 Task: Create an intricate, multi-part, fully articulated humanoid robot with advanced sensors.
Action: Mouse moved to (177, 133)
Screenshot: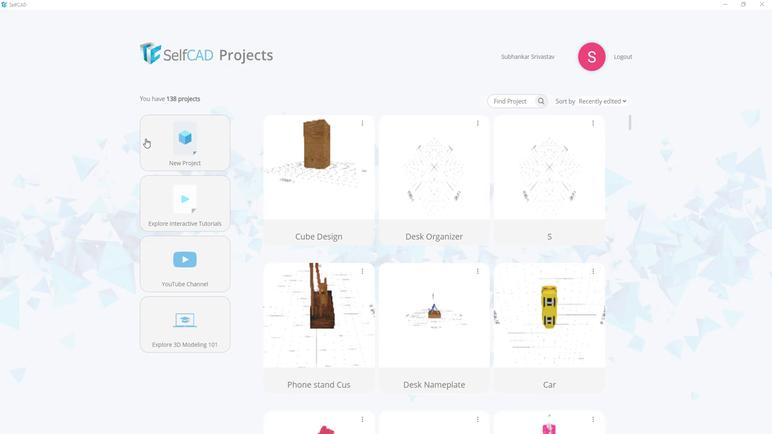 
Action: Mouse pressed left at (177, 133)
Screenshot: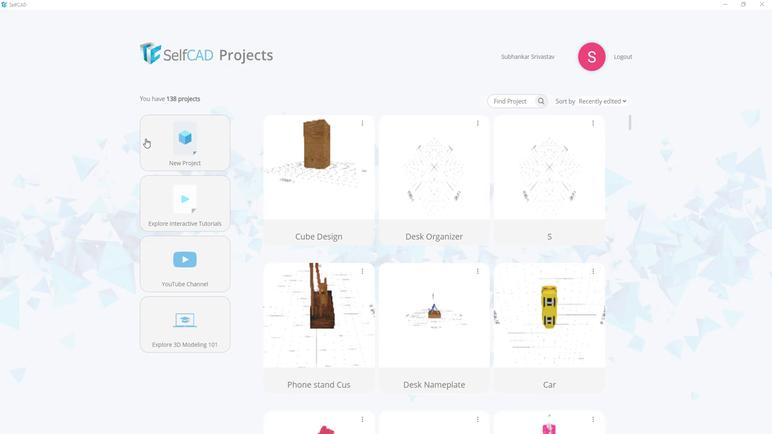 
Action: Mouse moved to (409, 180)
Screenshot: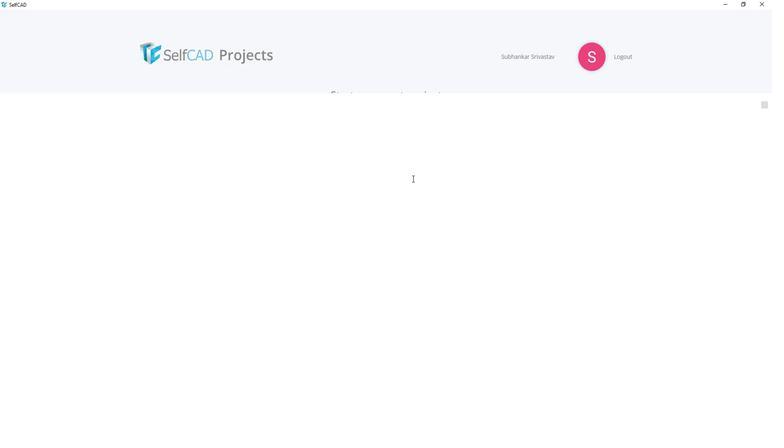 
Action: Mouse pressed left at (409, 180)
Screenshot: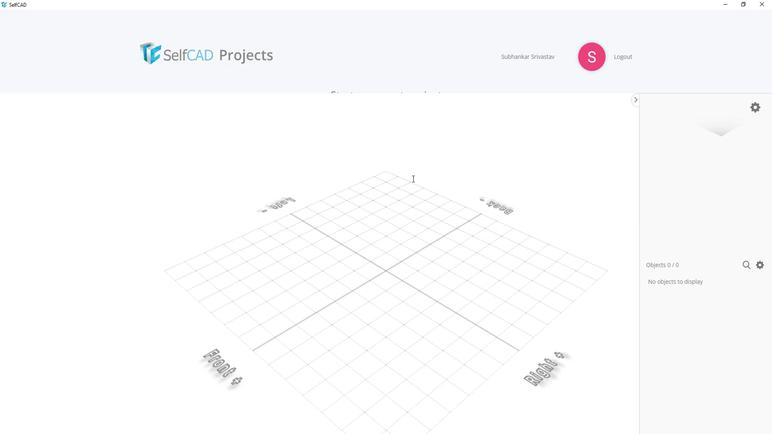 
Action: Key pressed <Key.shift>Humanoid<Key.space><Key.shift><Key.shift><Key.shift><Key.shift><Key.shift><Key.shift><Key.shift><Key.shift><Key.shift>Robot
Screenshot: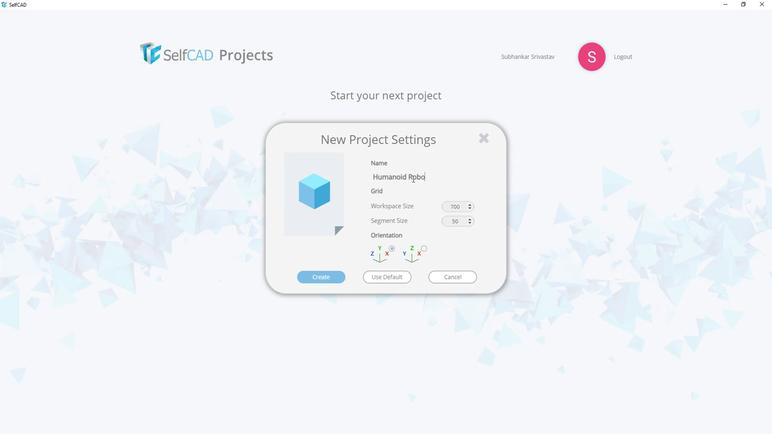 
Action: Mouse moved to (310, 273)
Screenshot: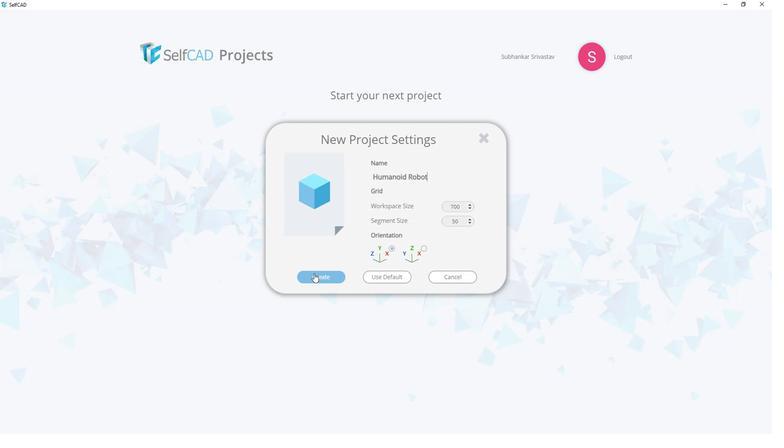 
Action: Mouse pressed left at (310, 273)
Screenshot: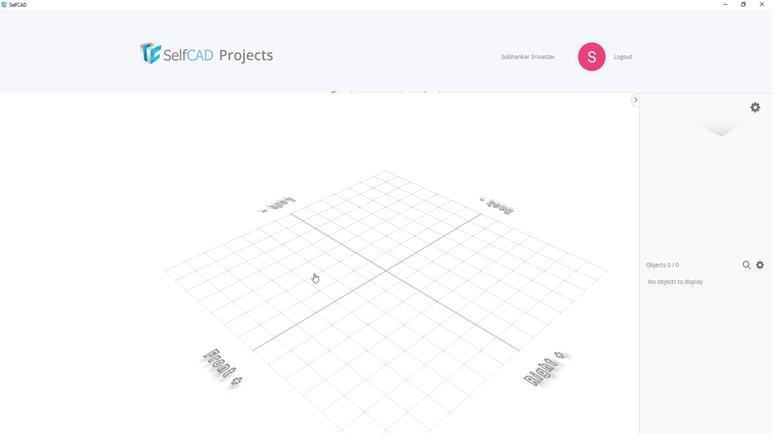 
Action: Mouse moved to (377, 235)
Screenshot: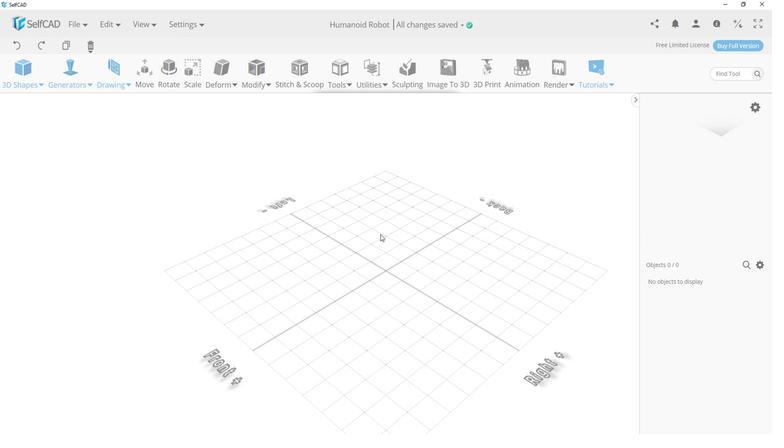 
Action: Mouse scrolled (377, 235) with delta (0, 0)
Screenshot: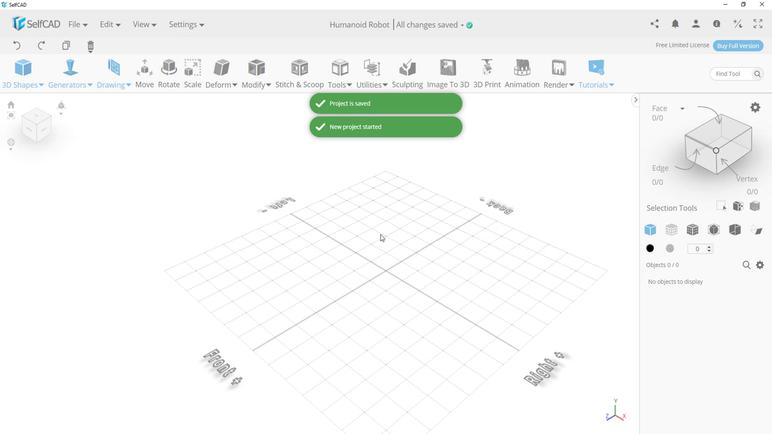 
Action: Mouse scrolled (377, 234) with delta (0, 0)
Screenshot: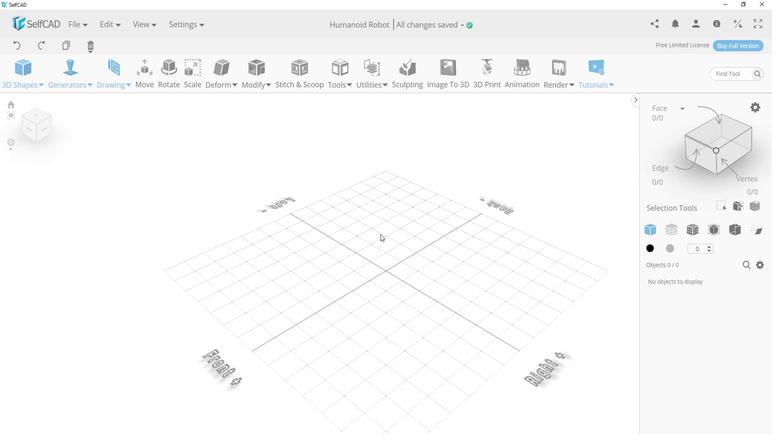 
Action: Mouse scrolled (377, 234) with delta (0, 0)
Screenshot: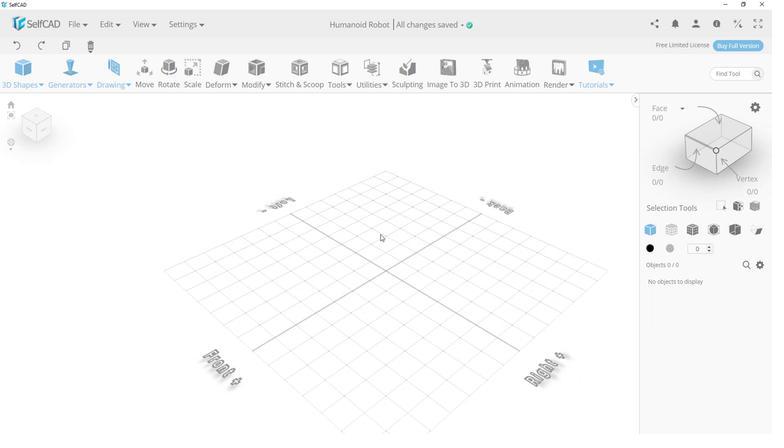 
Action: Mouse scrolled (377, 235) with delta (0, 0)
Screenshot: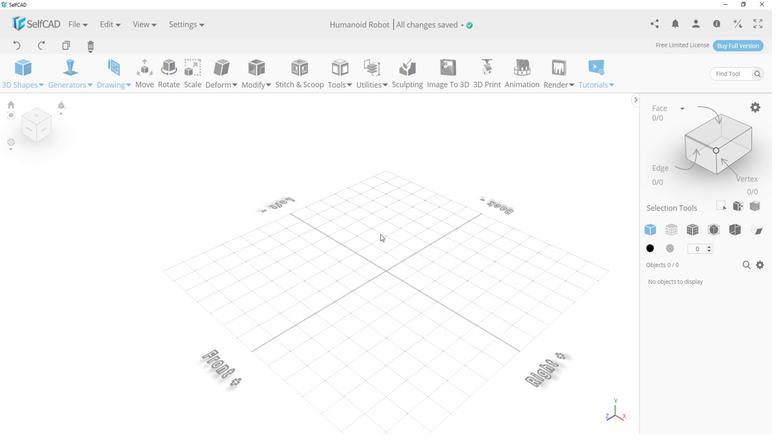 
Action: Mouse scrolled (377, 235) with delta (0, 0)
Screenshot: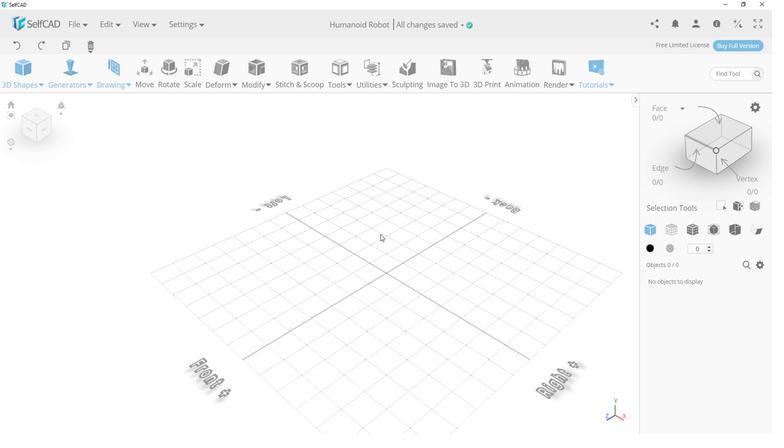 
Action: Mouse moved to (147, 235)
Screenshot: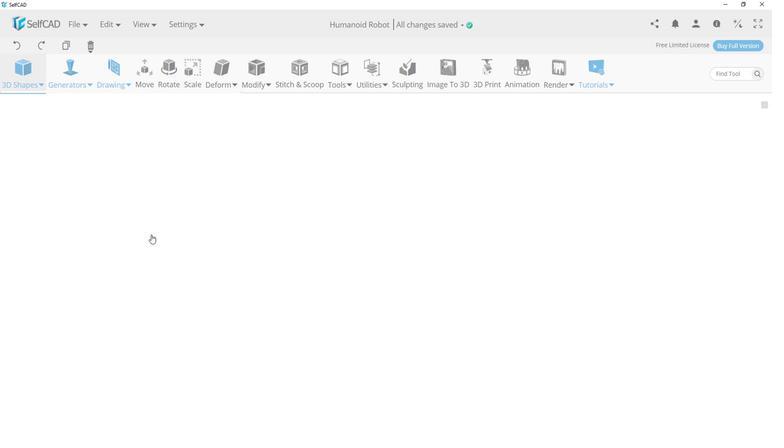 
Action: Mouse pressed left at (147, 235)
Screenshot: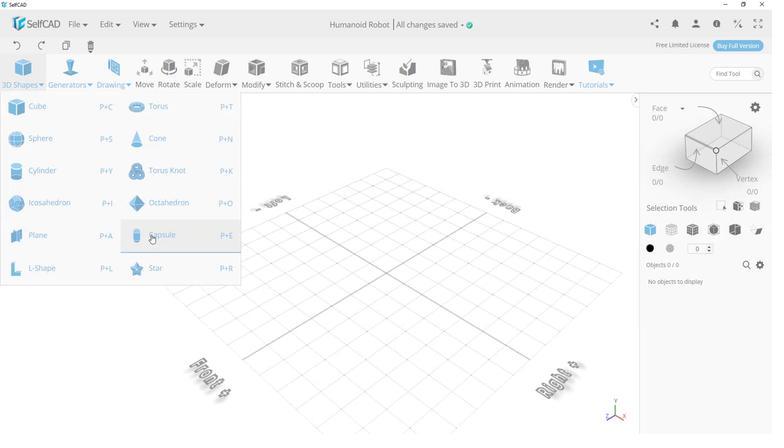 
Action: Mouse moved to (387, 263)
Screenshot: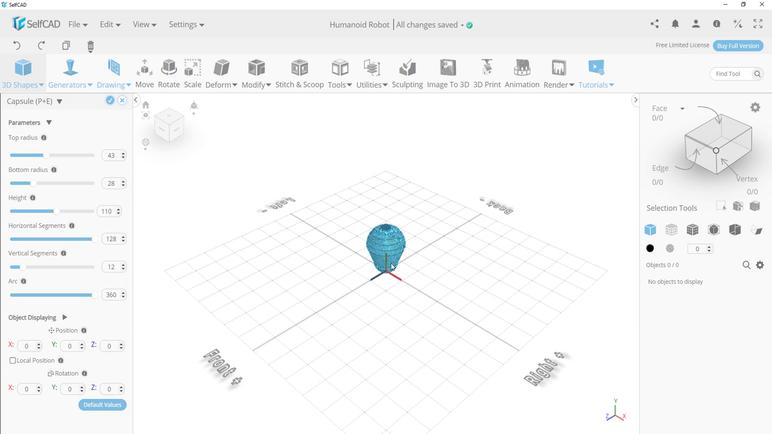 
Action: Mouse pressed left at (387, 263)
Screenshot: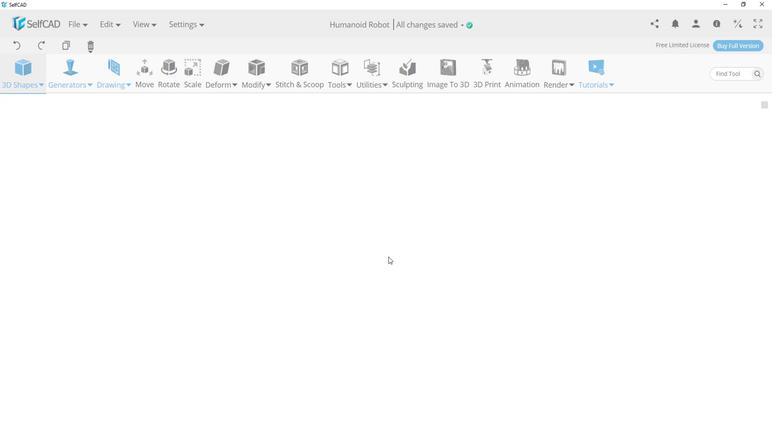 
Action: Mouse moved to (30, 184)
Screenshot: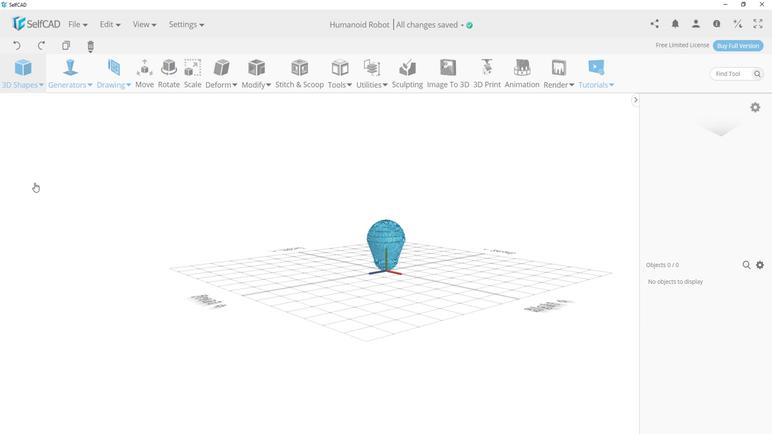
Action: Mouse pressed left at (30, 184)
Screenshot: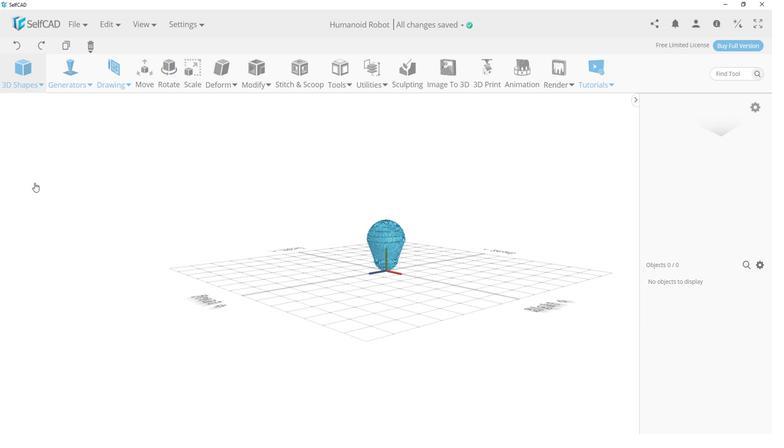 
Action: Mouse moved to (119, 183)
Screenshot: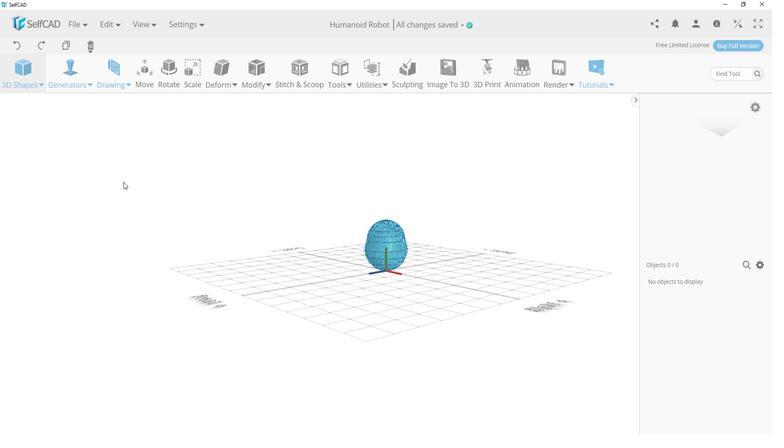 
Action: Mouse pressed left at (119, 183)
Screenshot: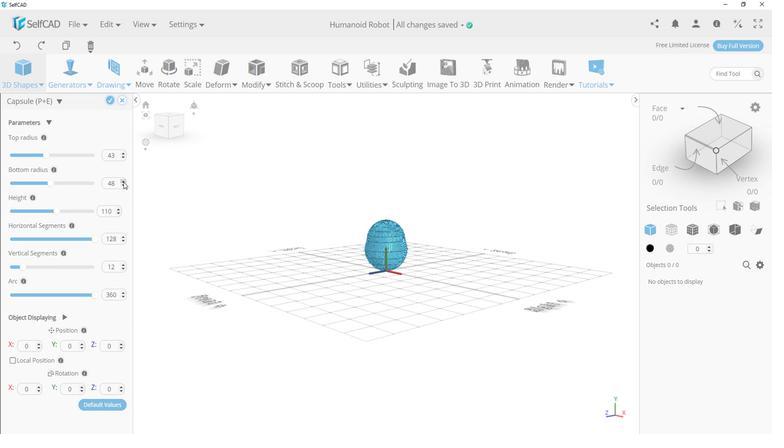
Action: Mouse pressed left at (119, 183)
Screenshot: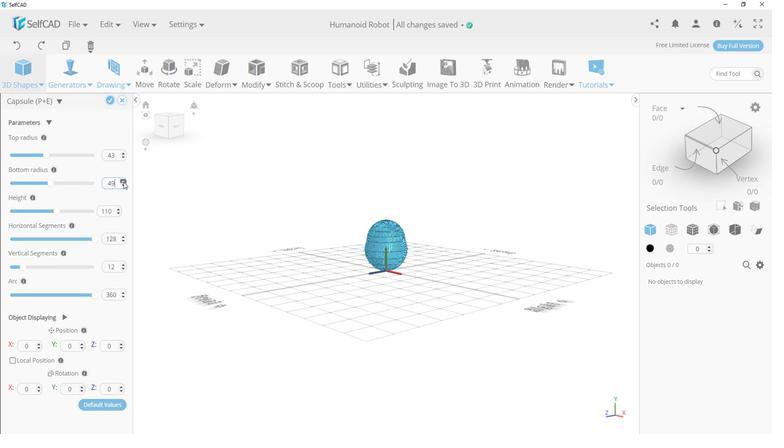 
Action: Mouse moved to (121, 154)
Screenshot: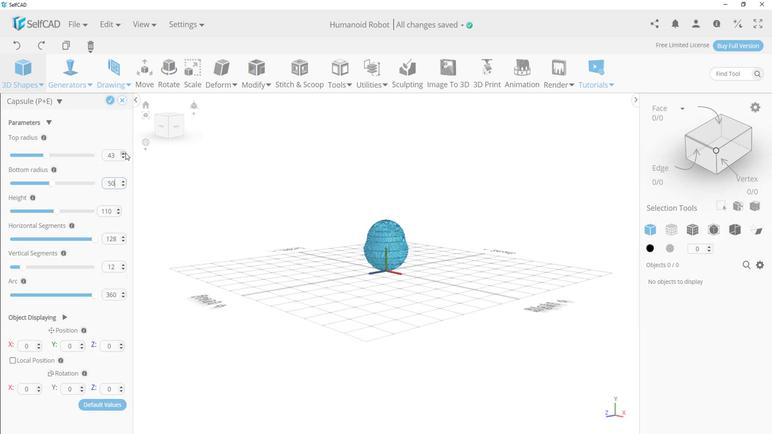 
Action: Mouse pressed left at (121, 154)
Screenshot: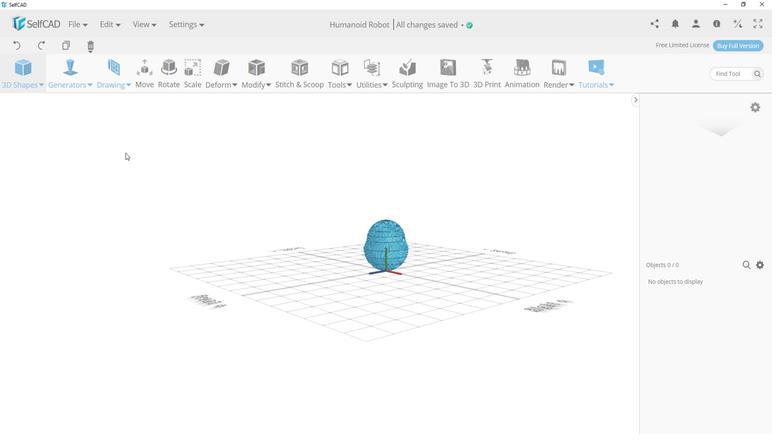 
Action: Mouse pressed left at (121, 154)
Screenshot: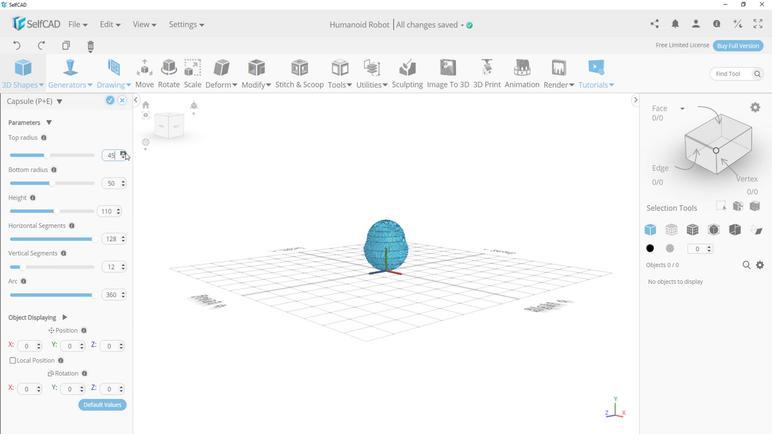 
Action: Mouse pressed left at (121, 154)
Screenshot: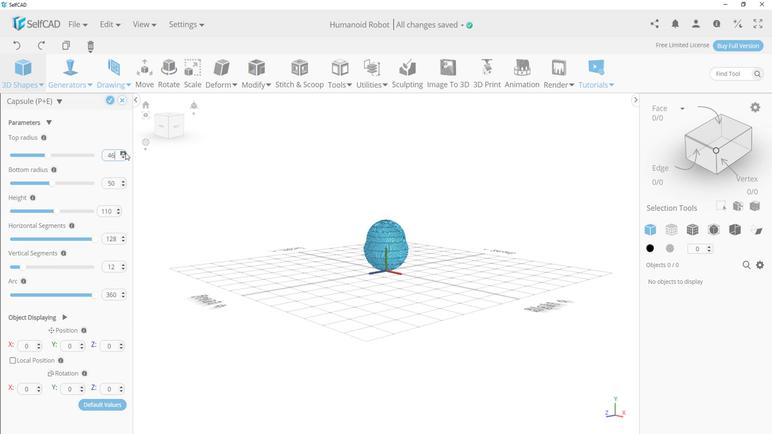 
Action: Mouse pressed left at (121, 154)
Screenshot: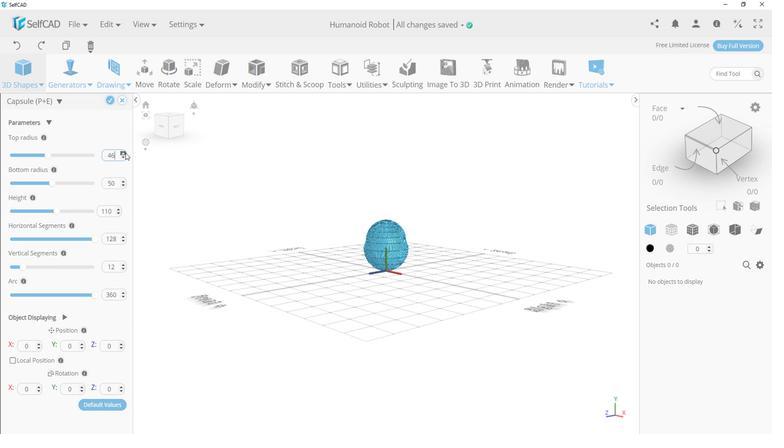 
Action: Mouse pressed left at (121, 154)
Screenshot: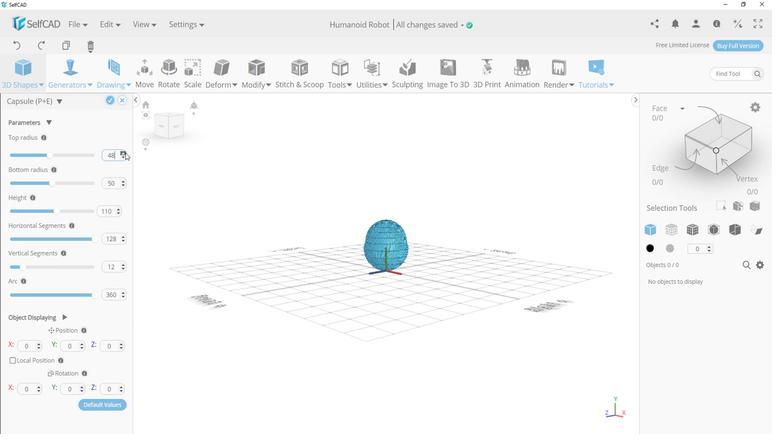 
Action: Mouse pressed left at (121, 154)
Screenshot: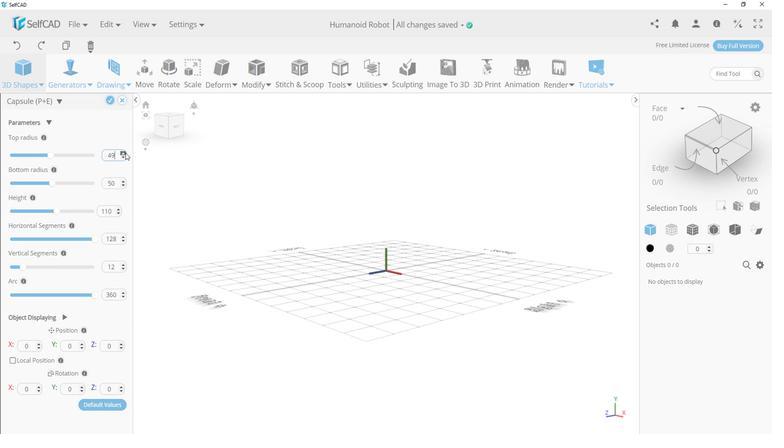 
Action: Mouse pressed left at (121, 154)
Screenshot: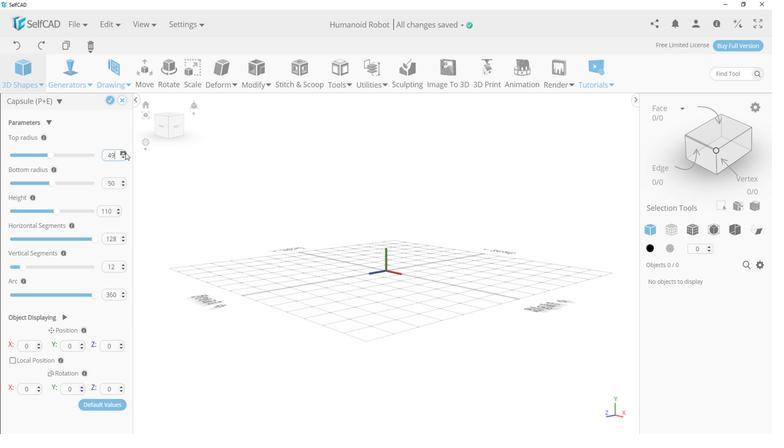
Action: Mouse moved to (53, 211)
Screenshot: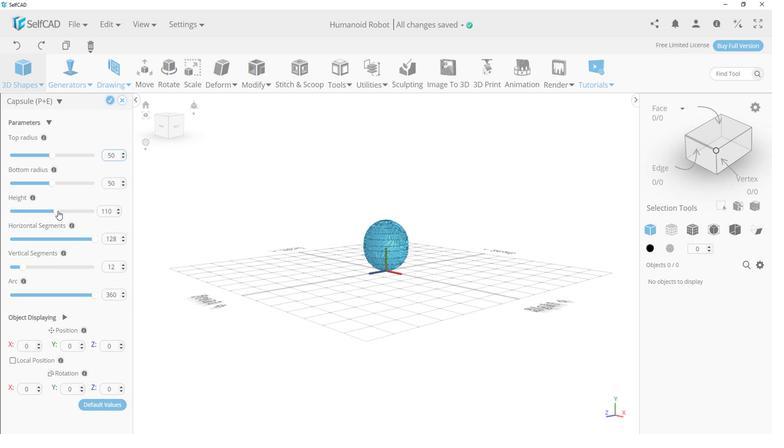
Action: Mouse pressed left at (53, 211)
Screenshot: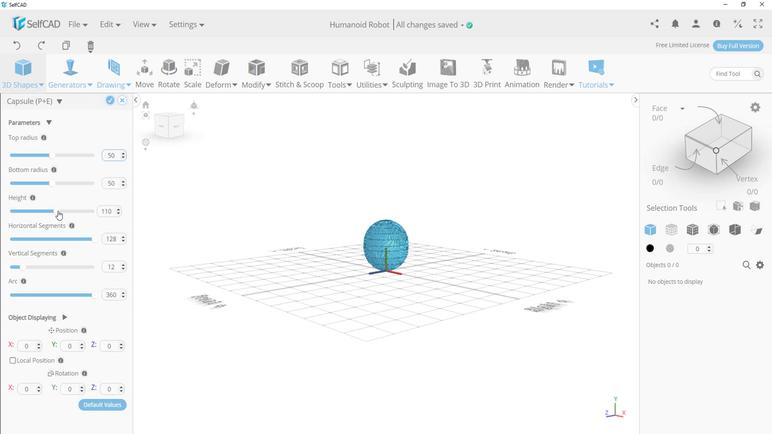 
Action: Mouse moved to (94, 294)
Screenshot: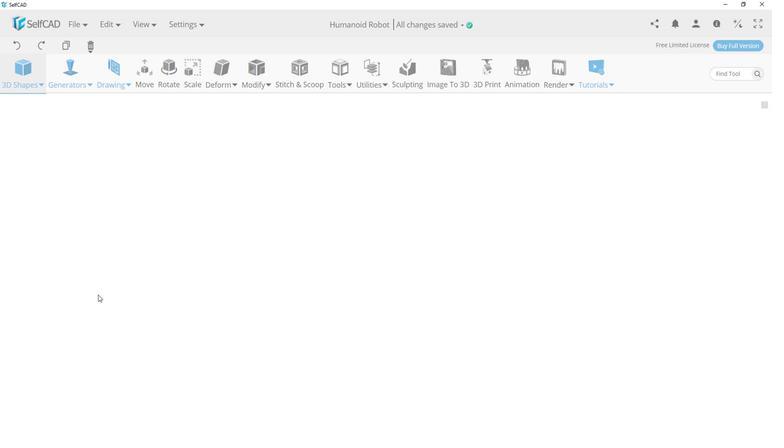 
Action: Mouse pressed left at (94, 294)
Screenshot: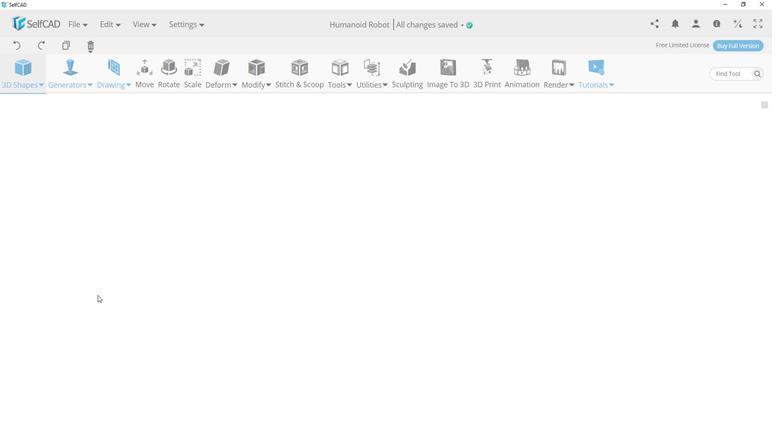 
Action: Mouse moved to (88, 296)
Screenshot: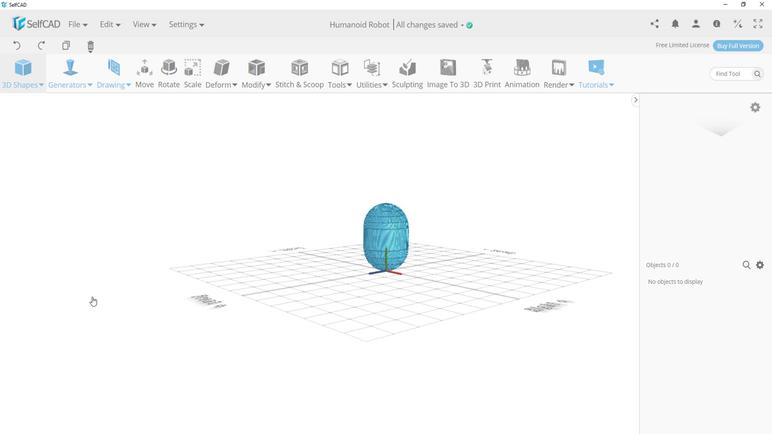
Action: Mouse pressed left at (88, 296)
Screenshot: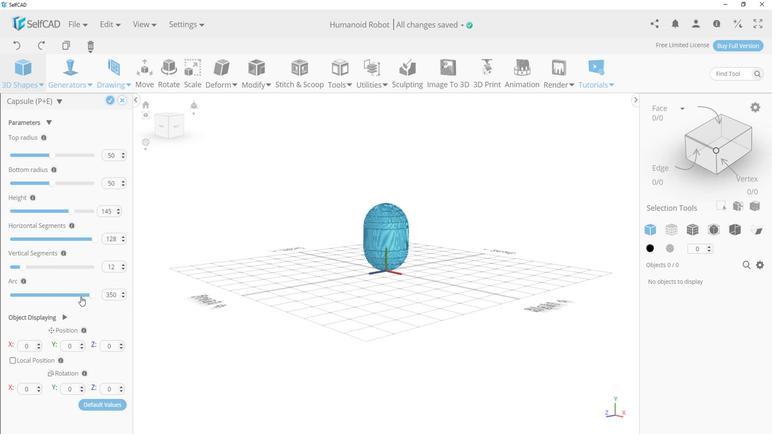 
Action: Mouse moved to (68, 296)
Screenshot: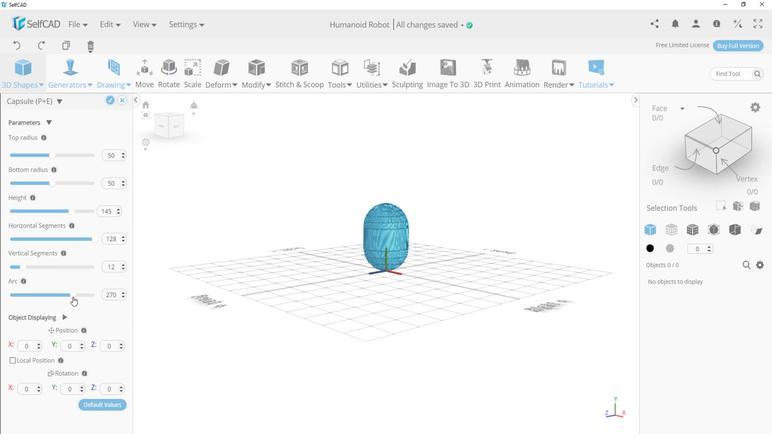
Action: Mouse pressed left at (68, 296)
Screenshot: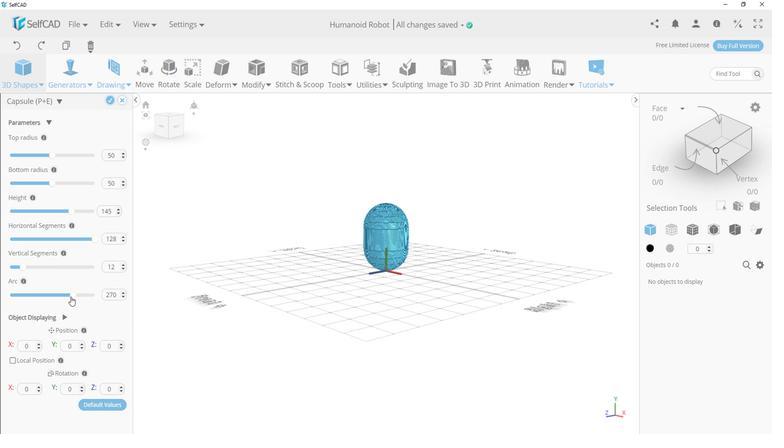 
Action: Mouse moved to (104, 102)
Screenshot: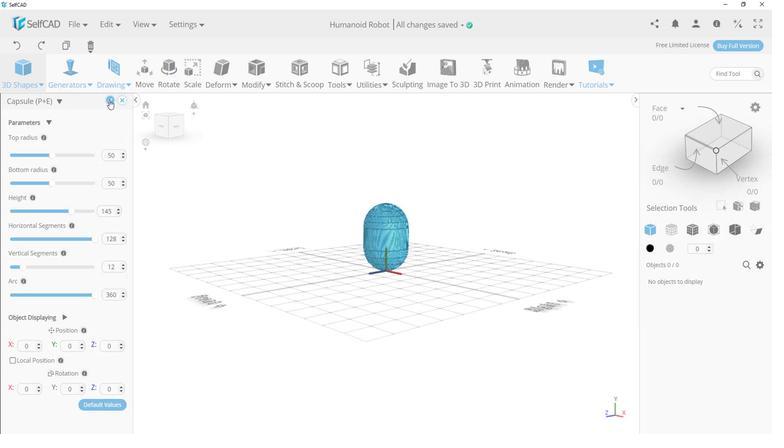 
Action: Mouse pressed left at (104, 102)
Screenshot: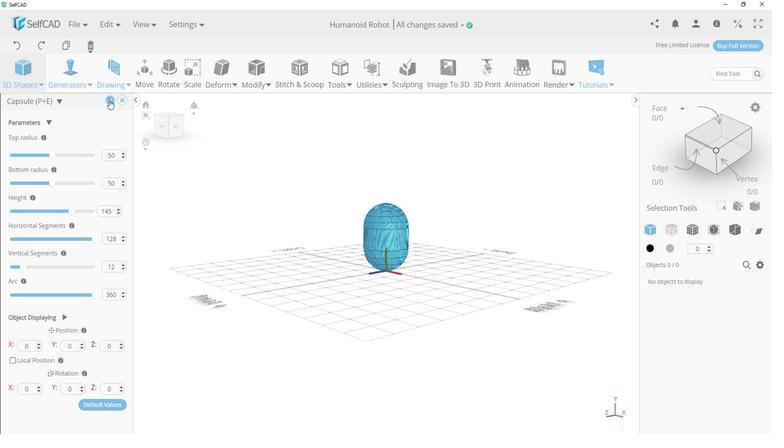 
Action: Mouse moved to (481, 229)
Screenshot: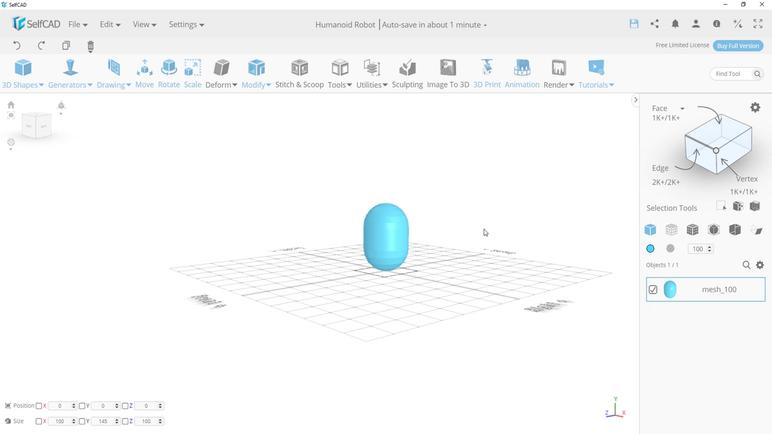 
Action: Mouse scrolled (481, 229) with delta (0, 0)
Screenshot: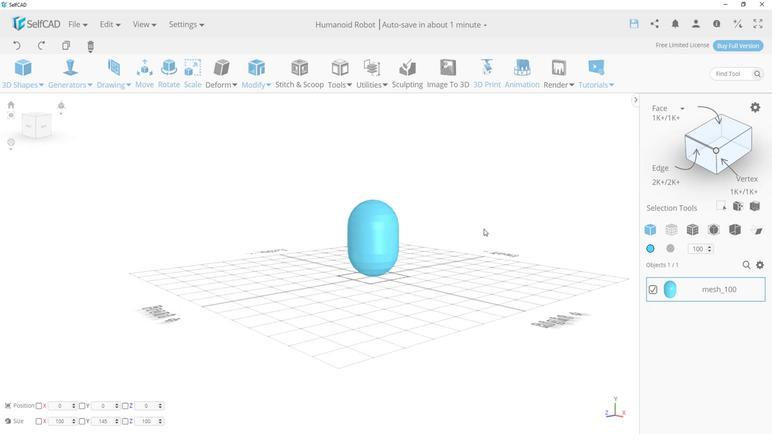 
Action: Mouse scrolled (481, 229) with delta (0, 0)
Screenshot: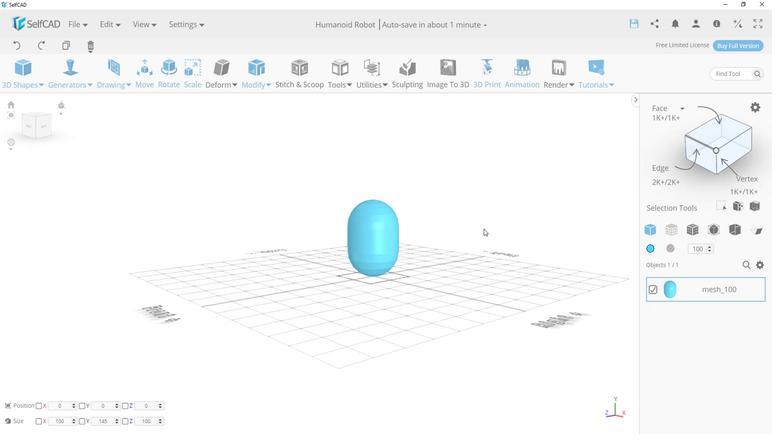 
Action: Mouse scrolled (481, 229) with delta (0, 0)
Screenshot: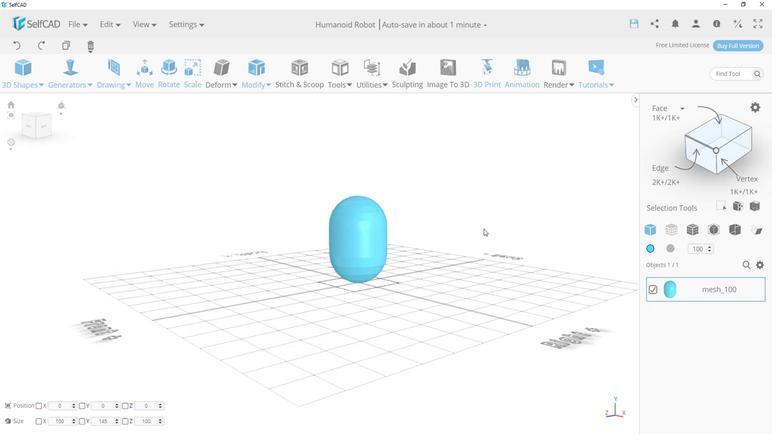 
Action: Mouse scrolled (481, 229) with delta (0, 0)
Screenshot: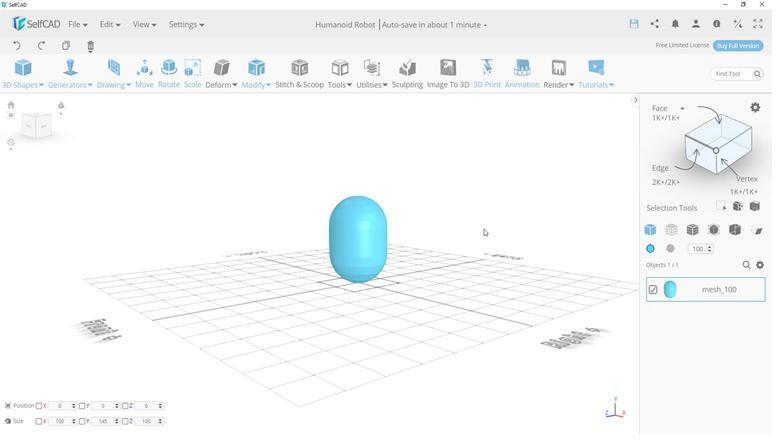 
Action: Mouse scrolled (481, 229) with delta (0, 0)
Screenshot: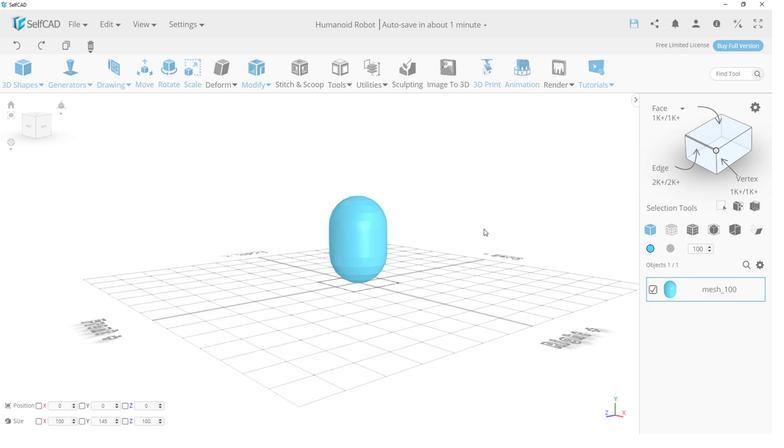 
Action: Mouse scrolled (481, 229) with delta (0, 0)
Screenshot: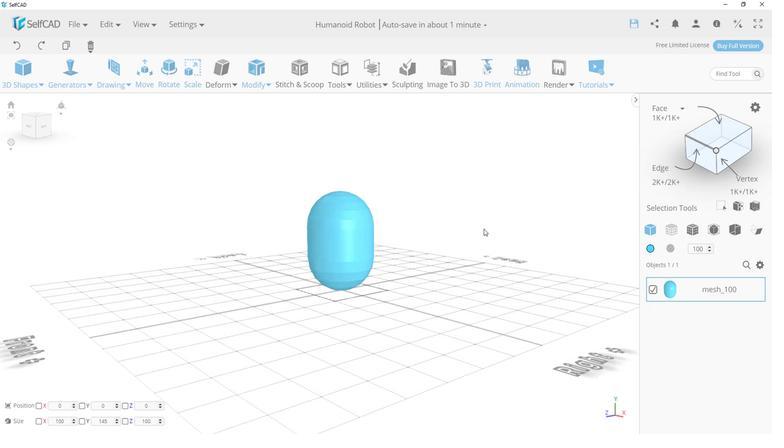 
Action: Mouse scrolled (481, 229) with delta (0, 0)
Screenshot: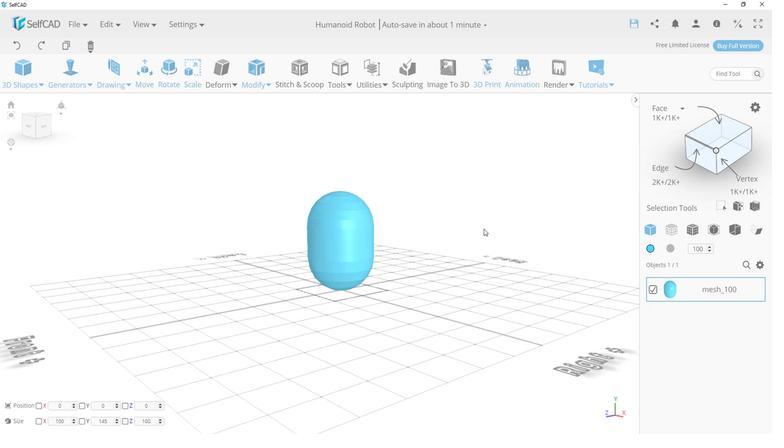 
Action: Mouse scrolled (481, 229) with delta (0, 0)
Screenshot: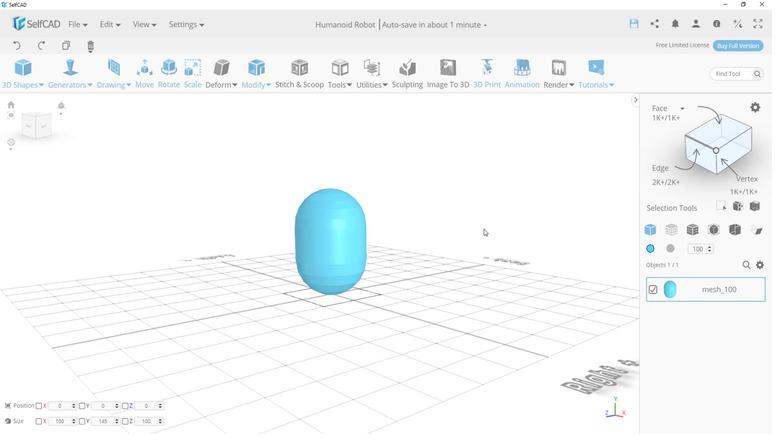 
Action: Mouse moved to (413, 260)
Screenshot: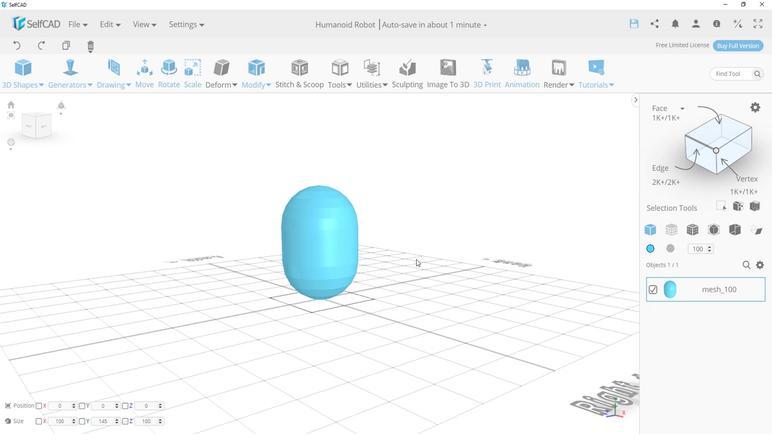 
Action: Mouse pressed left at (413, 260)
Screenshot: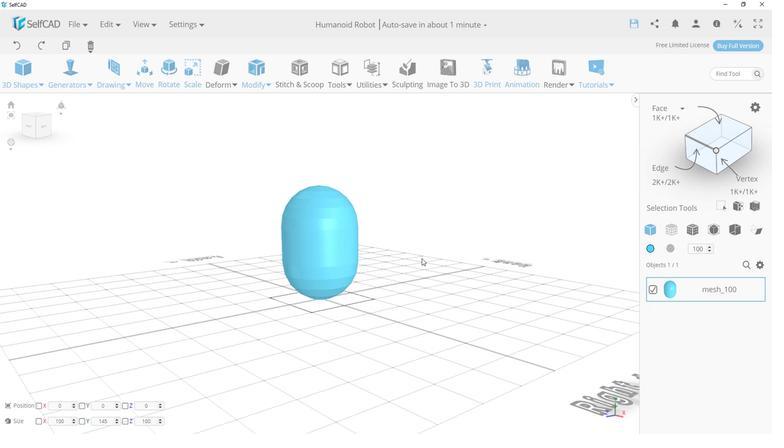 
Action: Mouse moved to (693, 226)
Screenshot: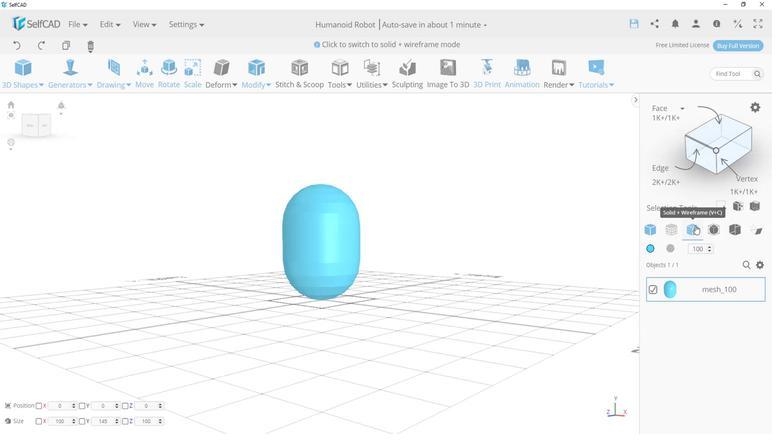 
Action: Mouse pressed left at (693, 226)
Screenshot: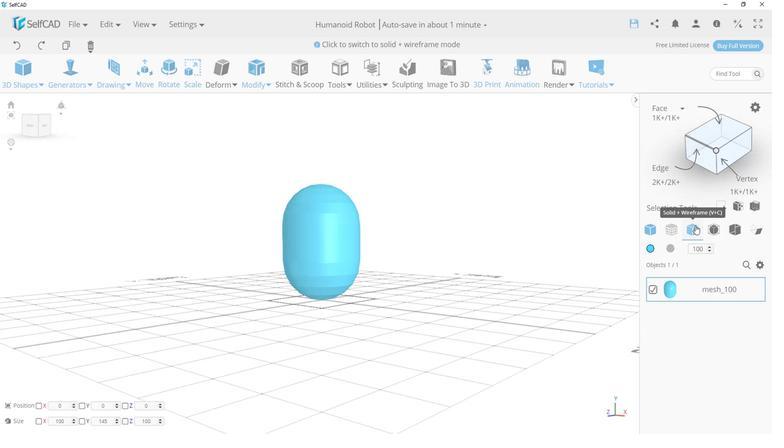 
Action: Mouse moved to (340, 264)
Screenshot: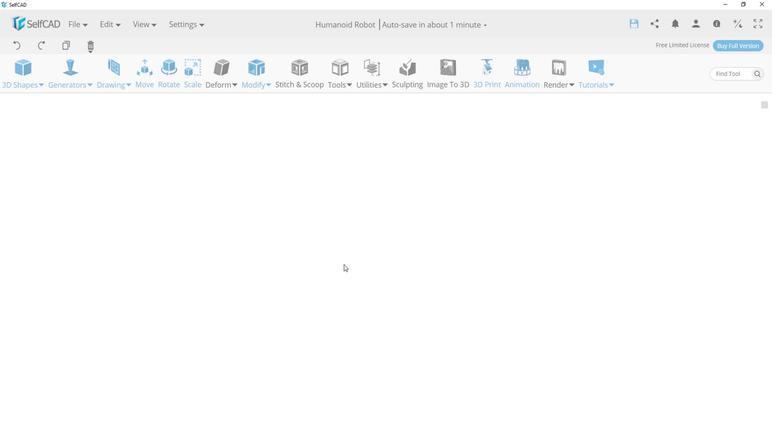 
Action: Mouse scrolled (340, 264) with delta (0, 0)
Screenshot: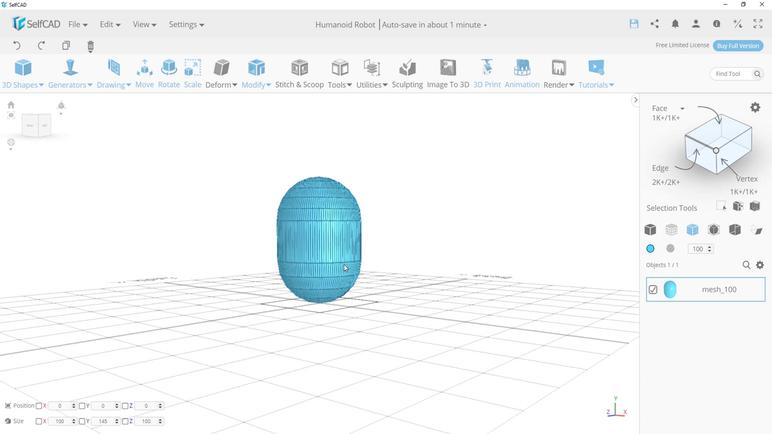 
Action: Mouse scrolled (340, 264) with delta (0, 0)
Screenshot: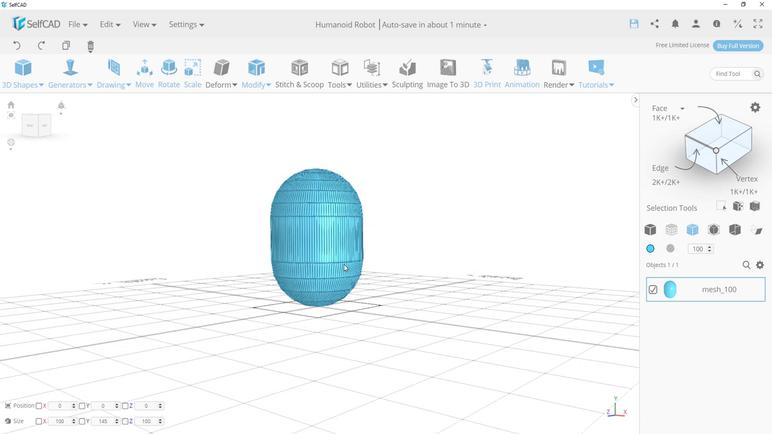 
Action: Mouse scrolled (340, 264) with delta (0, 0)
Screenshot: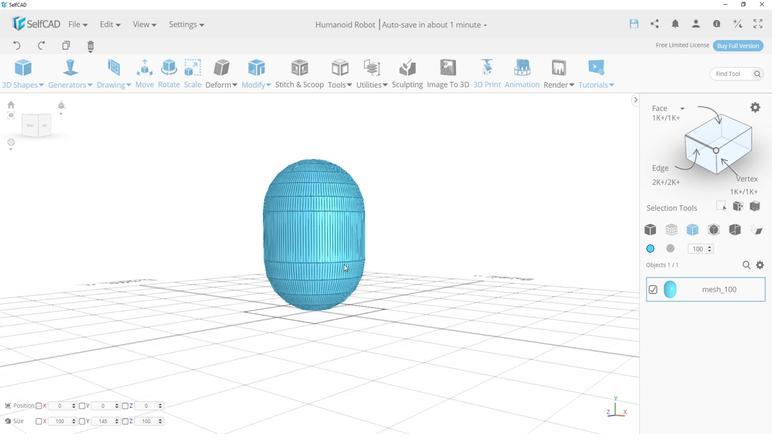 
Action: Mouse moved to (25, 106)
Screenshot: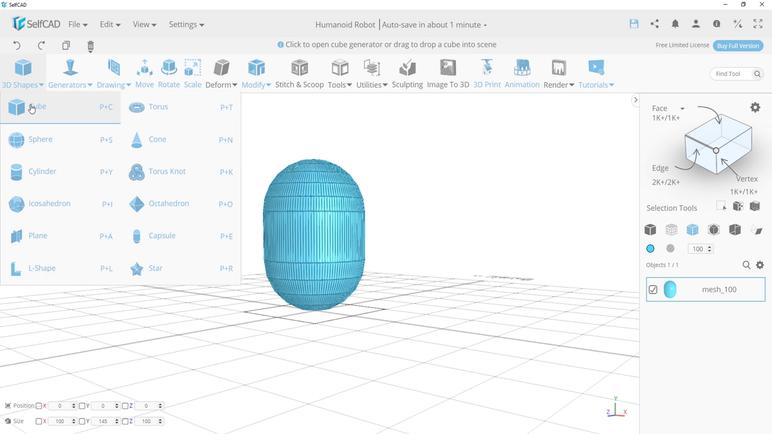 
Action: Mouse pressed left at (25, 106)
Screenshot: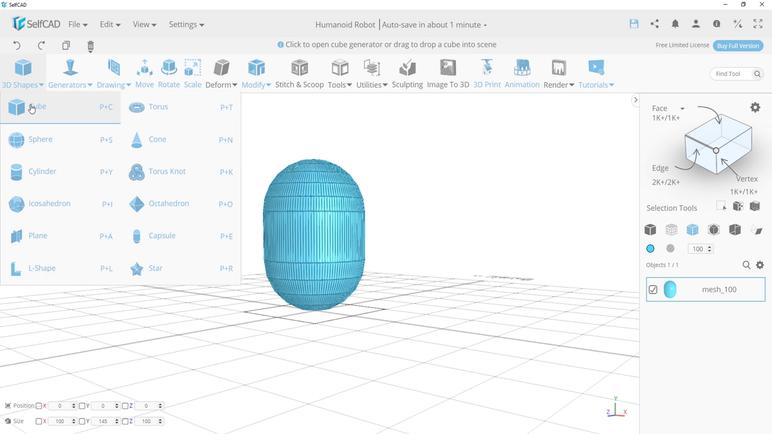
Action: Mouse moved to (12, 185)
Screenshot: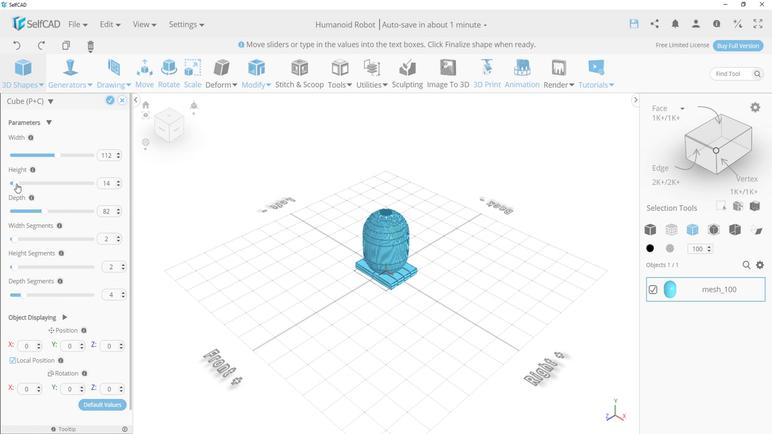 
Action: Mouse pressed left at (12, 185)
Screenshot: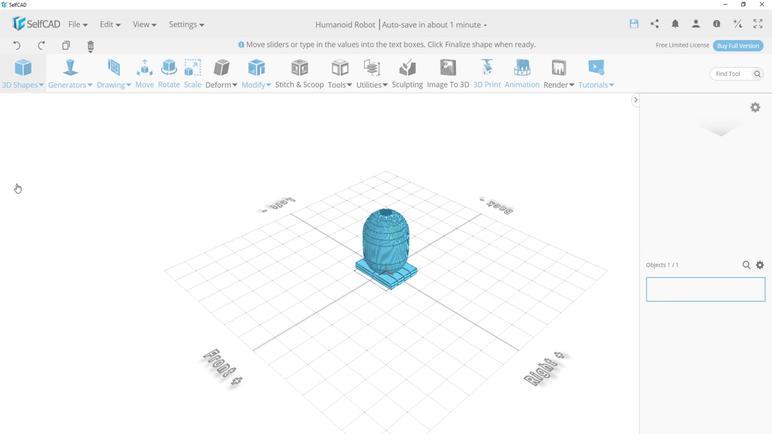 
Action: Mouse moved to (51, 155)
Screenshot: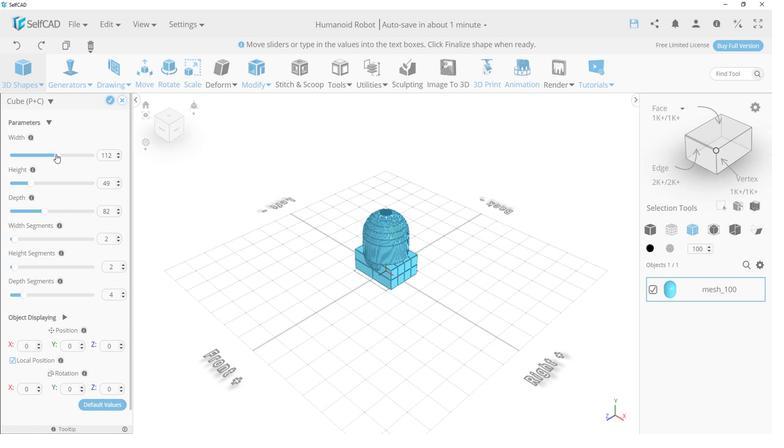 
Action: Mouse pressed left at (51, 155)
Screenshot: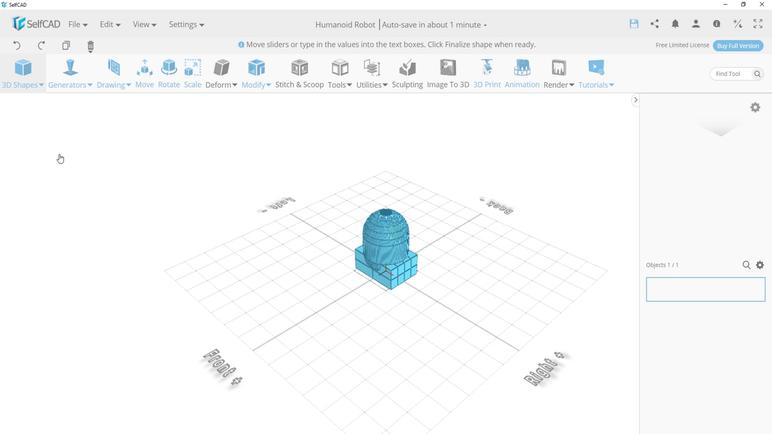 
Action: Mouse moved to (38, 212)
Screenshot: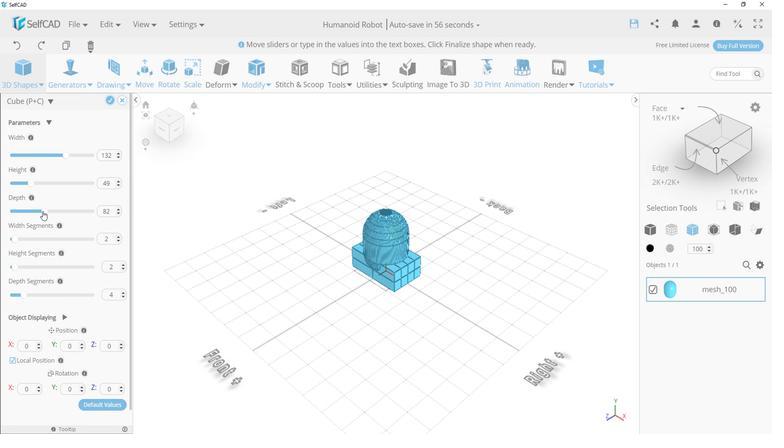 
Action: Mouse pressed left at (38, 212)
Screenshot: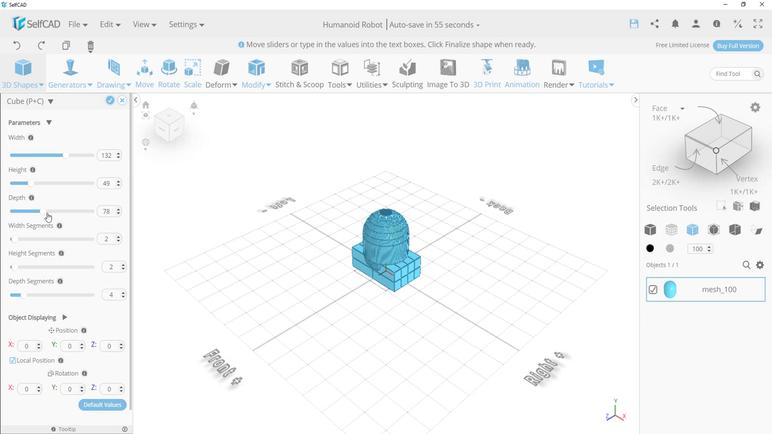 
Action: Mouse moved to (106, 103)
Screenshot: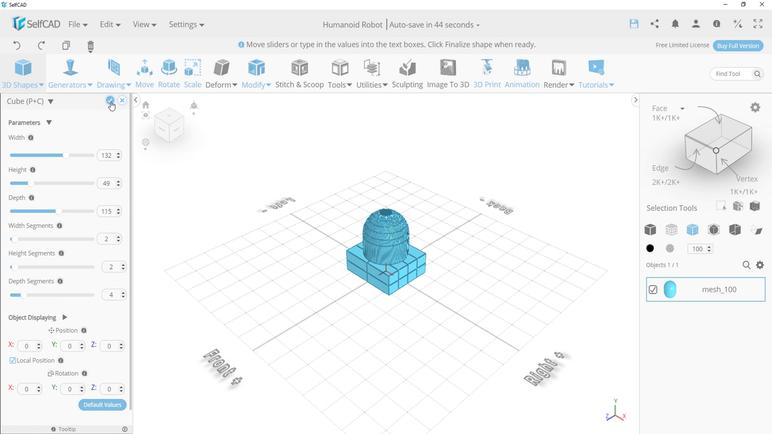 
Action: Mouse pressed left at (106, 103)
Screenshot: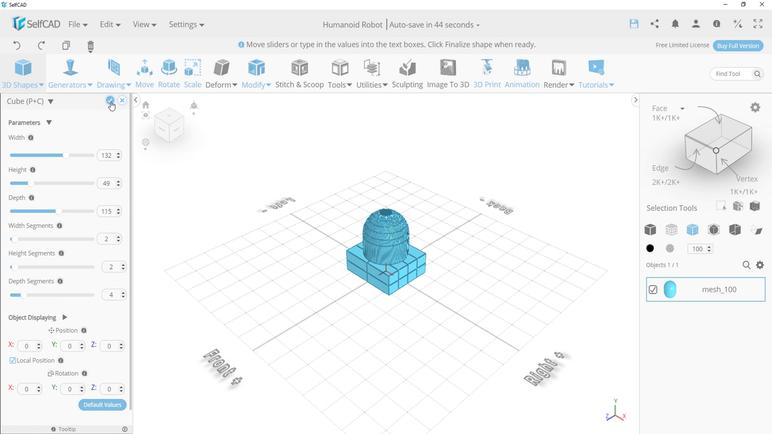 
Action: Mouse moved to (650, 317)
Screenshot: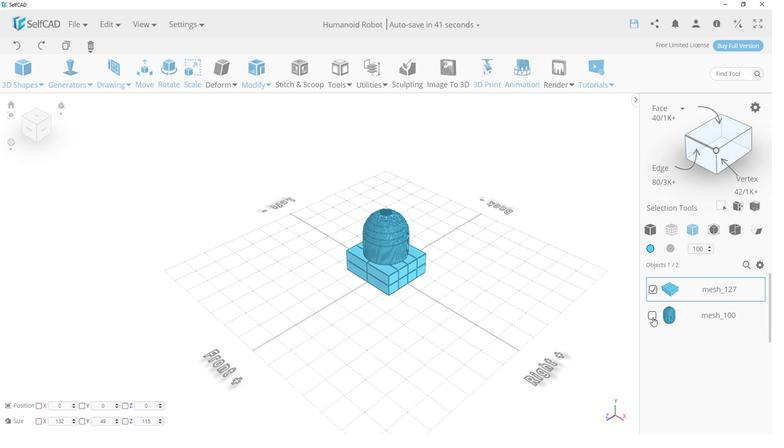 
Action: Mouse pressed left at (650, 317)
Screenshot: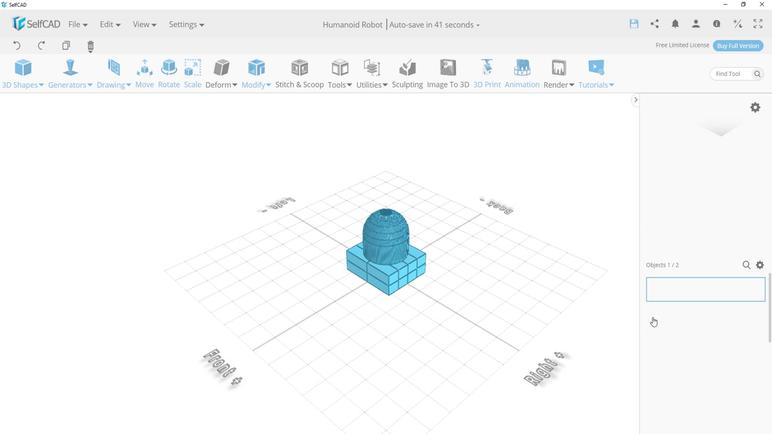 
Action: Mouse moved to (288, 84)
Screenshot: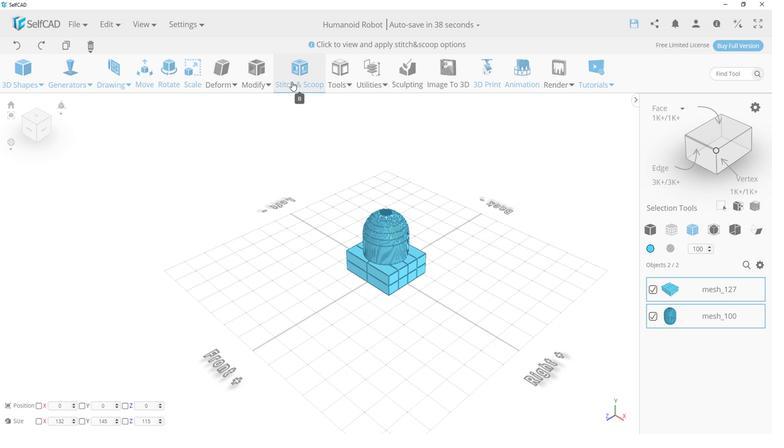 
Action: Mouse pressed left at (288, 84)
Screenshot: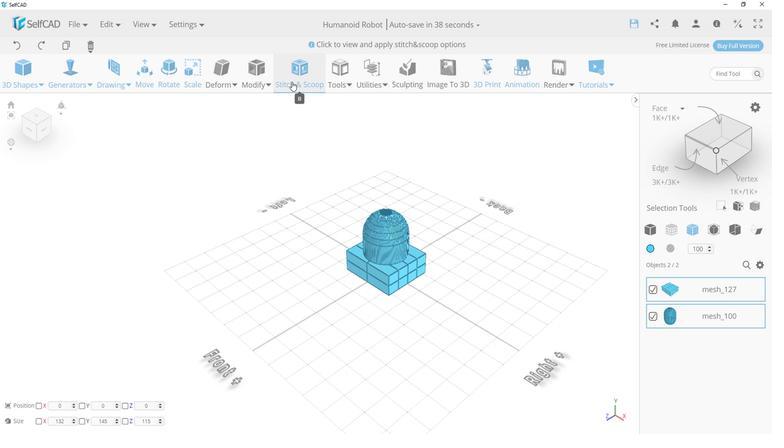 
Action: Mouse moved to (59, 138)
Screenshot: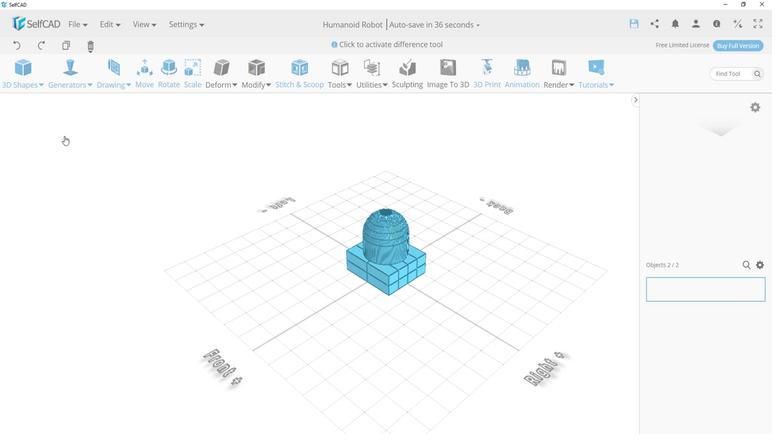 
Action: Mouse pressed left at (59, 138)
Screenshot: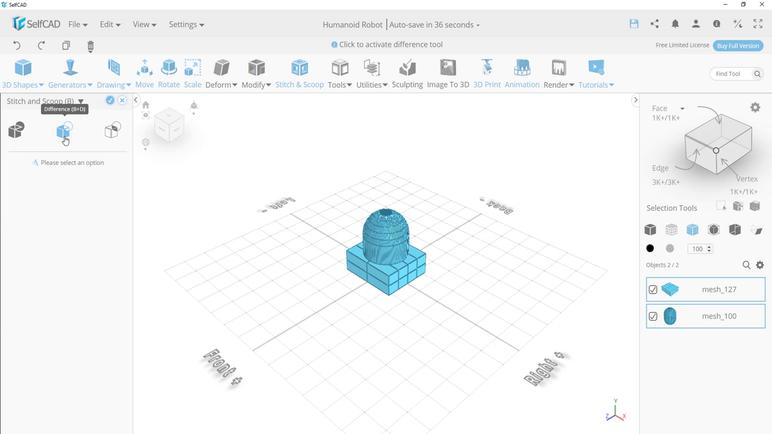 
Action: Mouse moved to (31, 179)
Screenshot: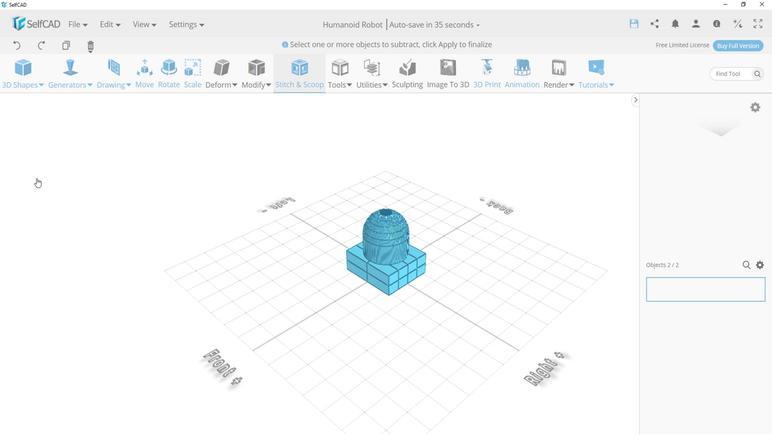 
Action: Mouse pressed left at (31, 179)
Screenshot: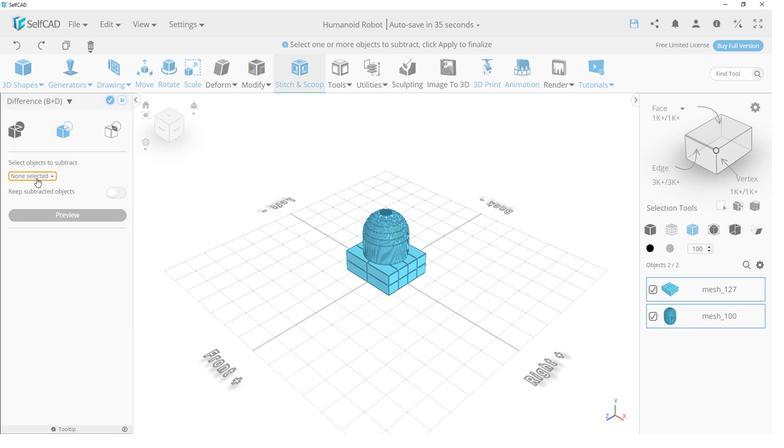 
Action: Mouse moved to (24, 193)
Screenshot: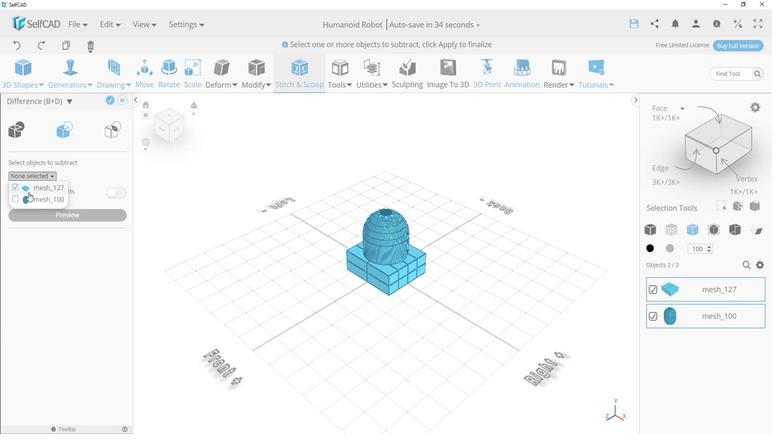
Action: Mouse pressed left at (24, 193)
Screenshot: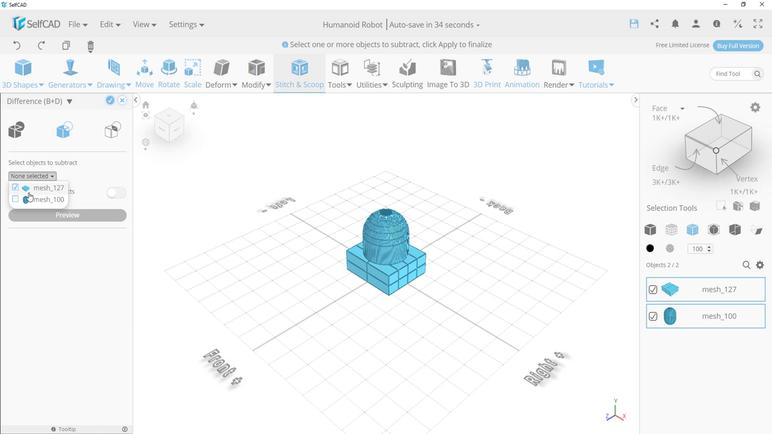 
Action: Mouse moved to (64, 218)
Screenshot: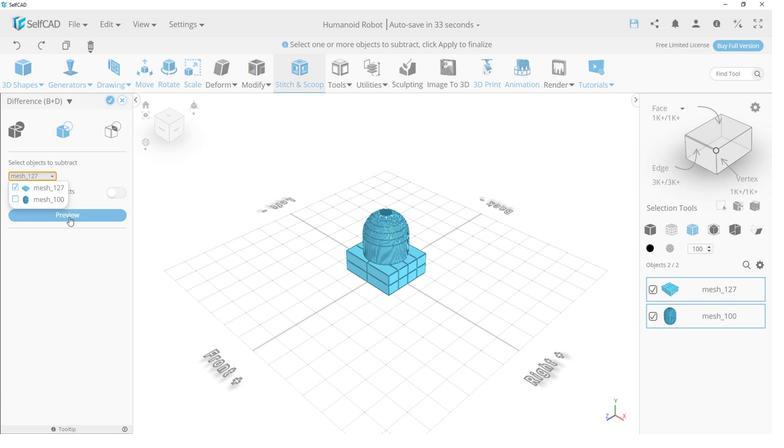 
Action: Mouse pressed left at (64, 218)
Screenshot: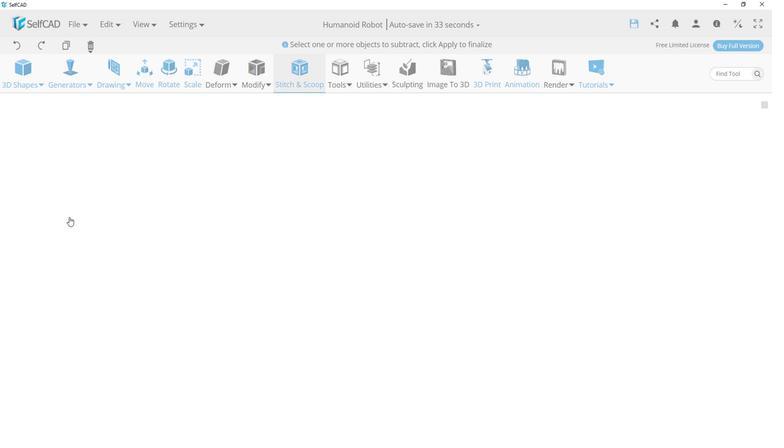
Action: Mouse moved to (105, 105)
Screenshot: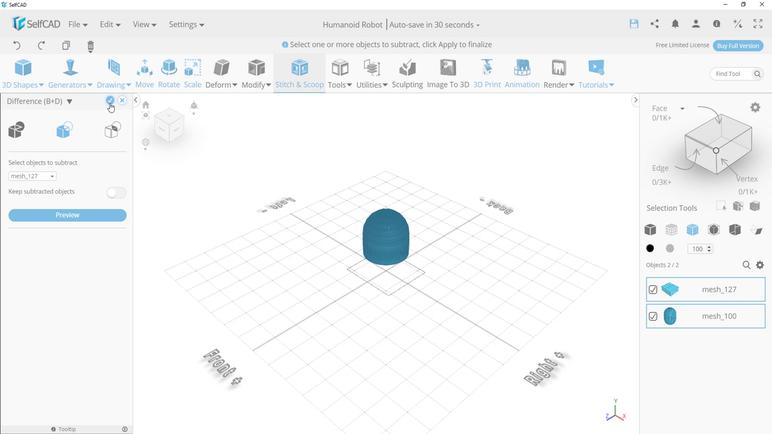 
Action: Mouse pressed left at (105, 105)
Screenshot: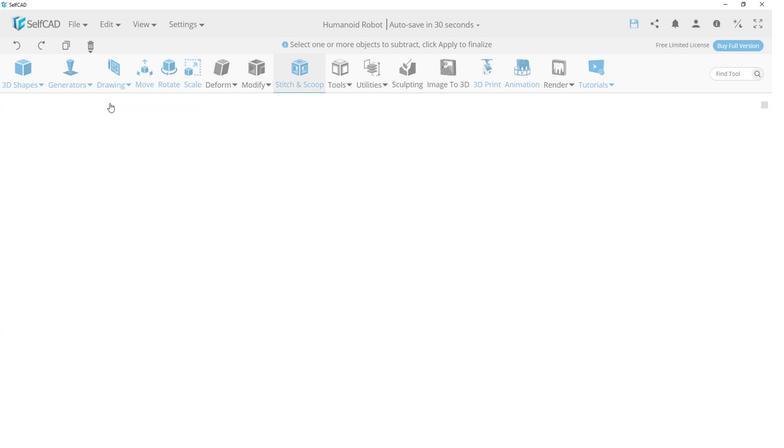 
Action: Mouse moved to (400, 307)
Screenshot: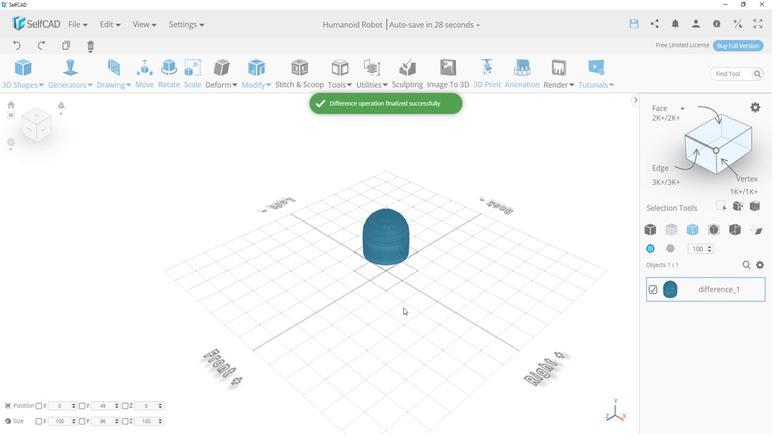 
Action: Mouse scrolled (400, 308) with delta (0, 0)
Screenshot: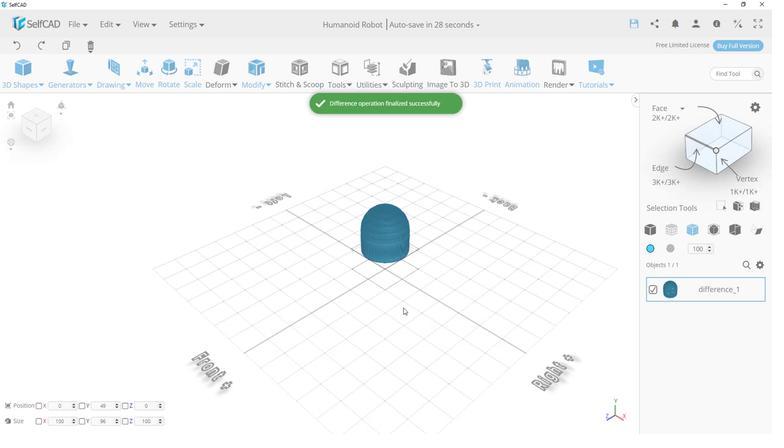 
Action: Mouse scrolled (400, 308) with delta (0, 0)
Screenshot: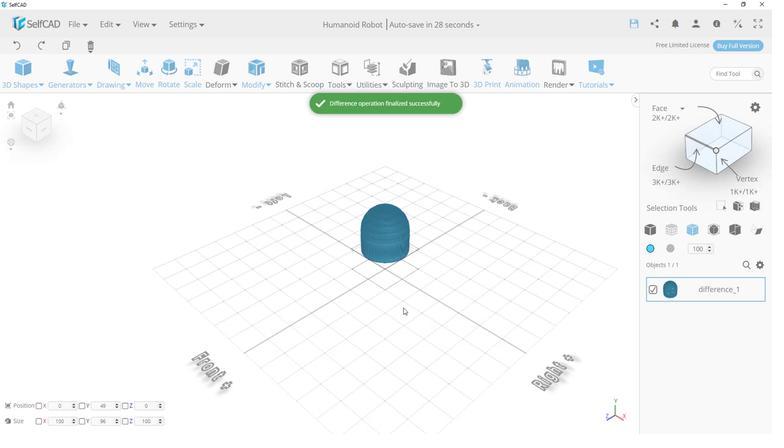 
Action: Mouse scrolled (400, 308) with delta (0, 0)
Screenshot: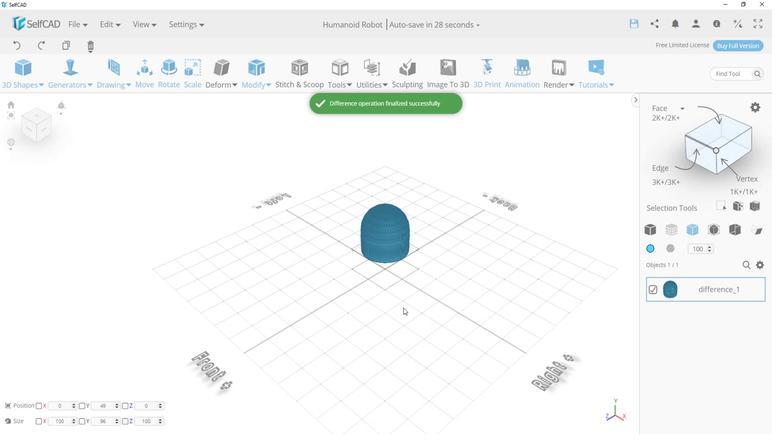 
Action: Mouse scrolled (400, 308) with delta (0, 0)
Screenshot: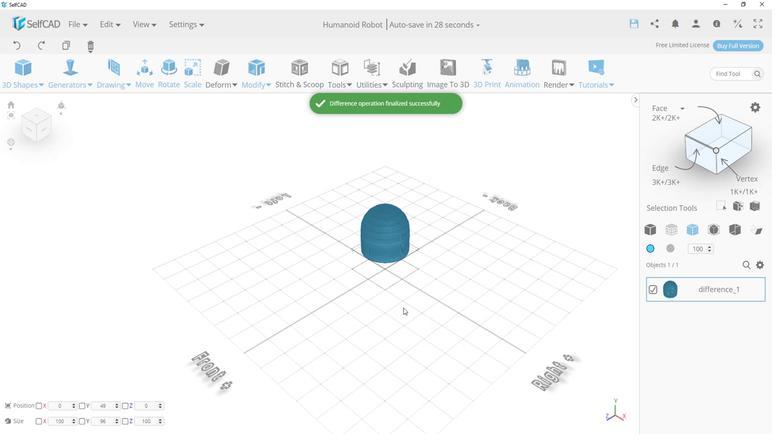 
Action: Mouse scrolled (400, 308) with delta (0, 0)
Screenshot: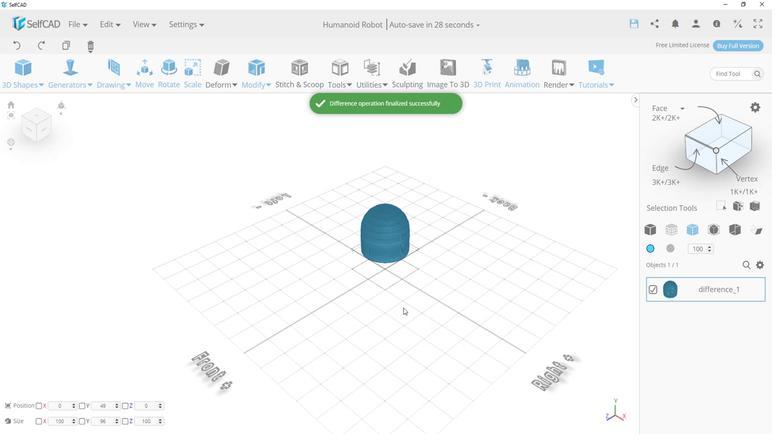 
Action: Mouse scrolled (400, 308) with delta (0, 0)
Screenshot: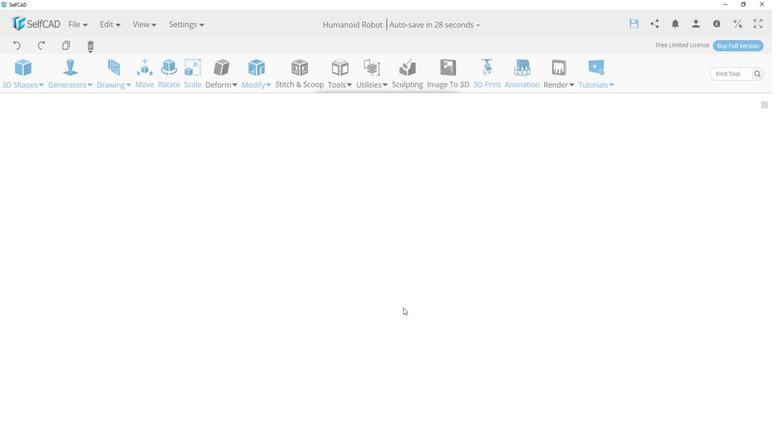 
Action: Mouse scrolled (400, 308) with delta (0, 0)
Screenshot: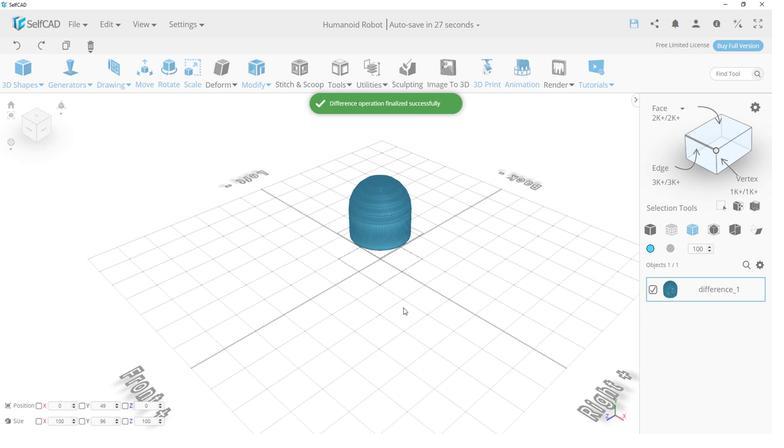 
Action: Mouse scrolled (400, 308) with delta (0, 0)
Screenshot: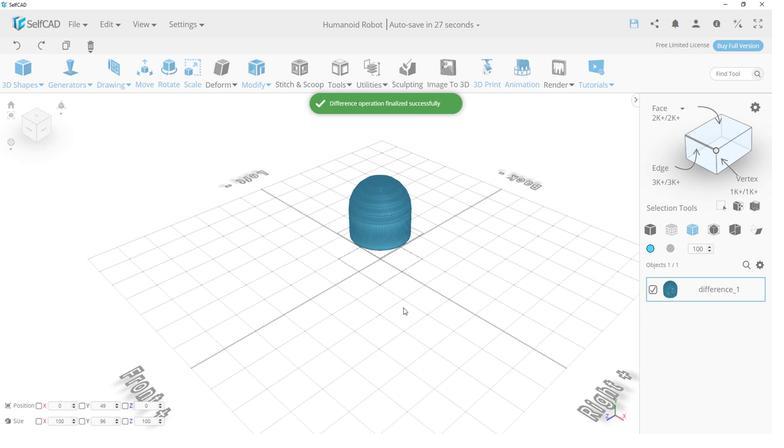 
Action: Mouse scrolled (400, 308) with delta (0, 0)
Screenshot: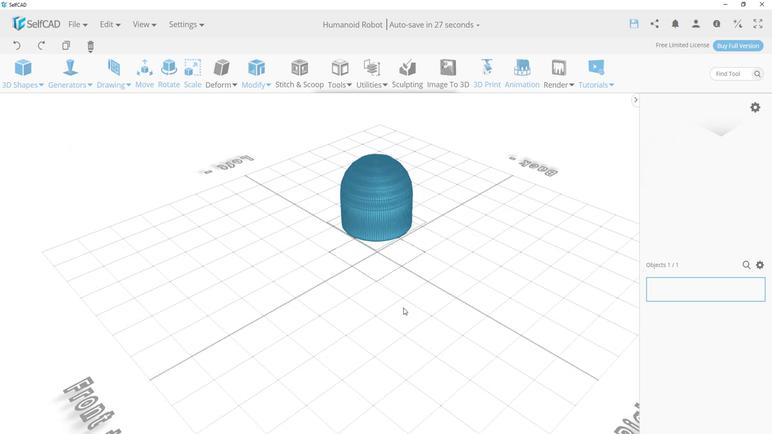 
Action: Mouse moved to (404, 299)
Screenshot: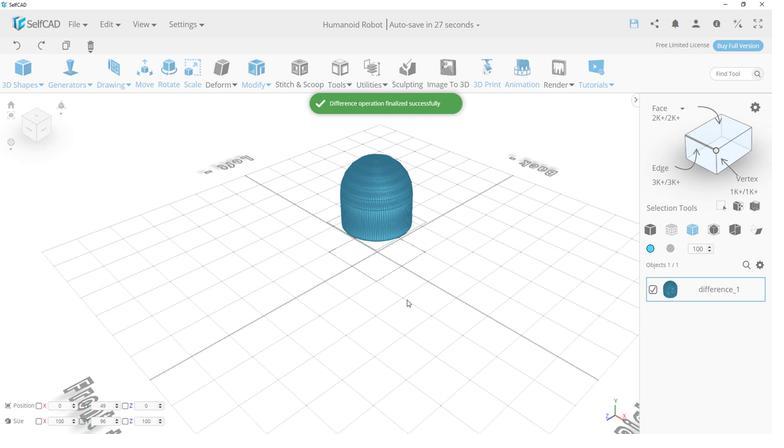 
Action: Mouse pressed left at (404, 299)
Screenshot: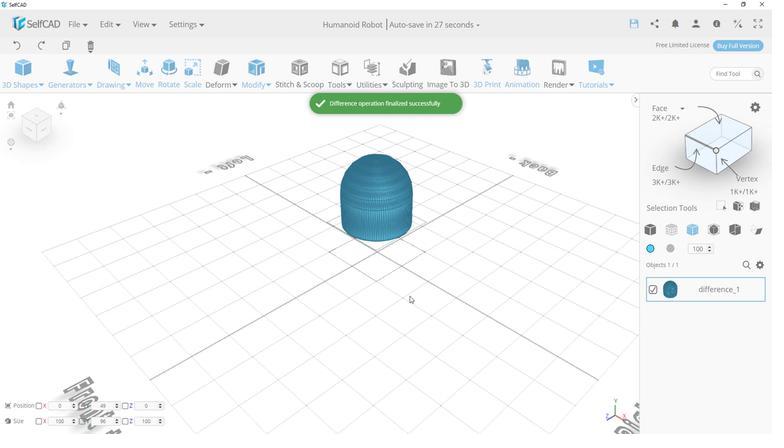 
Action: Mouse moved to (409, 255)
Screenshot: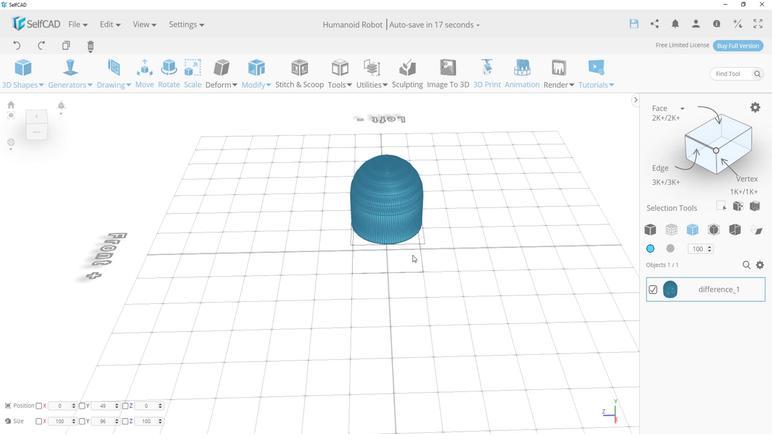 
Action: Mouse scrolled (409, 255) with delta (0, 0)
Screenshot: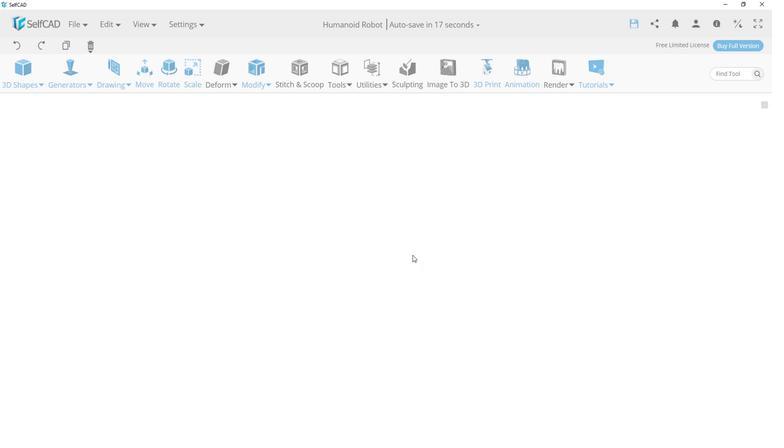 
Action: Mouse scrolled (409, 255) with delta (0, 0)
Screenshot: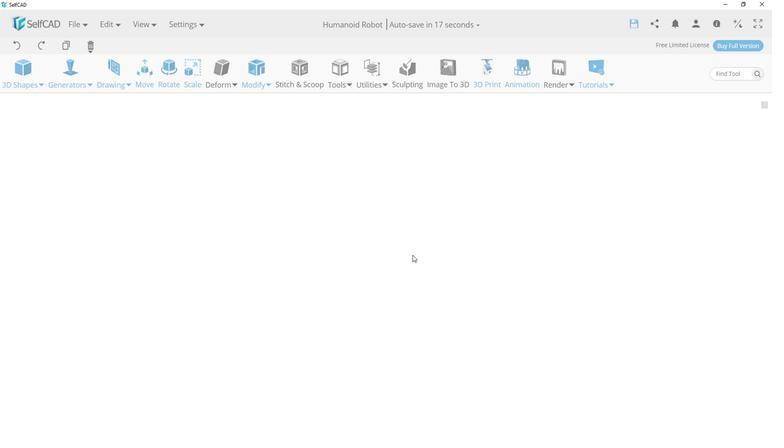 
Action: Mouse scrolled (409, 255) with delta (0, 0)
Screenshot: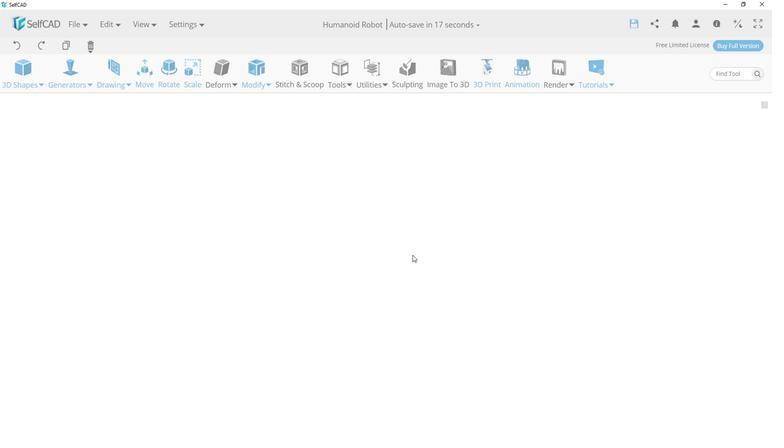 
Action: Mouse scrolled (409, 255) with delta (0, 0)
Screenshot: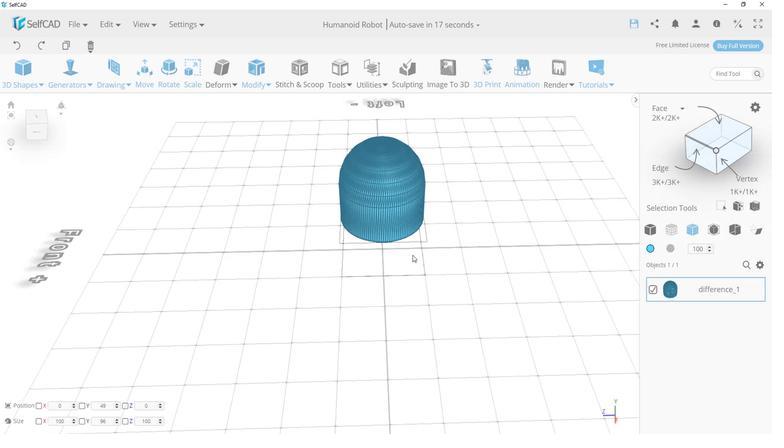 
Action: Mouse scrolled (409, 255) with delta (0, 0)
Screenshot: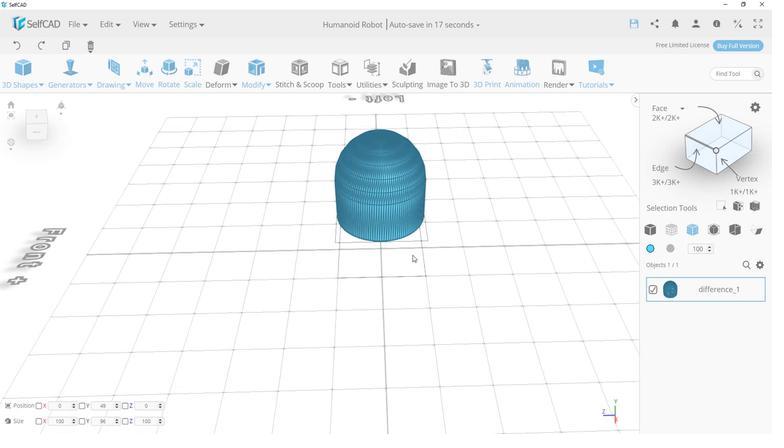 
Action: Mouse moved to (360, 278)
Screenshot: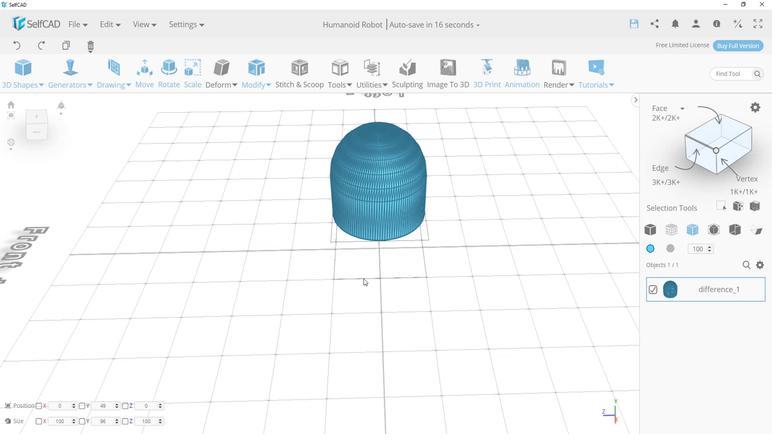 
Action: Mouse pressed left at (360, 278)
Screenshot: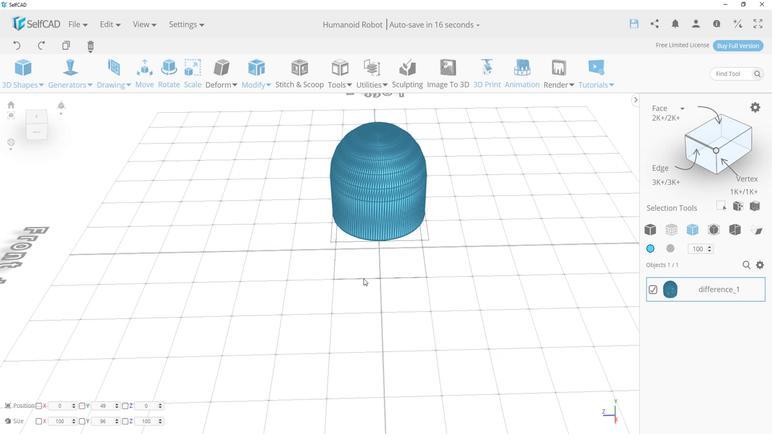 
Action: Mouse moved to (380, 271)
Screenshot: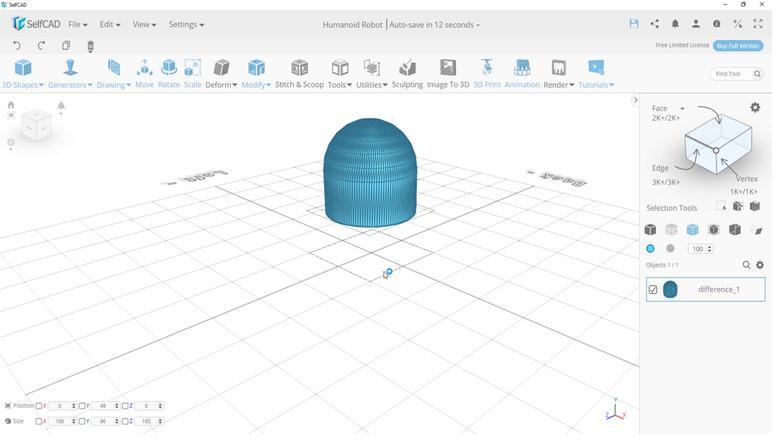 
Action: Mouse pressed left at (380, 271)
Screenshot: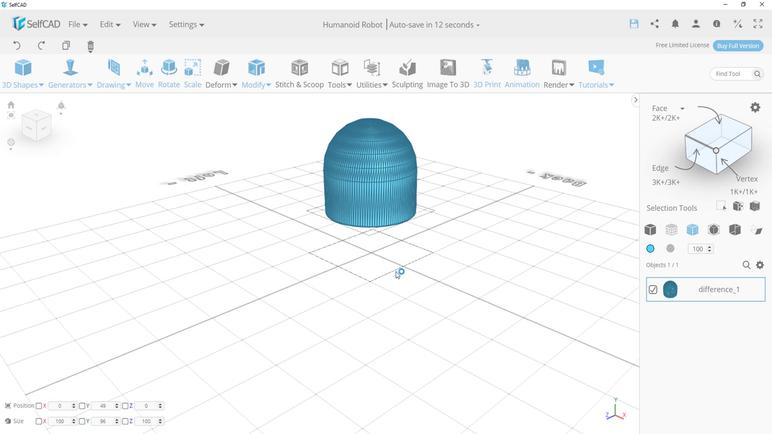 
Action: Mouse moved to (433, 270)
Screenshot: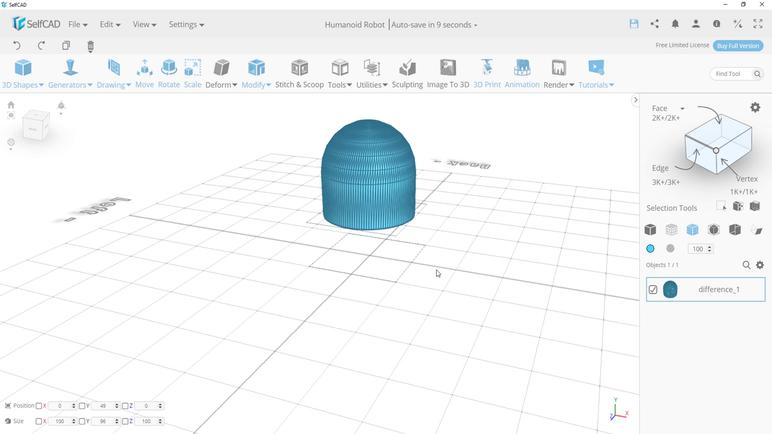 
Action: Mouse scrolled (433, 270) with delta (0, 0)
Screenshot: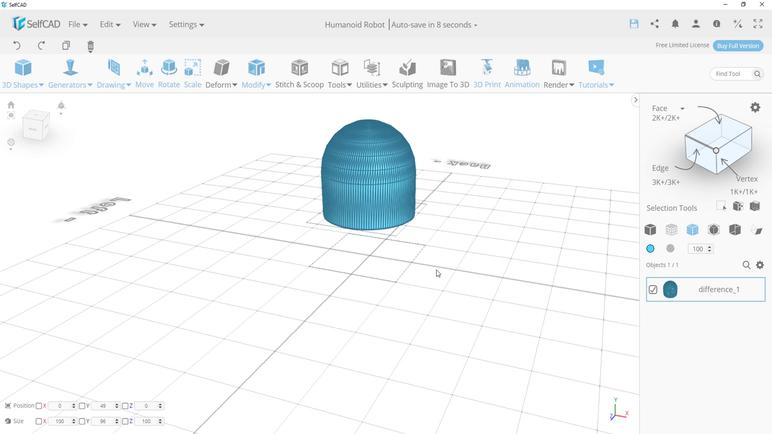 
Action: Mouse moved to (401, 266)
Screenshot: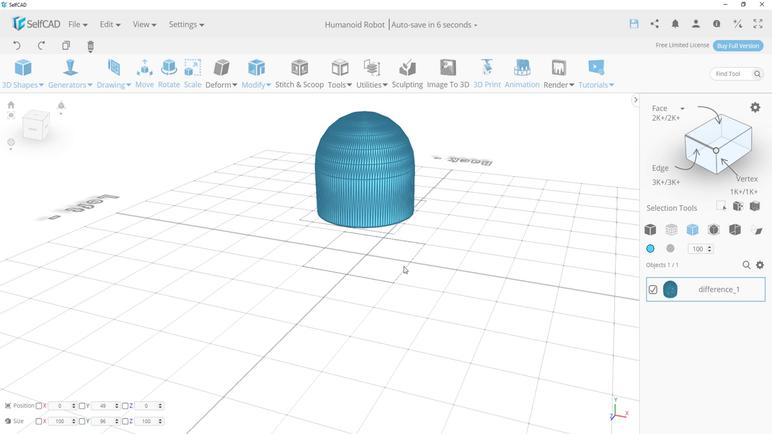 
Action: Mouse pressed left at (401, 266)
Screenshot: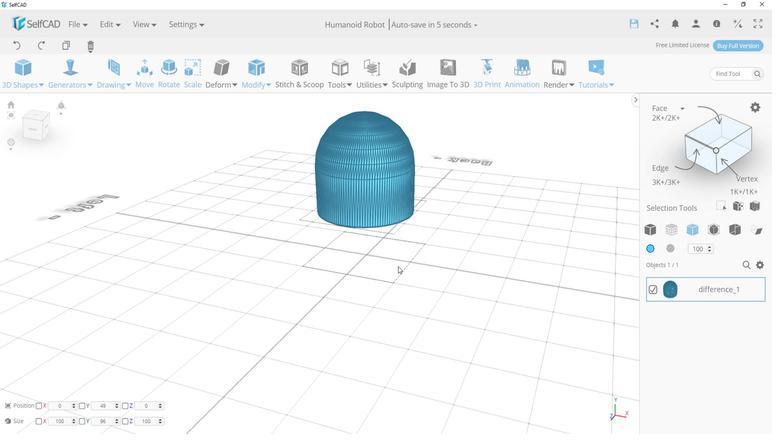 
Action: Mouse moved to (347, 252)
Screenshot: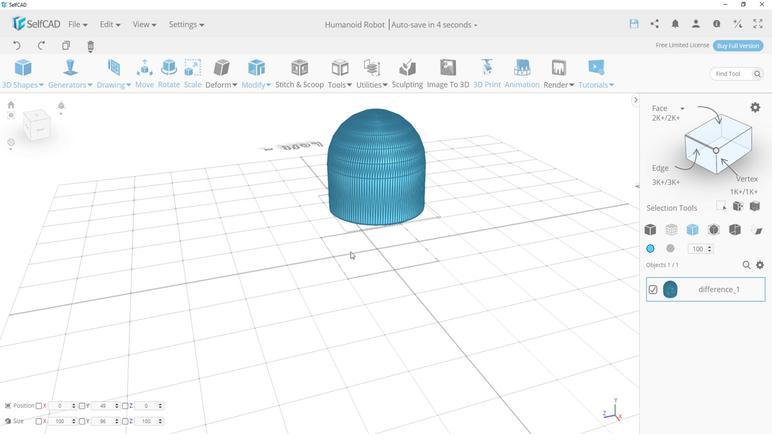 
Action: Mouse pressed left at (347, 252)
Screenshot: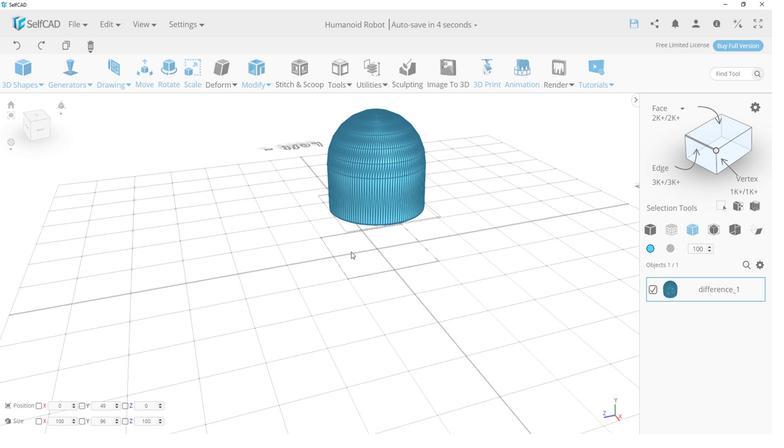 
Action: Mouse moved to (13, 418)
Screenshot: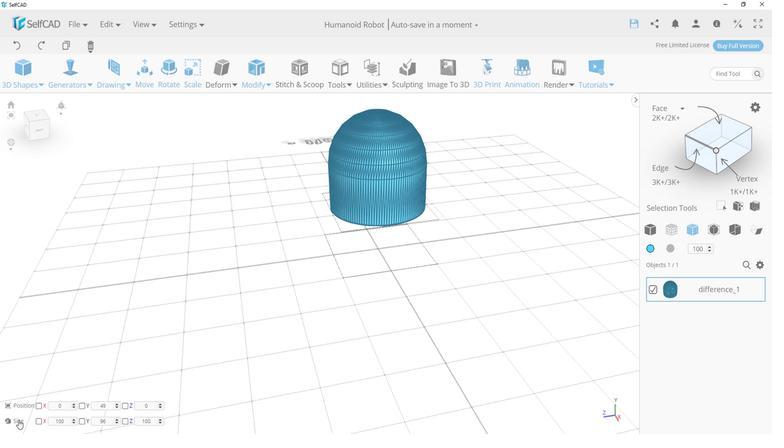 
Action: Mouse pressed left at (13, 418)
Screenshot: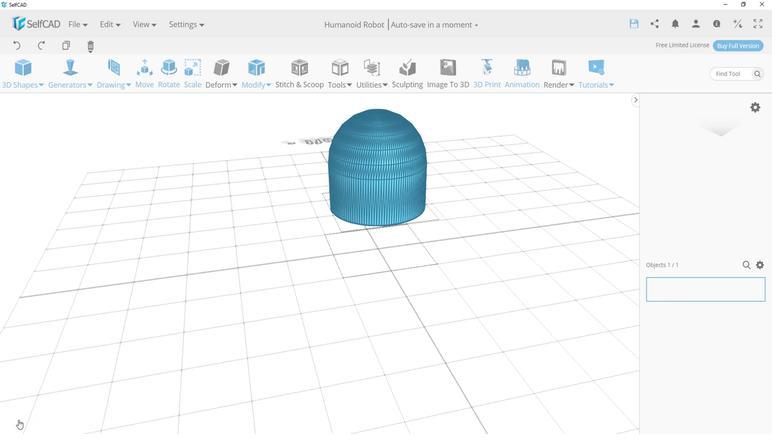 
Action: Mouse moved to (375, 141)
Screenshot: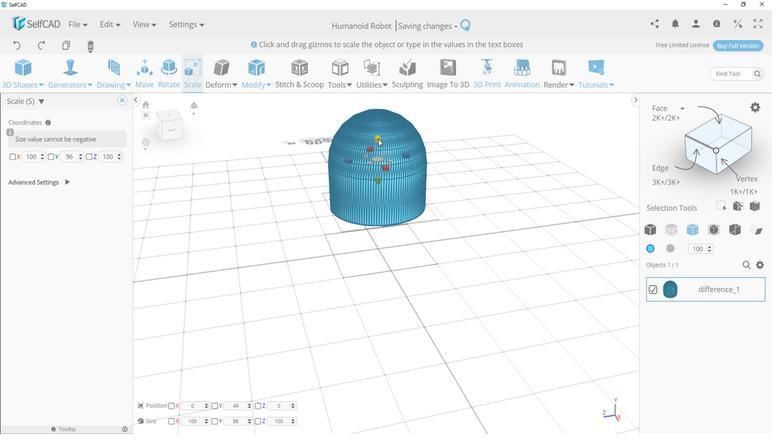 
Action: Mouse pressed left at (375, 141)
Screenshot: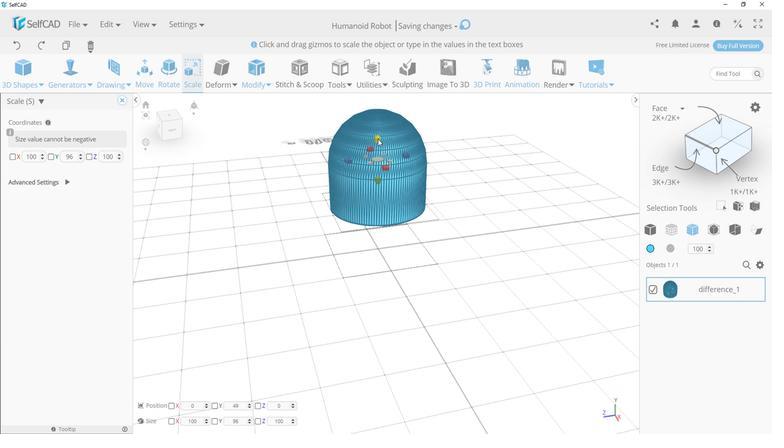 
Action: Mouse moved to (358, 232)
Screenshot: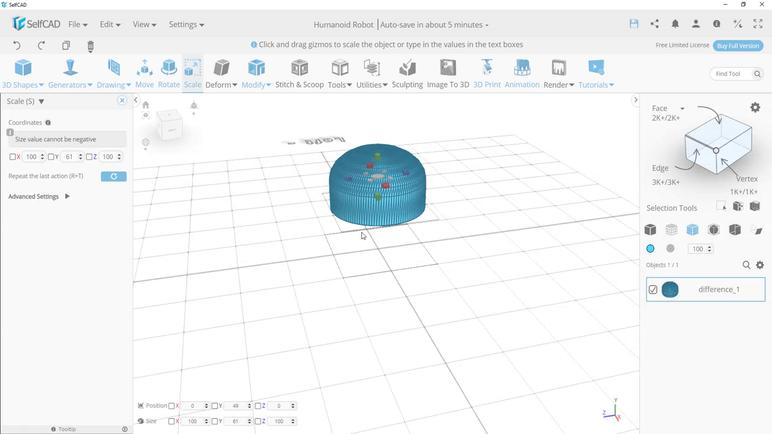 
Action: Mouse pressed left at (358, 232)
Screenshot: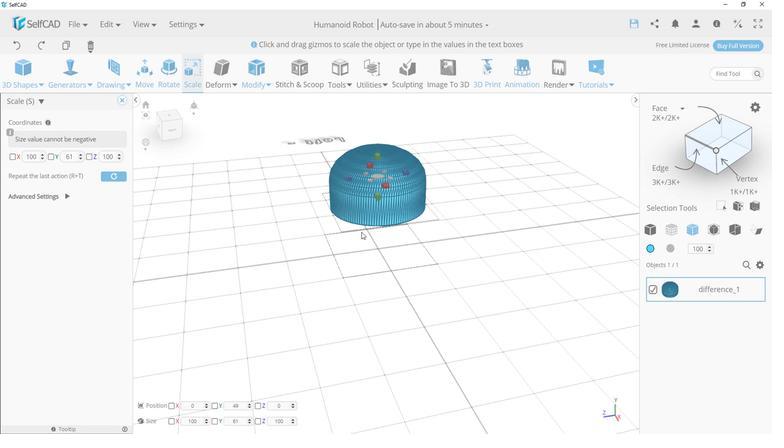 
Action: Mouse moved to (715, 138)
Screenshot: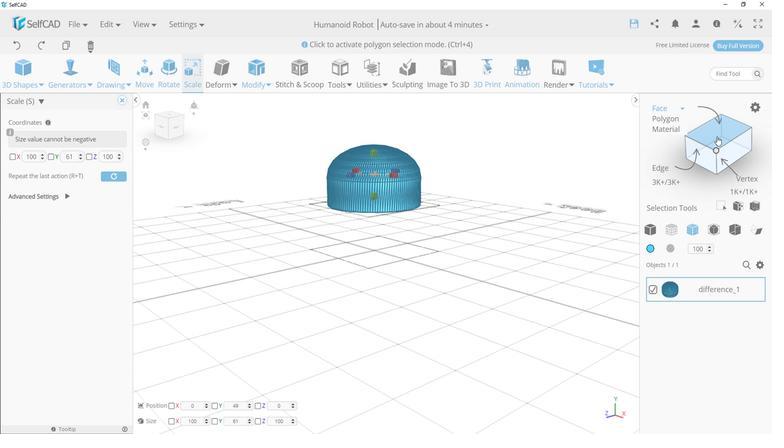 
Action: Mouse pressed left at (715, 138)
Screenshot: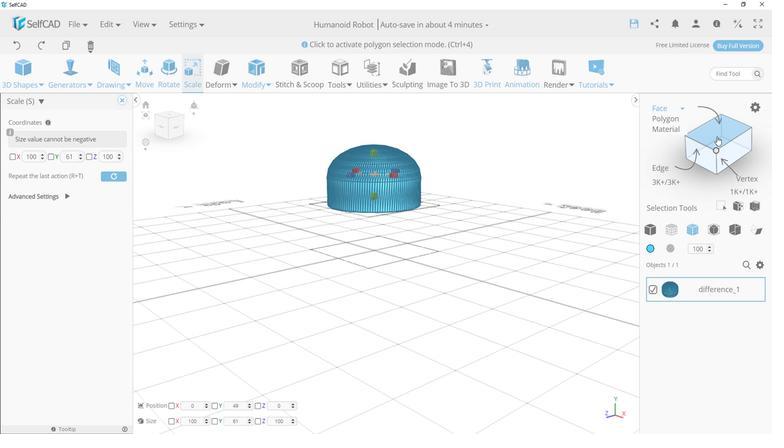
Action: Mouse moved to (472, 182)
Screenshot: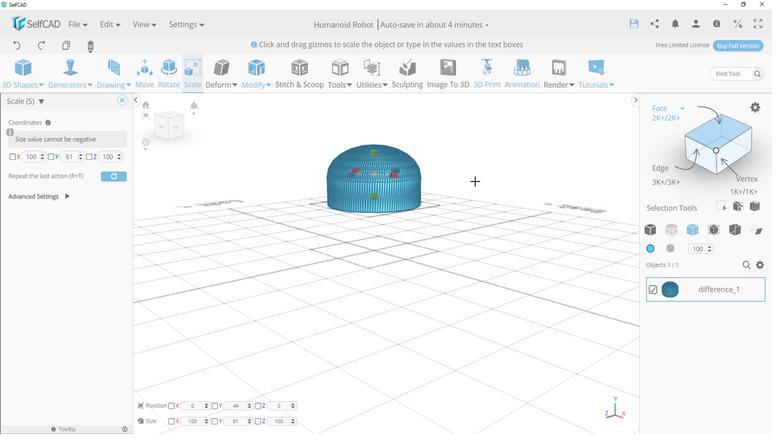 
Action: Mouse pressed right at (472, 182)
Screenshot: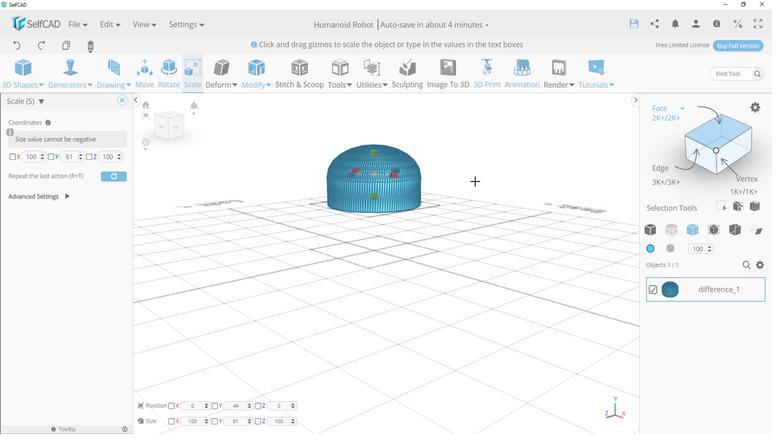 
Action: Mouse moved to (461, 194)
Screenshot: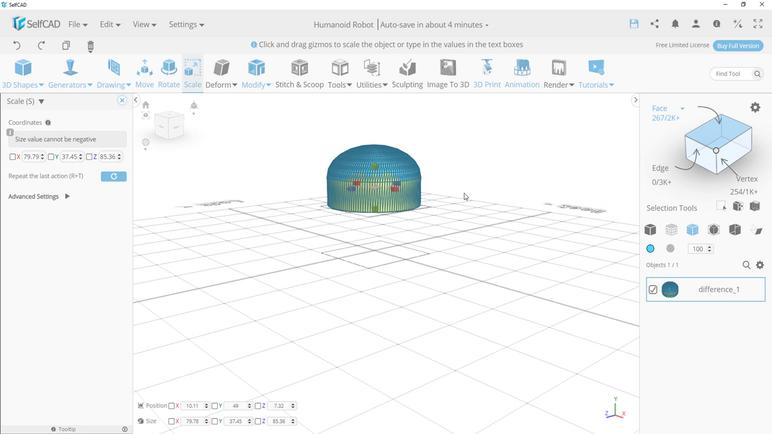 
Action: Mouse pressed left at (461, 194)
Screenshot: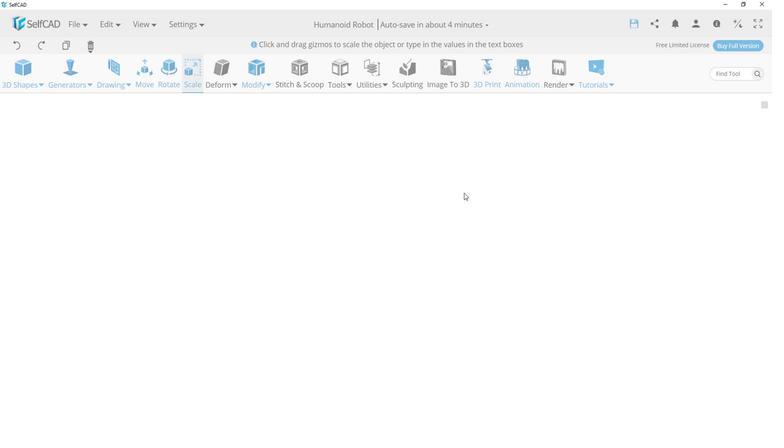 
Action: Mouse moved to (673, 233)
Screenshot: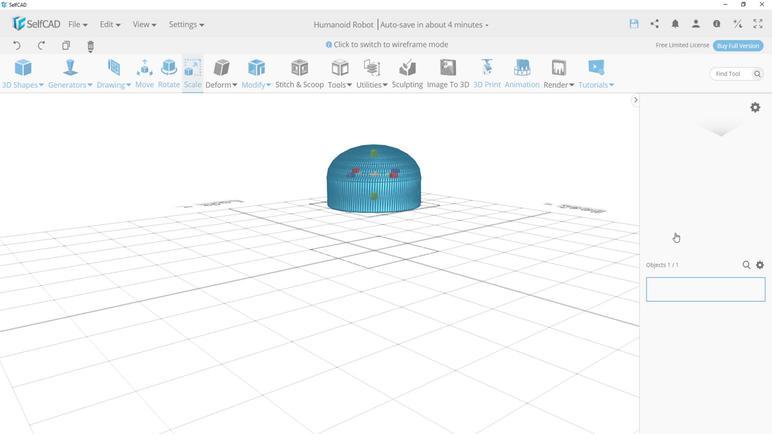 
Action: Mouse pressed left at (673, 233)
Screenshot: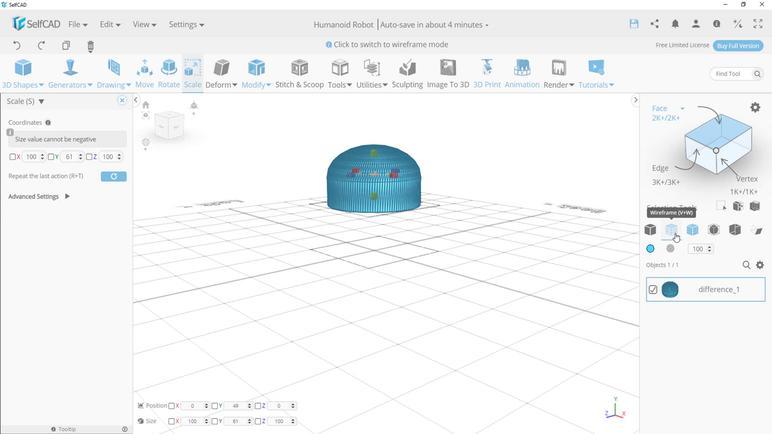 
Action: Mouse moved to (456, 188)
Screenshot: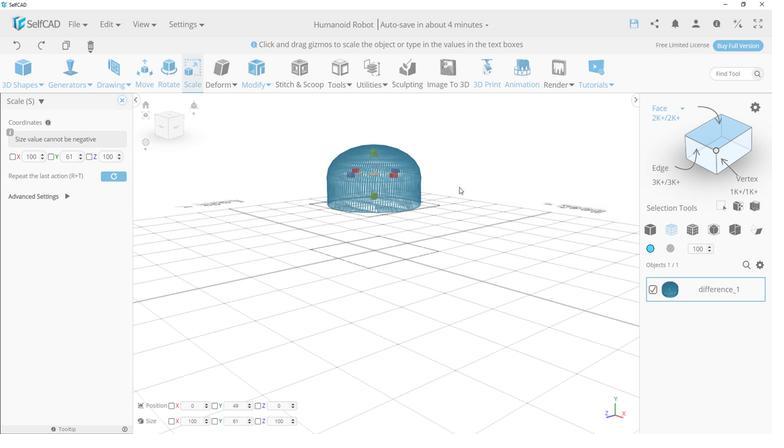 
Action: Mouse pressed right at (456, 188)
Screenshot: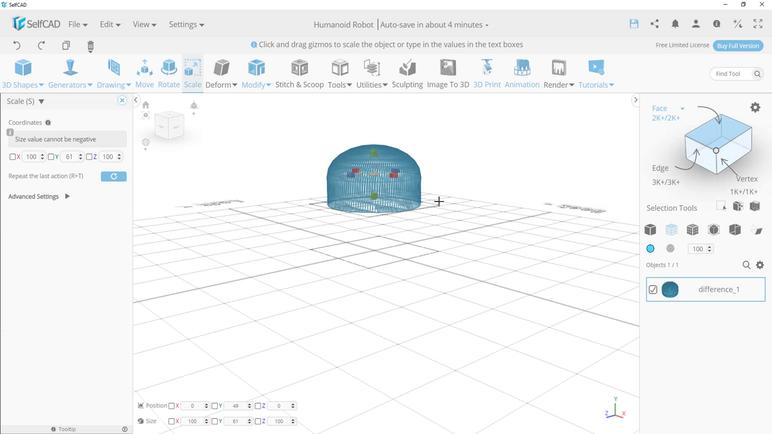 
Action: Mouse moved to (339, 272)
Screenshot: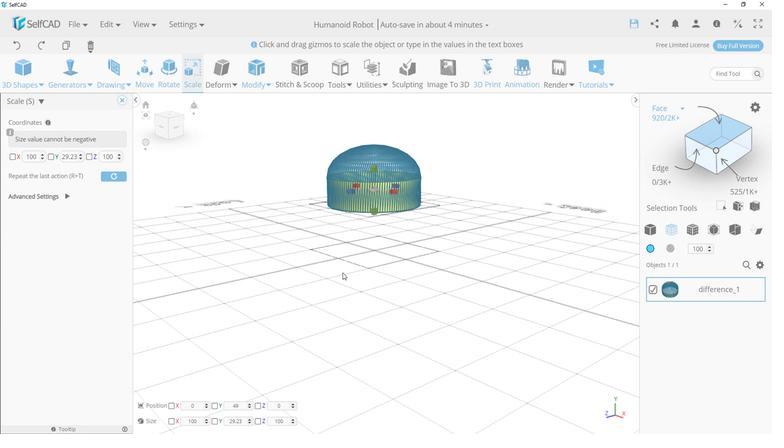 
Action: Mouse pressed left at (339, 272)
Screenshot: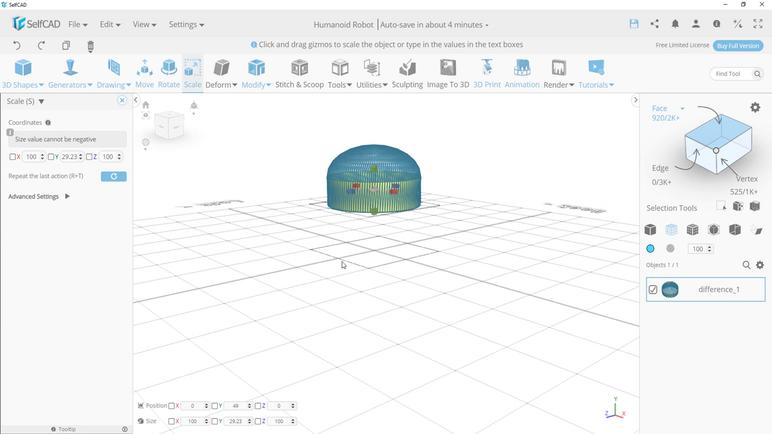 
Action: Mouse moved to (374, 215)
Screenshot: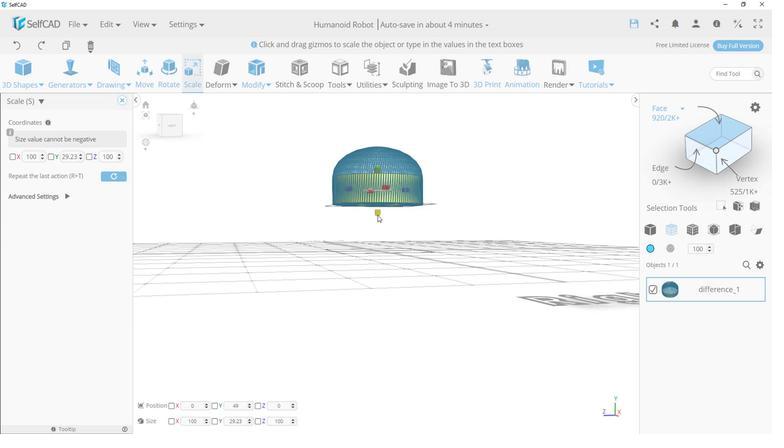 
Action: Mouse pressed left at (374, 215)
Screenshot: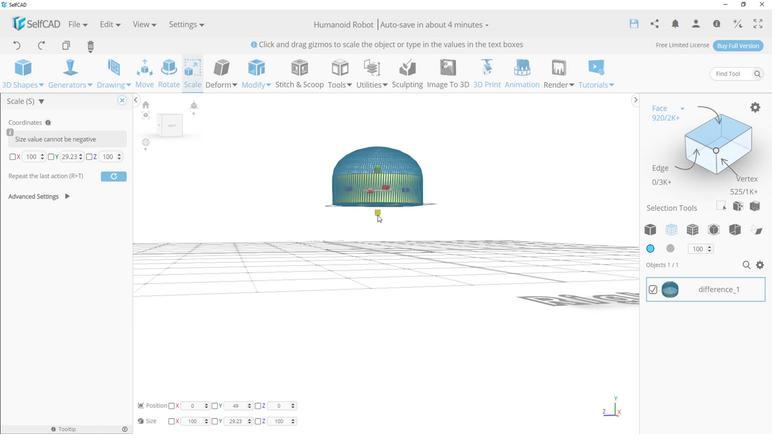 
Action: Mouse moved to (332, 258)
Screenshot: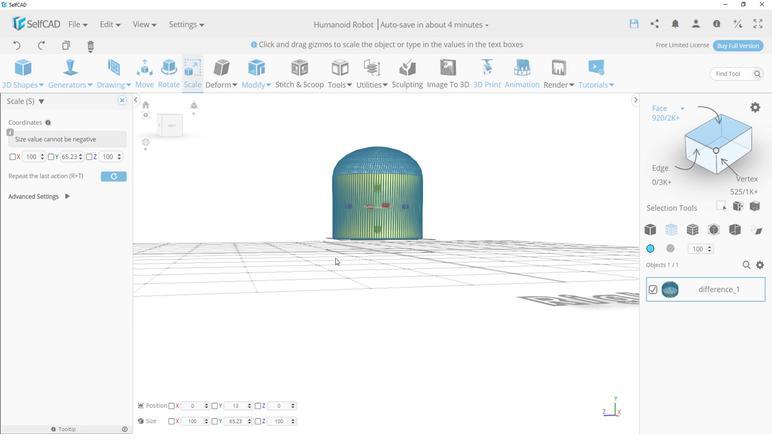 
Action: Mouse pressed left at (332, 258)
Screenshot: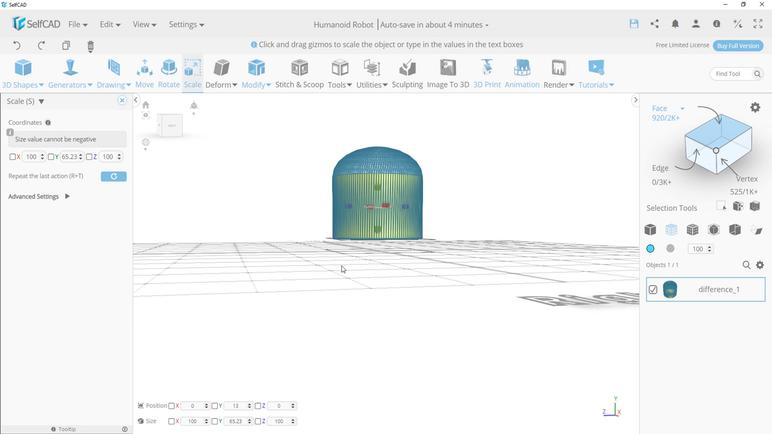
Action: Mouse moved to (294, 274)
Screenshot: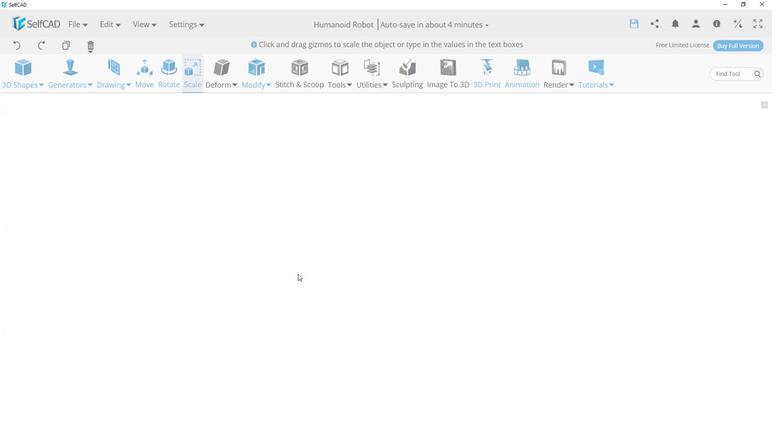 
Action: Mouse pressed left at (294, 274)
Screenshot: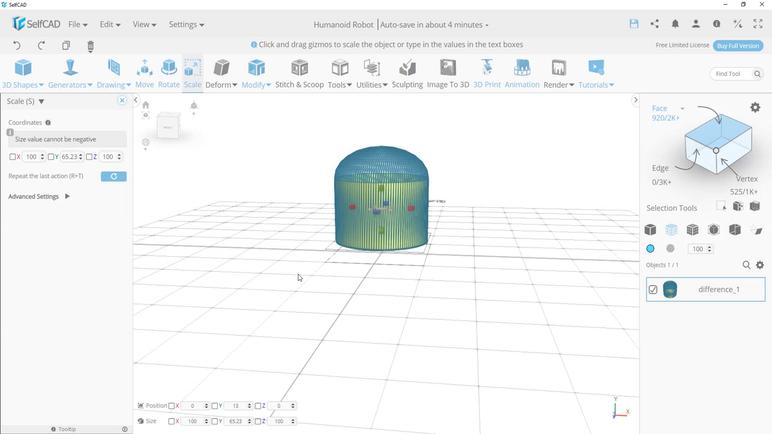 
Action: Mouse moved to (334, 272)
Screenshot: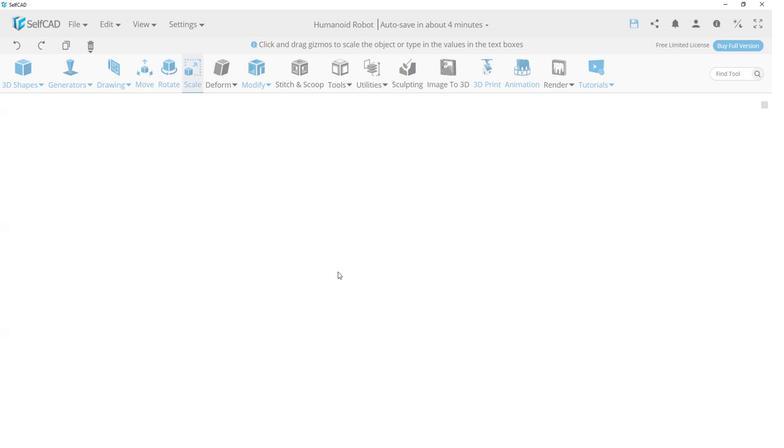 
Action: Mouse pressed left at (334, 272)
Screenshot: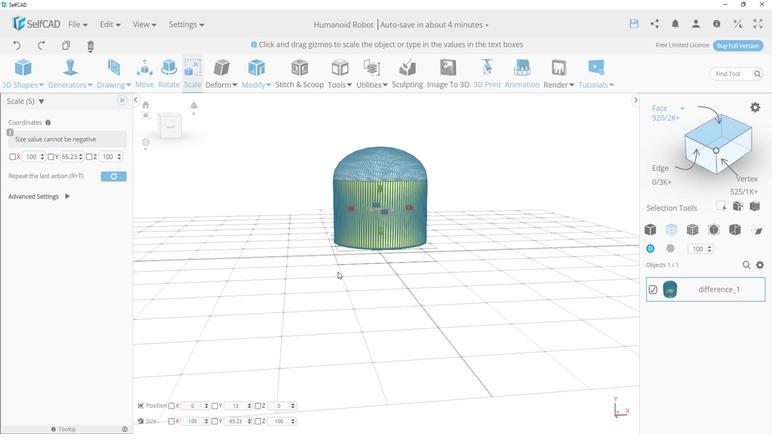 
Action: Mouse moved to (358, 265)
Screenshot: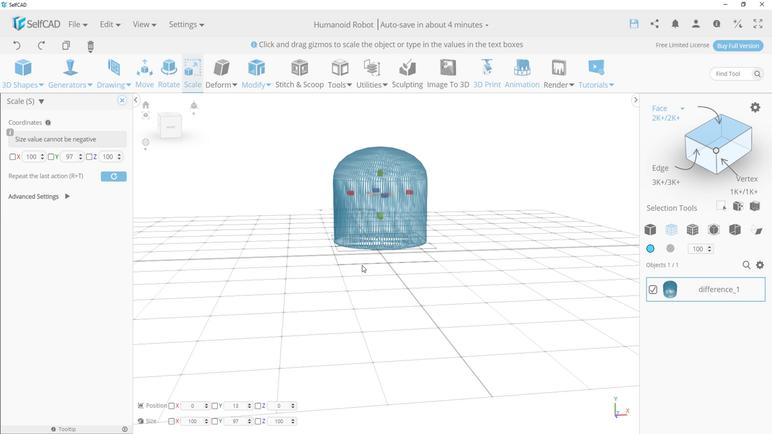 
Action: Mouse pressed left at (358, 265)
Screenshot: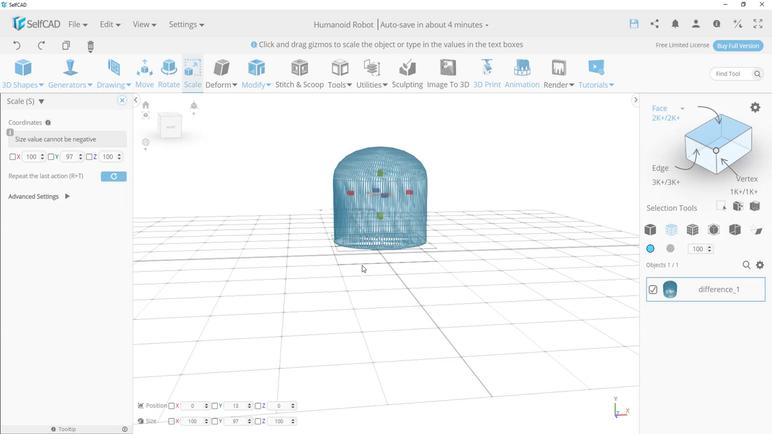 
Action: Mouse moved to (685, 228)
Screenshot: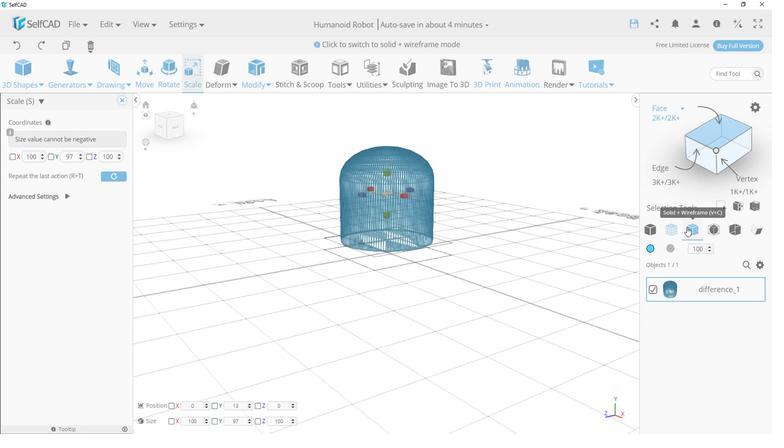 
Action: Mouse pressed left at (685, 228)
Screenshot: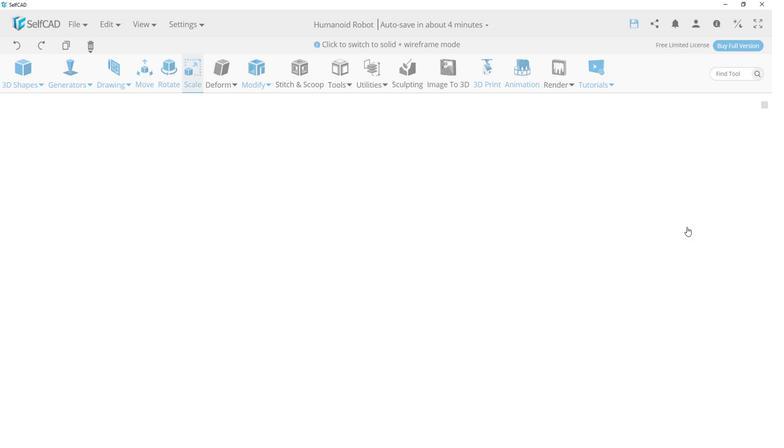 
Action: Mouse moved to (540, 216)
Screenshot: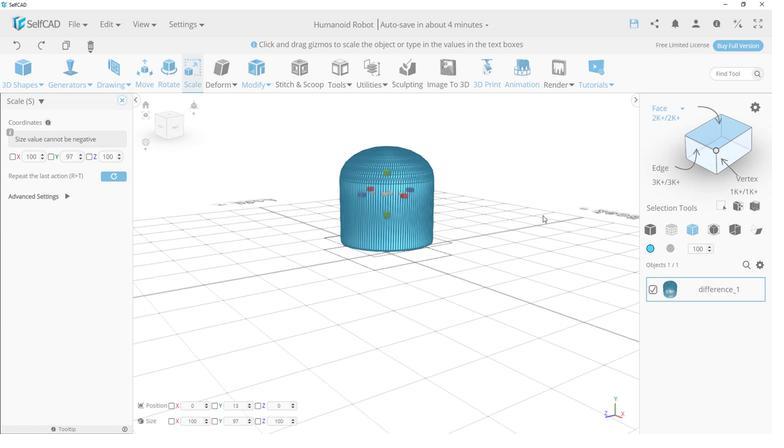 
Action: Mouse pressed left at (540, 216)
Screenshot: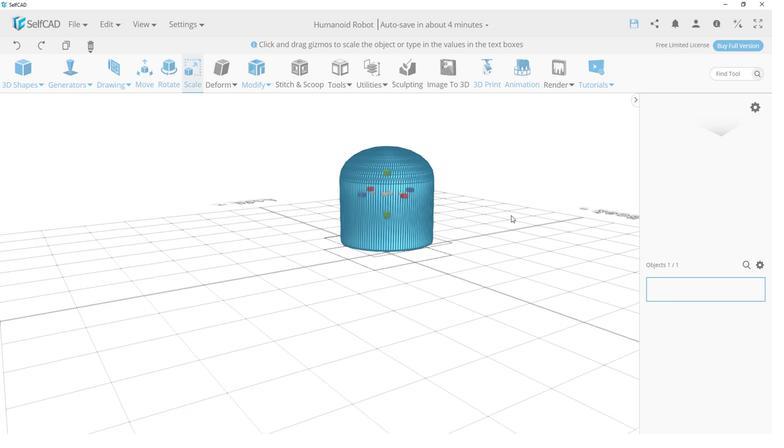 
Action: Mouse moved to (163, 129)
Screenshot: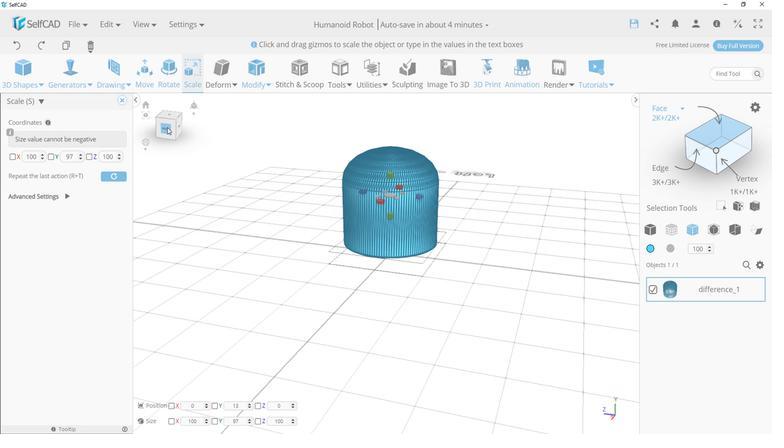 
Action: Mouse pressed left at (163, 129)
Screenshot: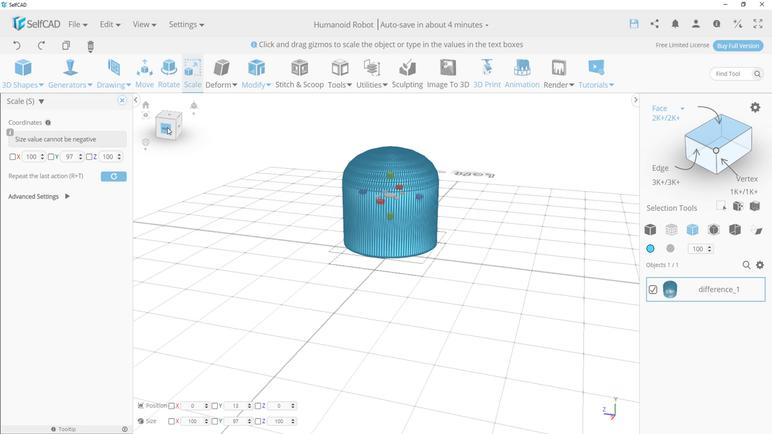 
Action: Mouse pressed left at (163, 129)
Screenshot: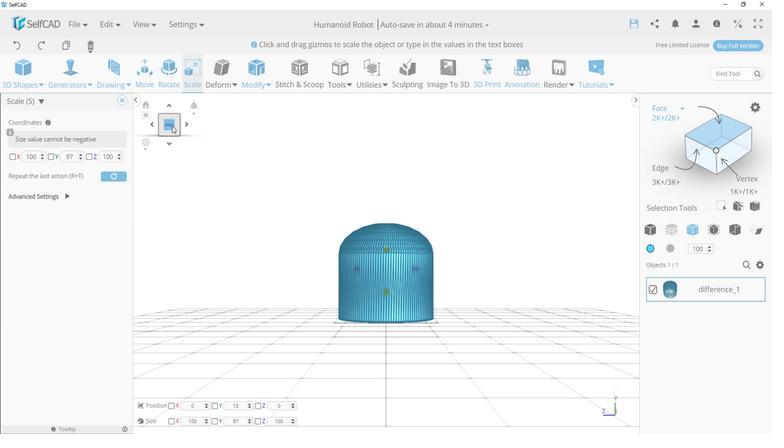 
Action: Mouse moved to (157, 129)
Screenshot: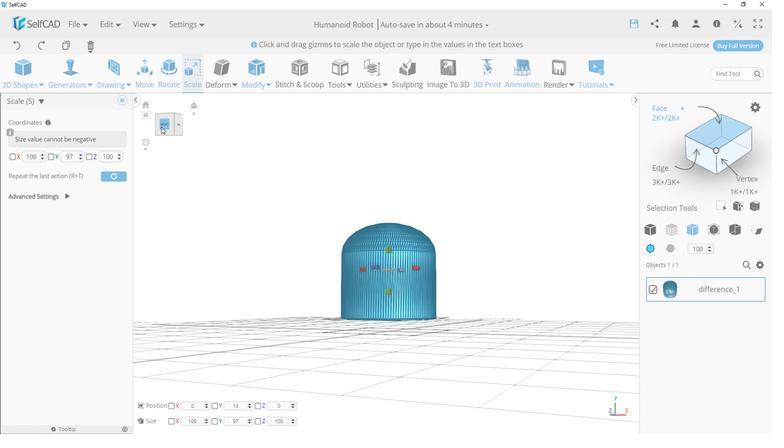 
Action: Mouse pressed left at (157, 129)
Screenshot: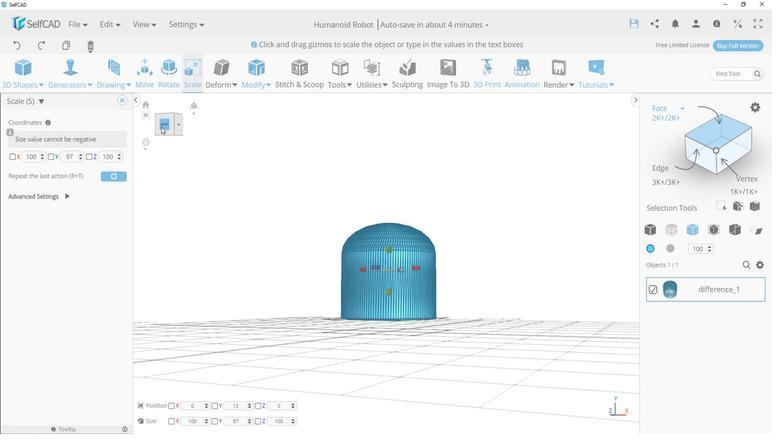 
Action: Mouse moved to (412, 301)
Screenshot: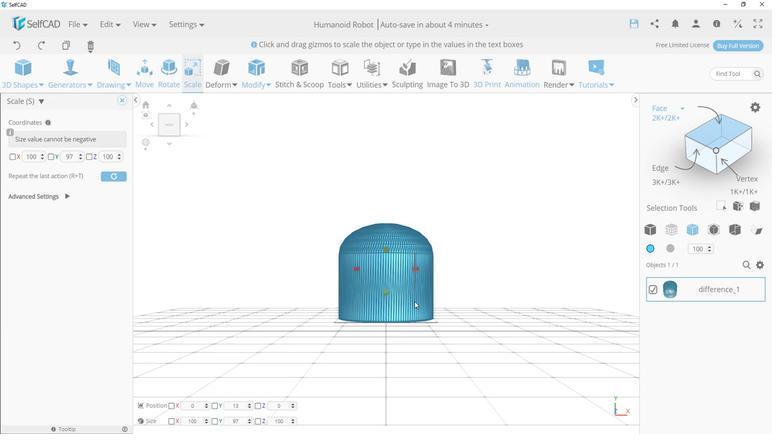 
Action: Mouse pressed right at (412, 301)
Screenshot: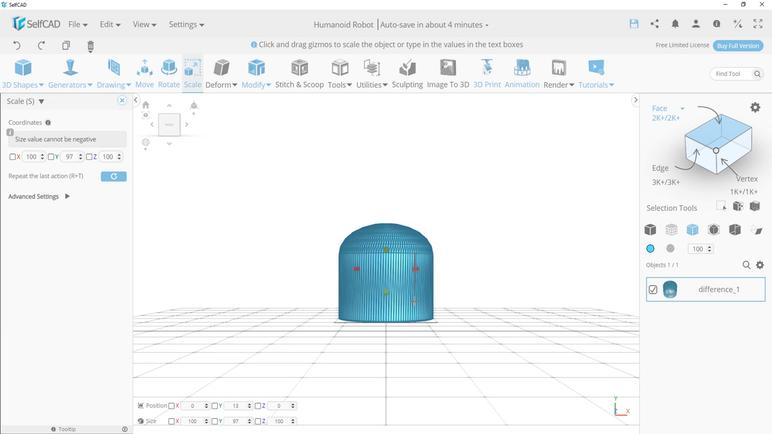 
Action: Mouse moved to (361, 351)
Screenshot: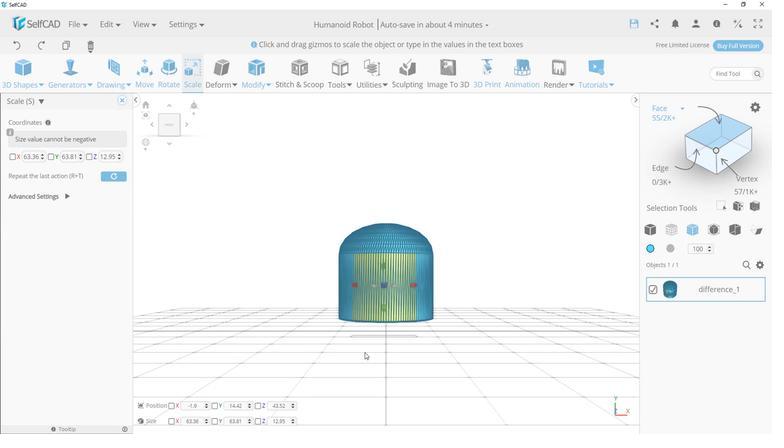 
Action: Mouse scrolled (361, 352) with delta (0, 0)
Screenshot: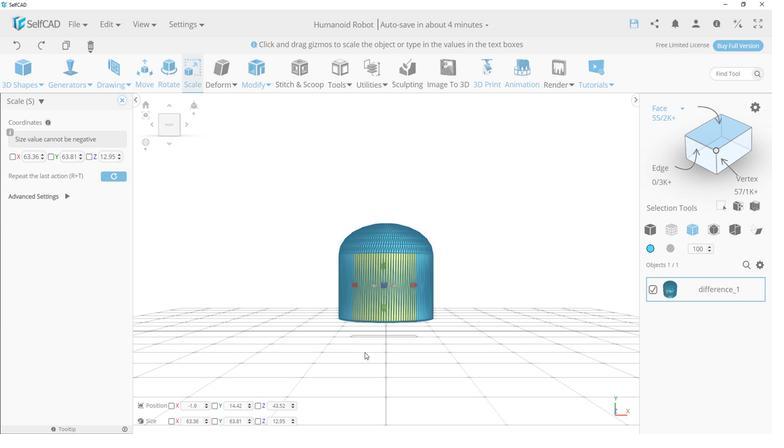 
Action: Mouse scrolled (361, 352) with delta (0, 0)
Screenshot: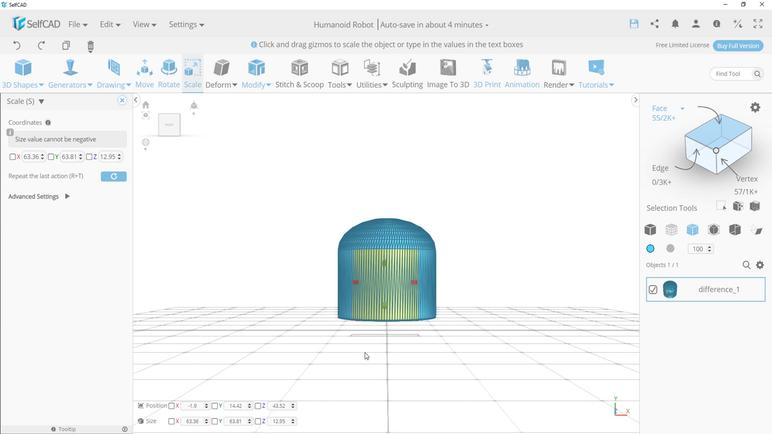 
Action: Mouse scrolled (361, 352) with delta (0, 0)
Screenshot: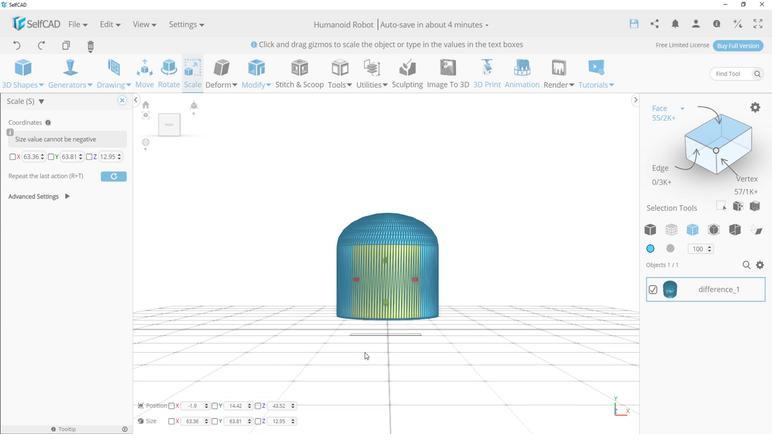 
Action: Mouse scrolled (361, 352) with delta (0, 0)
Screenshot: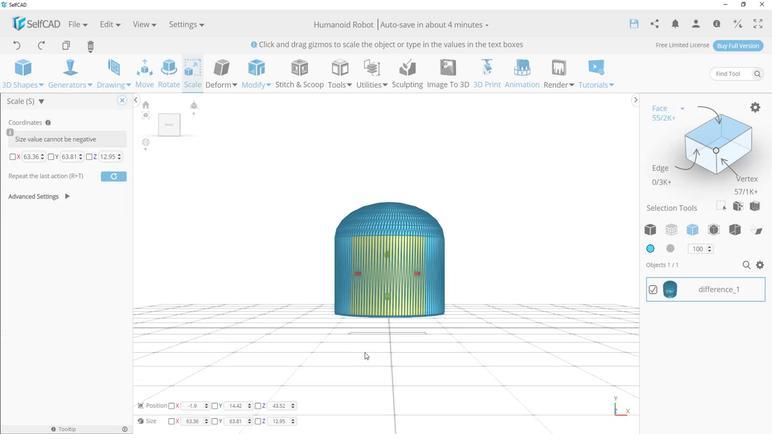 
Action: Mouse scrolled (361, 352) with delta (0, 0)
Screenshot: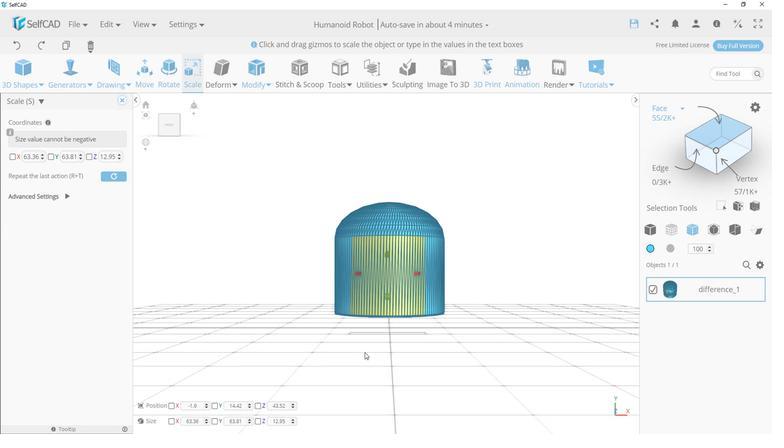 
Action: Mouse scrolled (361, 352) with delta (0, 0)
Screenshot: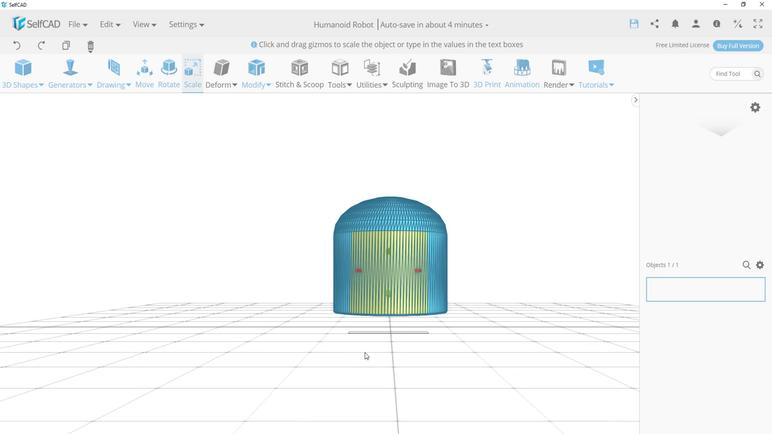 
Action: Mouse scrolled (361, 352) with delta (0, 0)
Screenshot: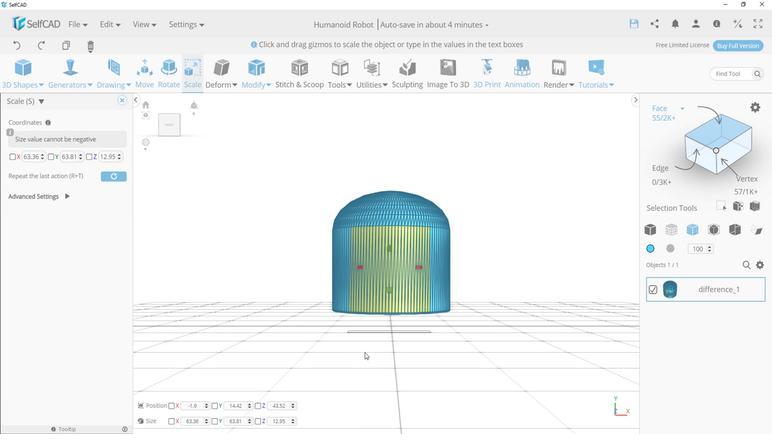
Action: Mouse moved to (345, 309)
Screenshot: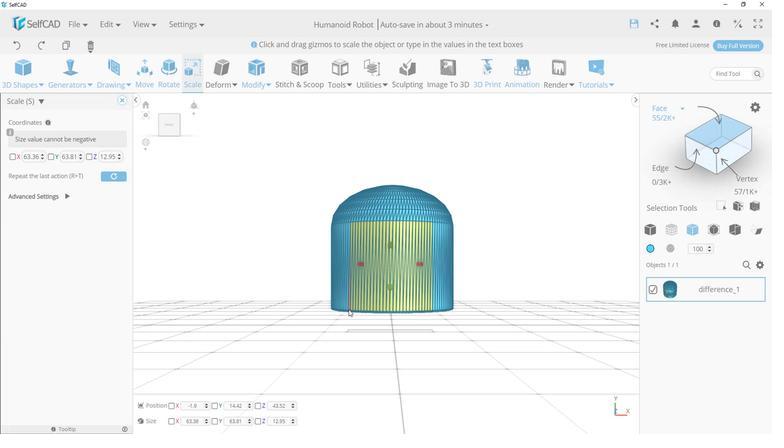 
Action: Mouse pressed left at (345, 309)
Screenshot: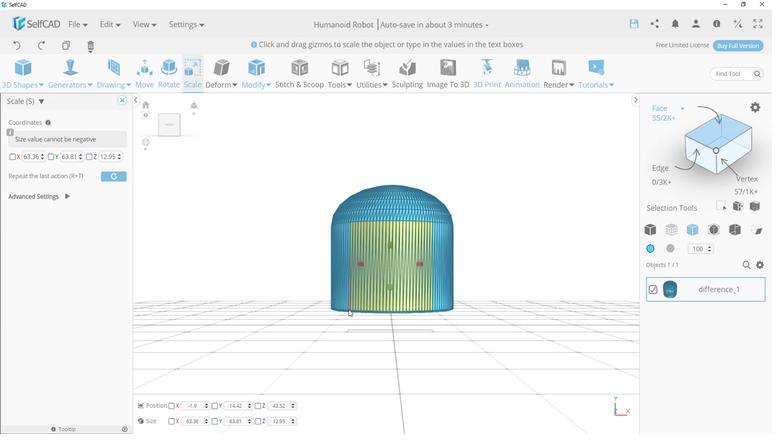 
Action: Mouse moved to (408, 358)
Screenshot: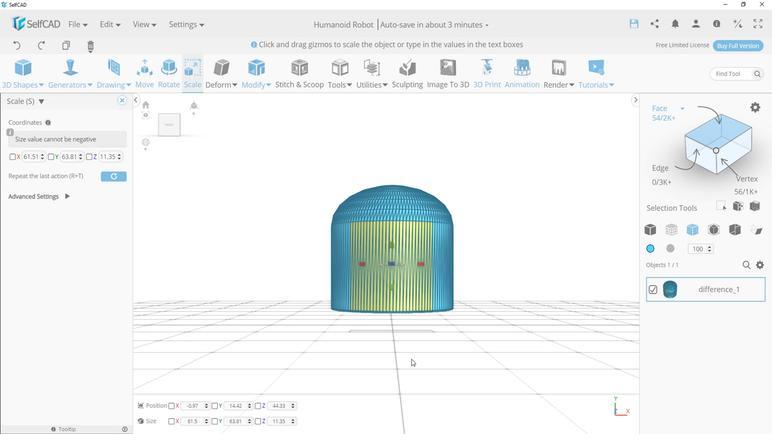 
Action: Mouse pressed left at (408, 358)
Screenshot: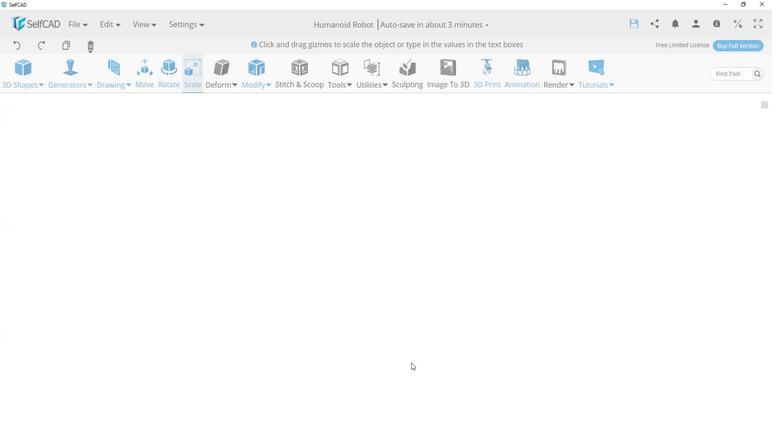 
Action: Mouse moved to (437, 311)
Screenshot: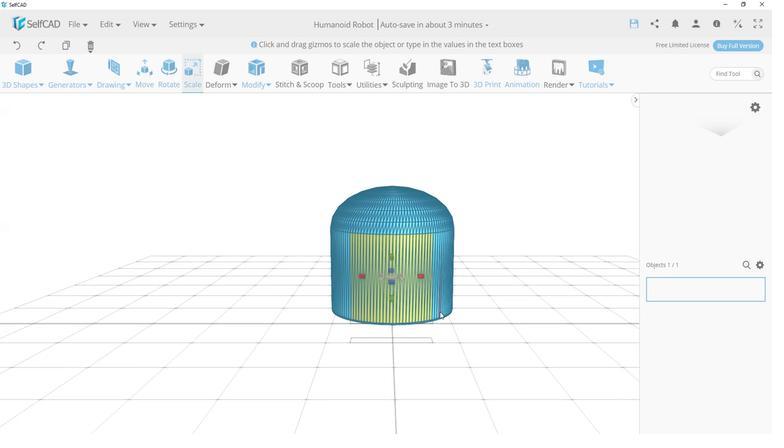 
Action: Mouse pressed right at (437, 311)
Screenshot: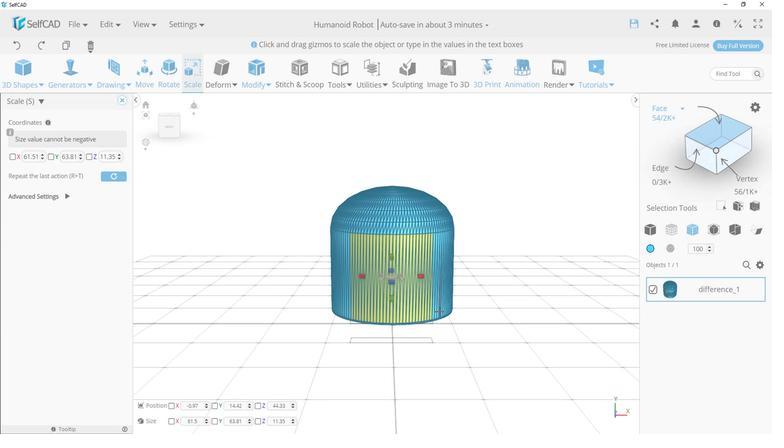 
Action: Mouse moved to (331, 321)
Screenshot: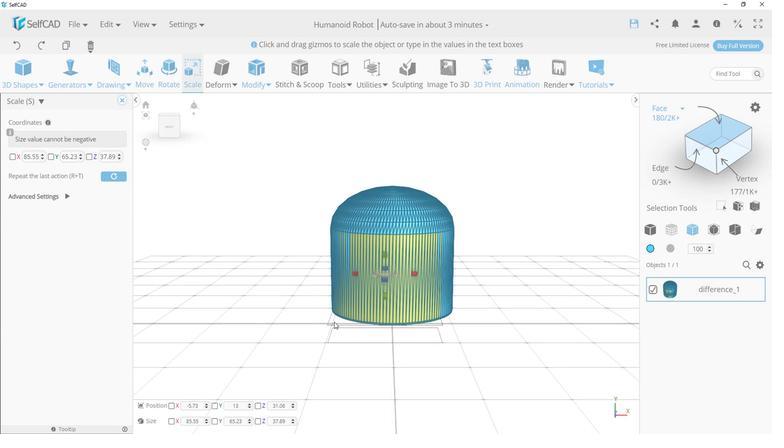 
Action: Key pressed ctrl+Z
Screenshot: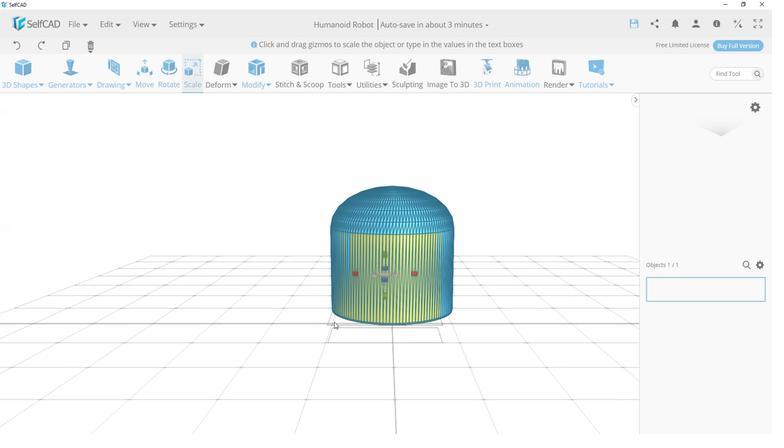 
Action: Mouse moved to (328, 323)
Screenshot: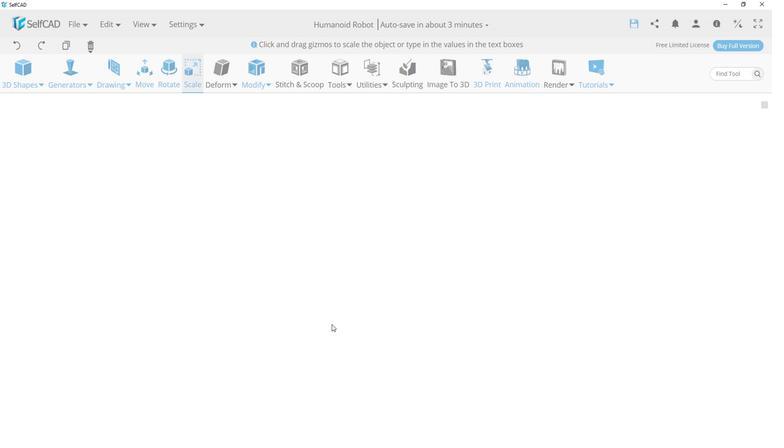 
Action: Mouse pressed right at (328, 323)
Screenshot: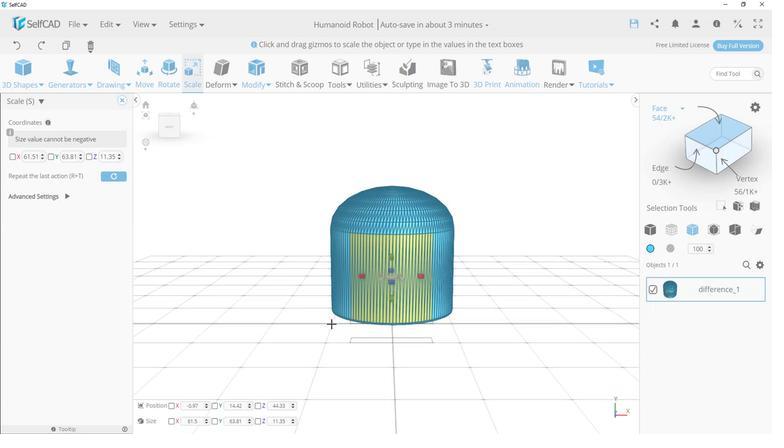 
Action: Mouse moved to (269, 378)
Screenshot: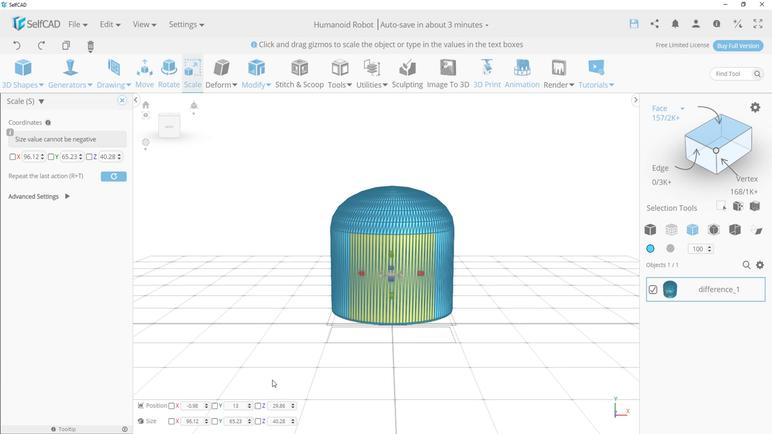 
Action: Key pressed <Key.delete><Key.enter>
Screenshot: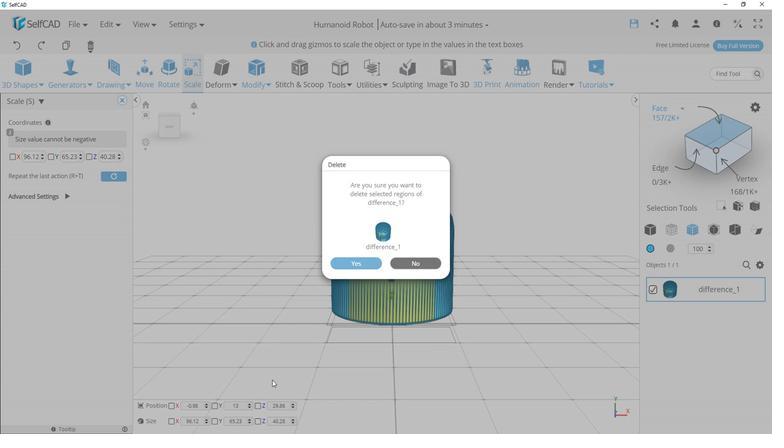
Action: Mouse moved to (369, 346)
Screenshot: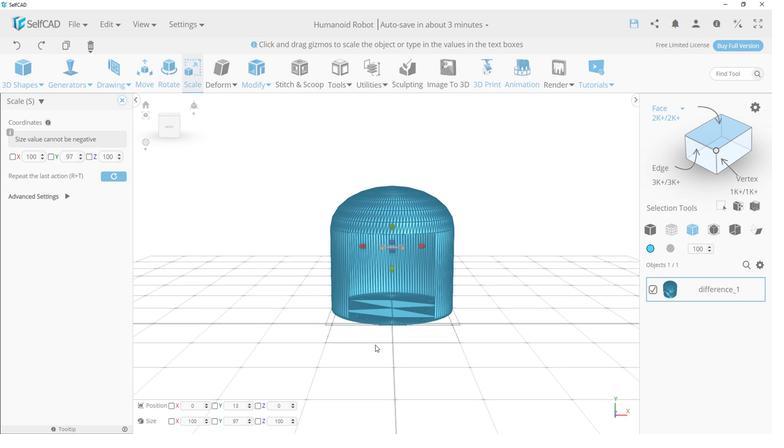 
Action: Mouse pressed left at (369, 346)
Screenshot: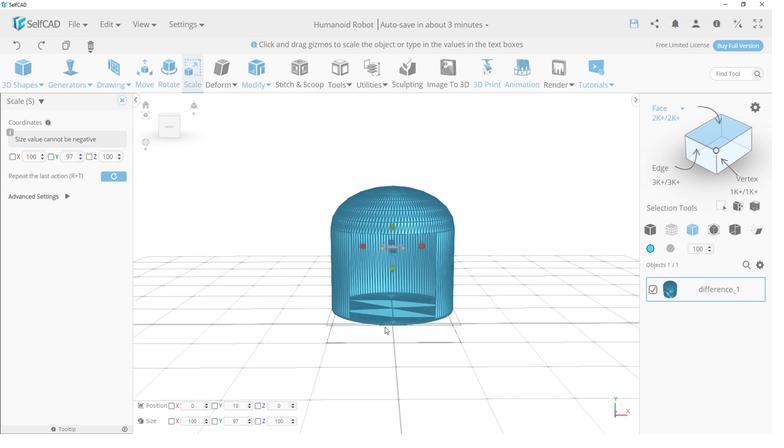 
Action: Mouse moved to (382, 258)
Screenshot: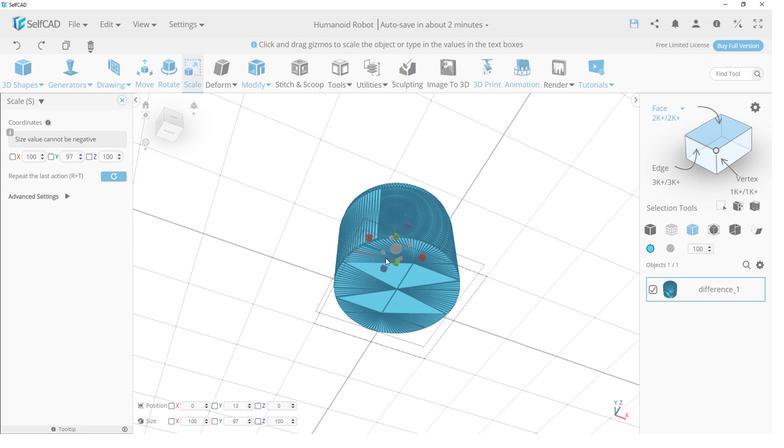 
Action: Mouse pressed right at (382, 258)
Screenshot: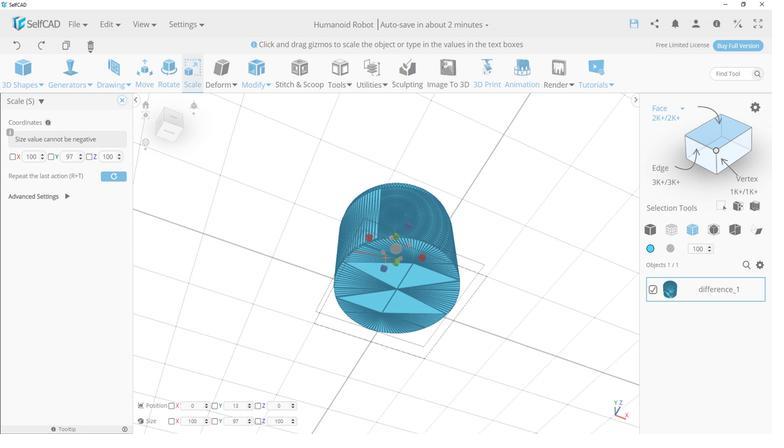 
Action: Mouse moved to (431, 263)
Screenshot: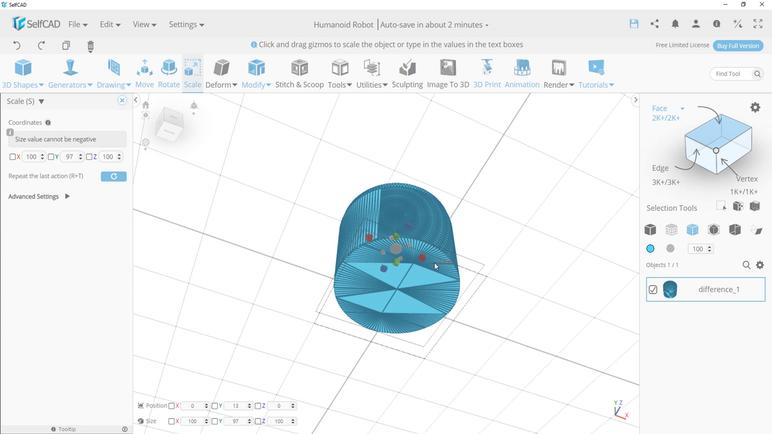 
Action: Mouse pressed right at (431, 263)
Screenshot: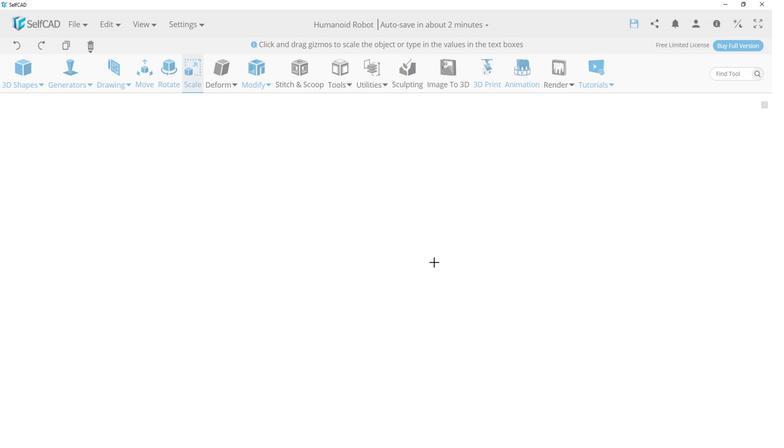 
Action: Mouse moved to (431, 255)
Screenshot: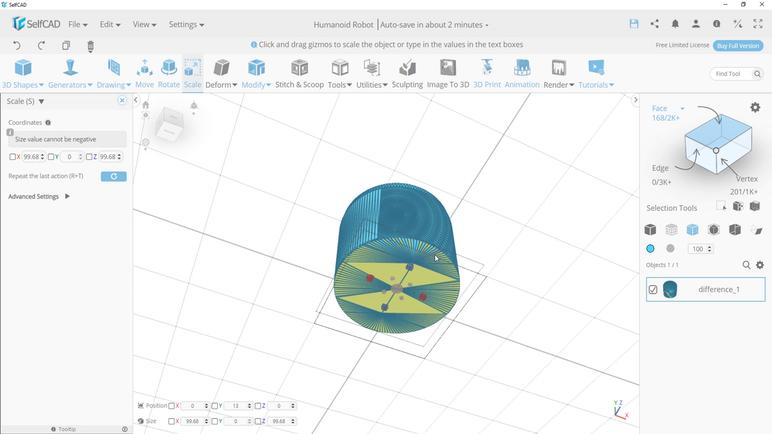 
Action: Mouse pressed right at (431, 255)
Screenshot: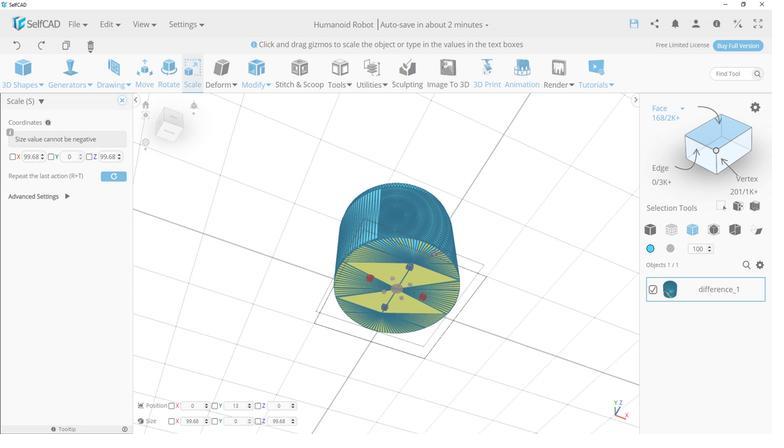
Action: Mouse moved to (440, 272)
Screenshot: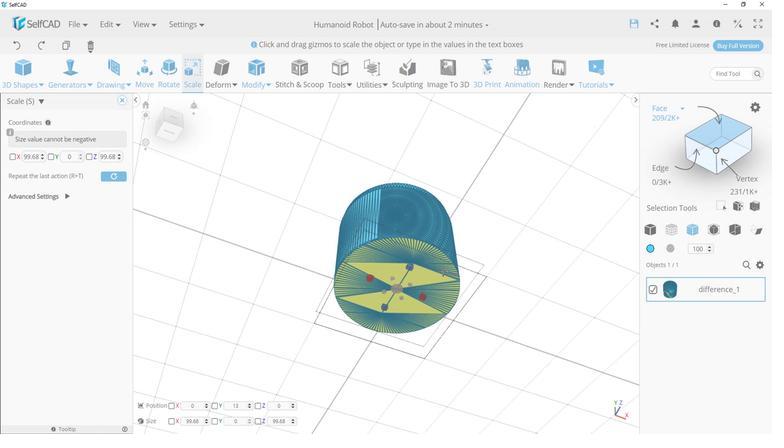 
Action: Mouse pressed right at (440, 272)
Screenshot: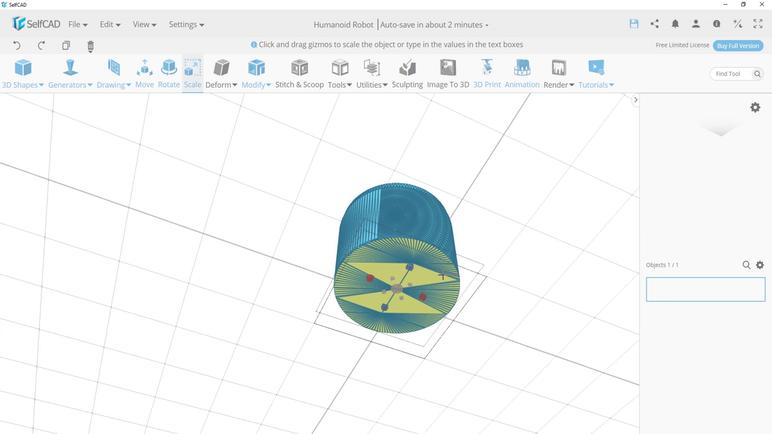 
Action: Mouse moved to (612, 389)
Screenshot: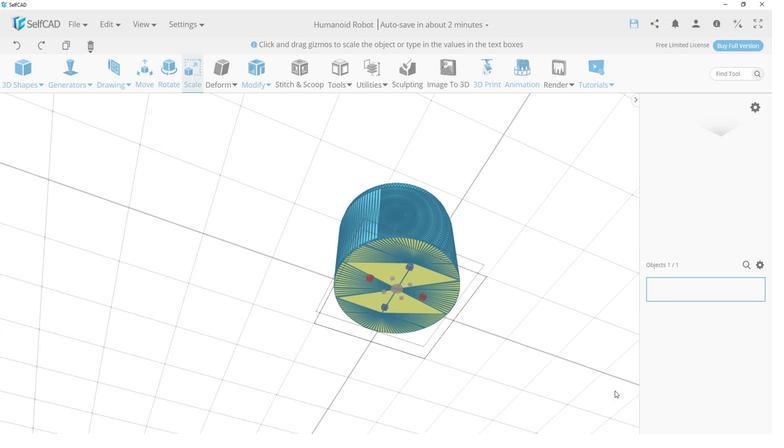 
Action: Key pressed <Key.delete><Key.enter>
Screenshot: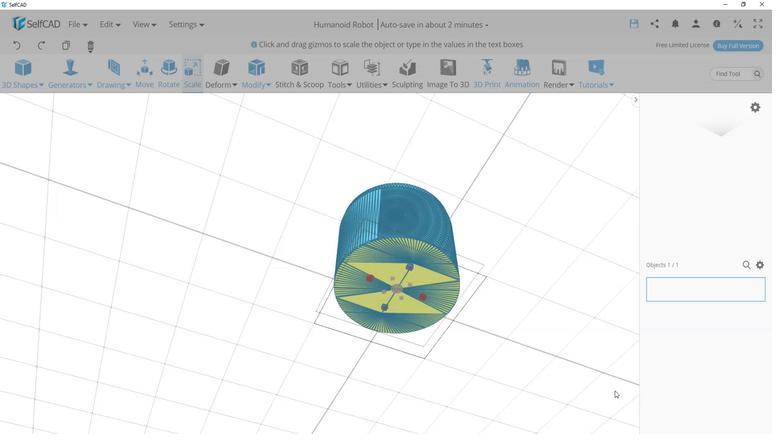
Action: Mouse moved to (553, 228)
Screenshot: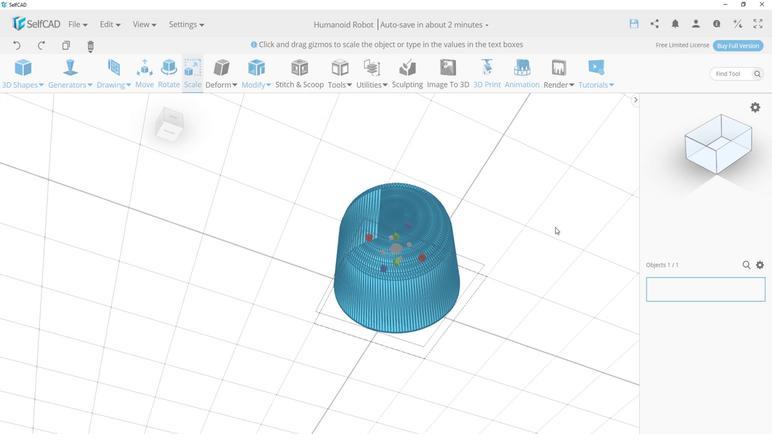 
Action: Mouse pressed left at (553, 228)
Screenshot: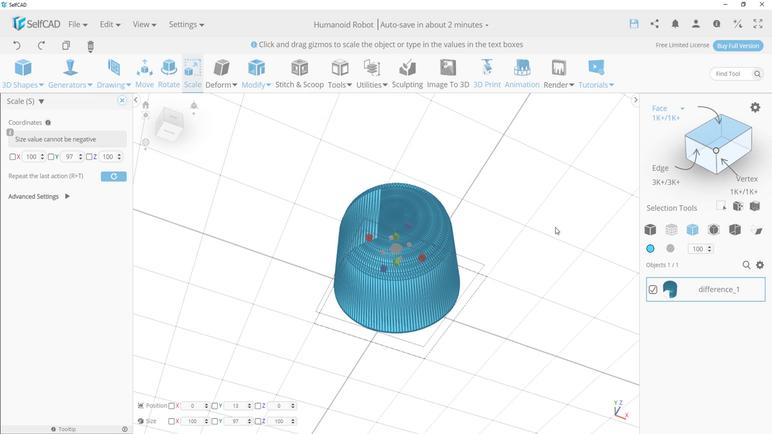 
Action: Mouse moved to (493, 307)
Screenshot: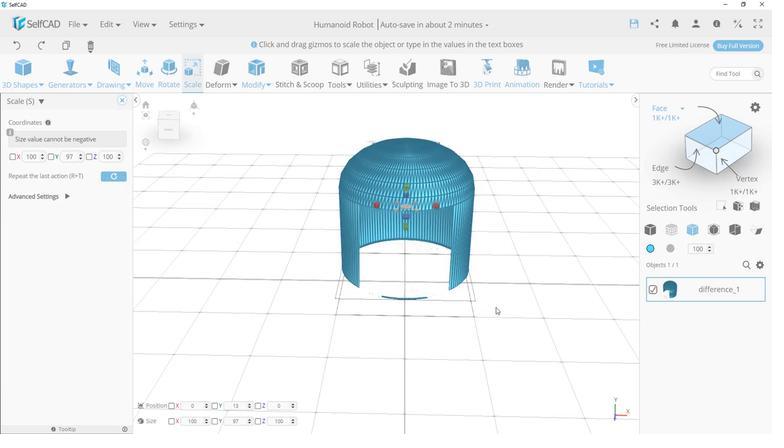 
Action: Mouse scrolled (493, 307) with delta (0, 0)
Screenshot: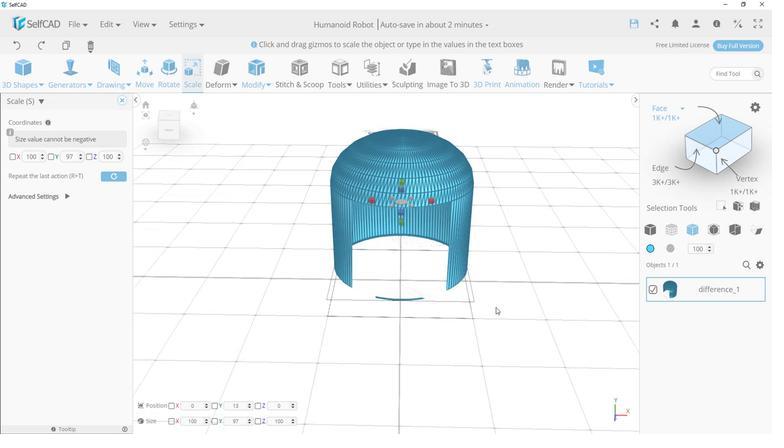 
Action: Mouse scrolled (493, 307) with delta (0, 0)
Screenshot: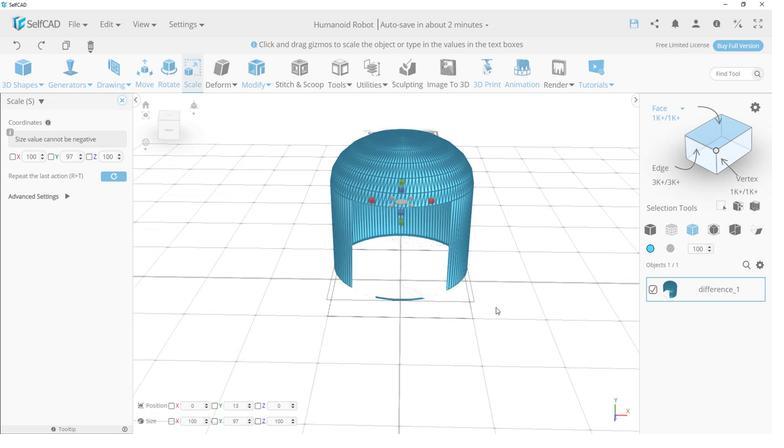 
Action: Mouse scrolled (493, 307) with delta (0, 0)
Screenshot: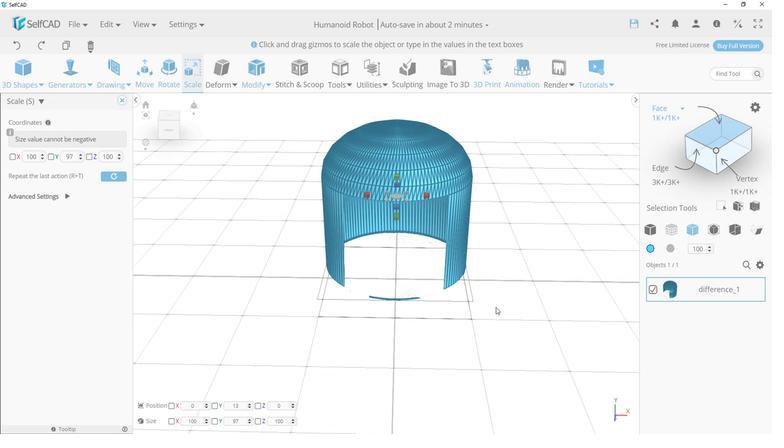 
Action: Mouse scrolled (493, 307) with delta (0, 0)
Screenshot: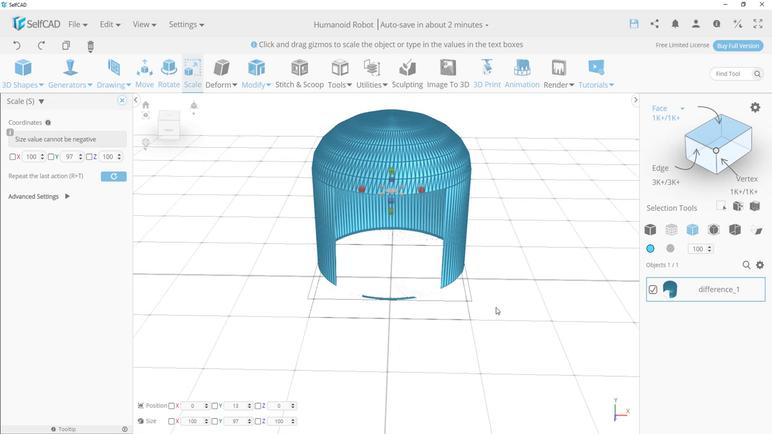 
Action: Mouse scrolled (493, 307) with delta (0, 0)
Screenshot: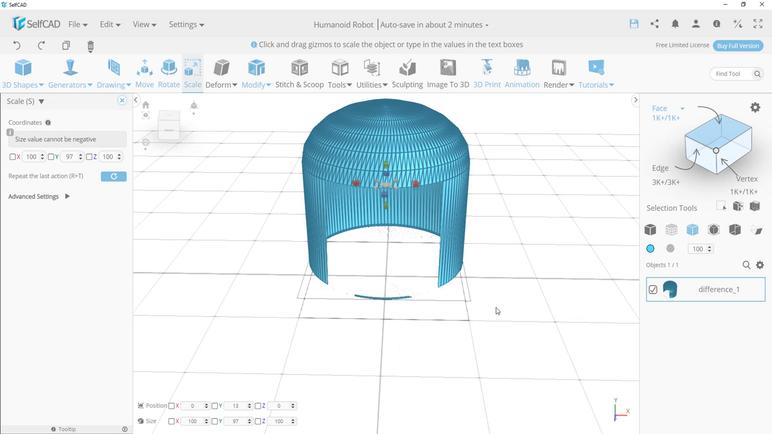 
Action: Mouse scrolled (493, 307) with delta (0, 0)
Screenshot: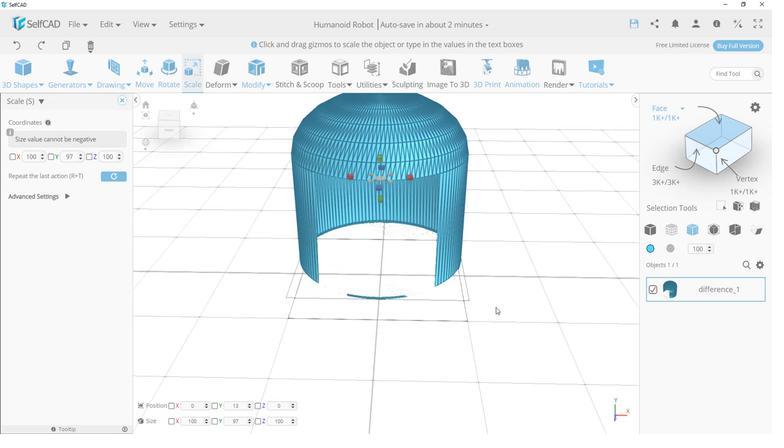 
Action: Mouse scrolled (493, 307) with delta (0, 0)
Screenshot: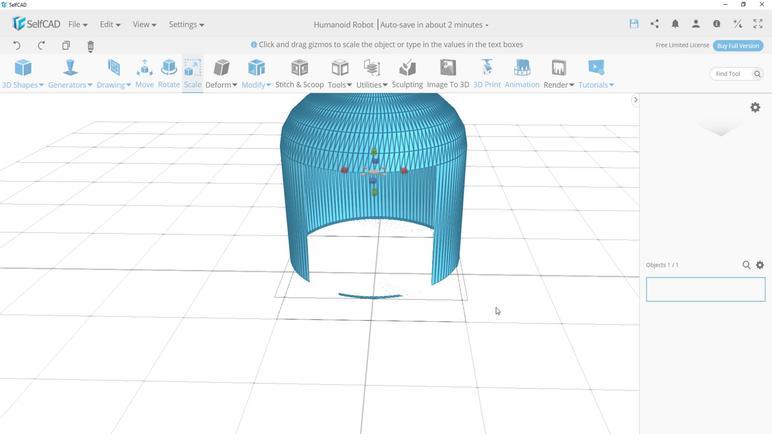 
Action: Mouse scrolled (493, 307) with delta (0, 0)
Screenshot: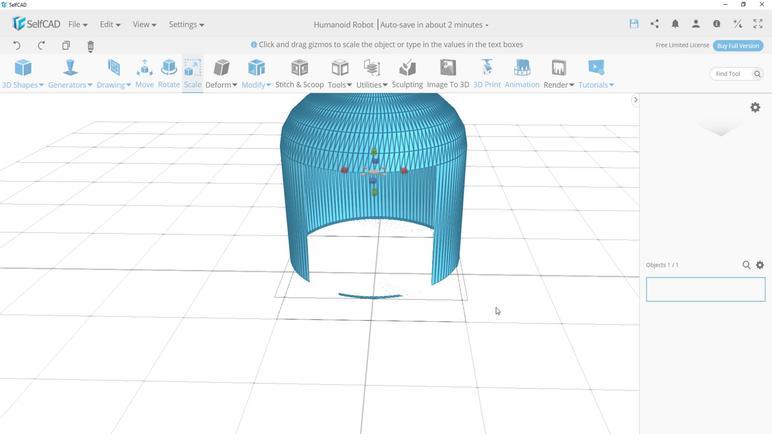 
Action: Mouse scrolled (493, 307) with delta (0, 0)
Screenshot: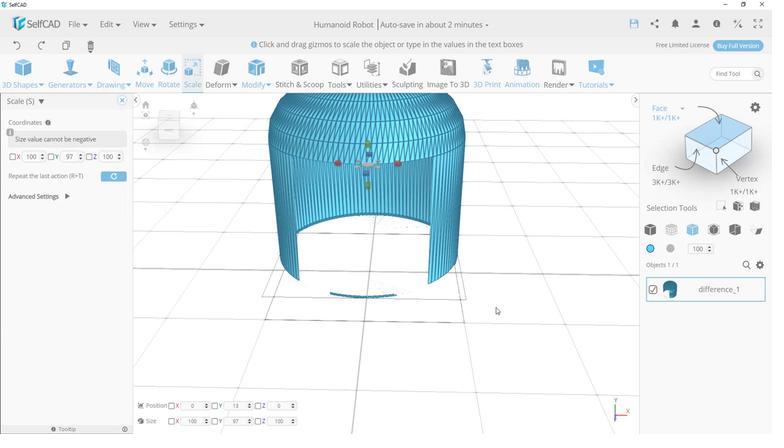 
Action: Mouse moved to (293, 267)
Screenshot: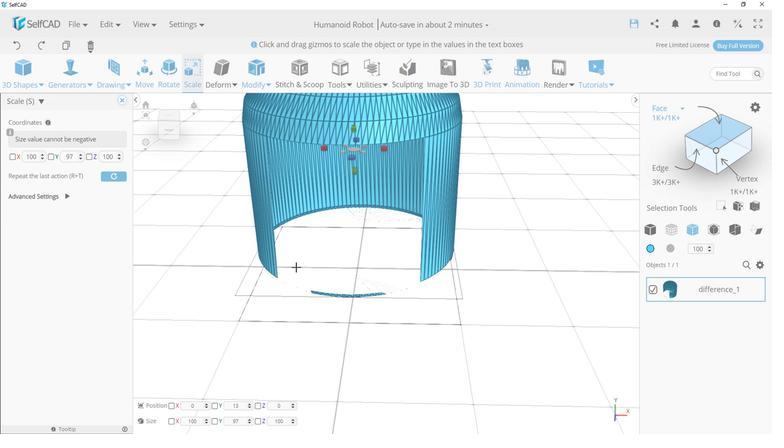 
Action: Mouse pressed right at (293, 267)
Screenshot: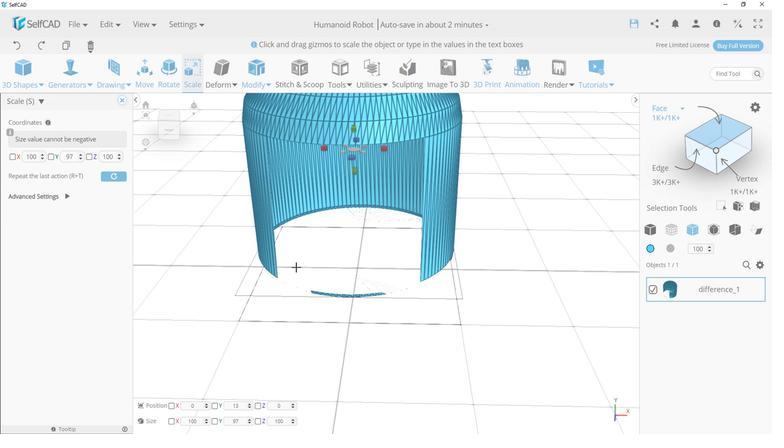 
Action: Mouse moved to (412, 310)
Screenshot: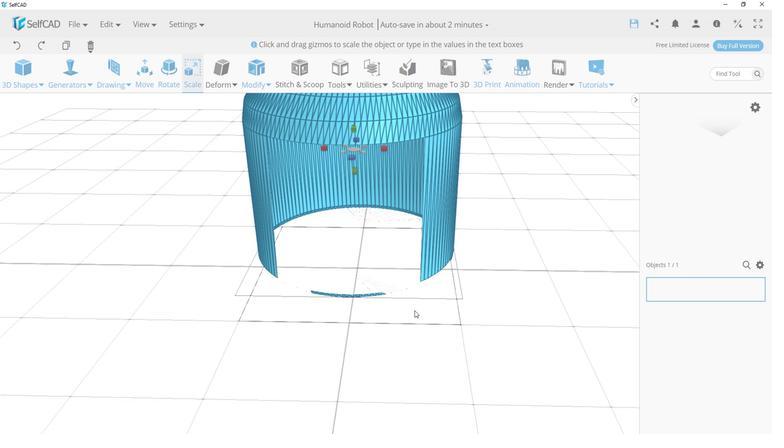
Action: Key pressed <Key.delete><Key.delete>
Screenshot: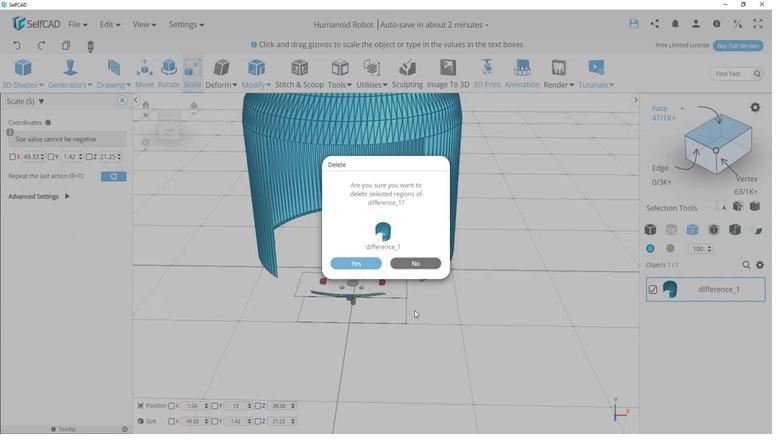 
Action: Mouse moved to (368, 261)
Screenshot: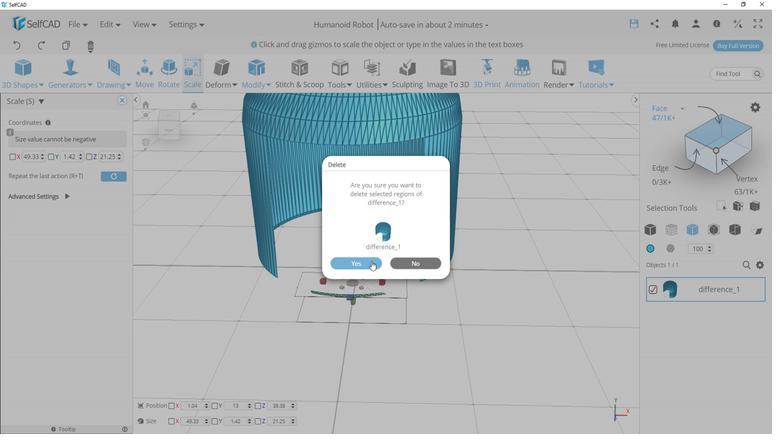 
Action: Mouse pressed left at (368, 261)
Screenshot: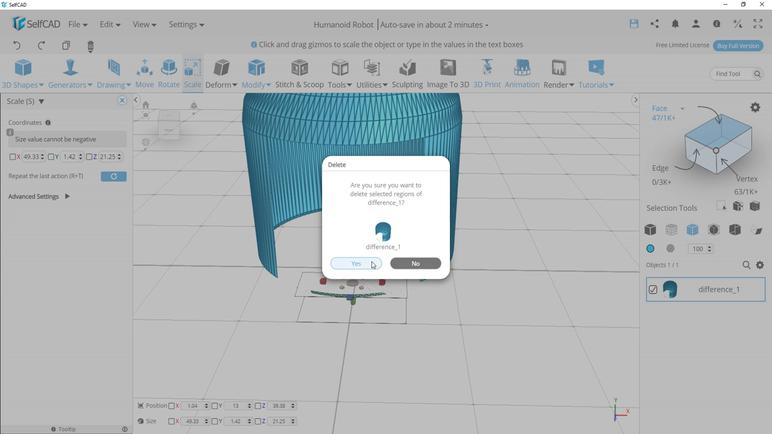 
Action: Mouse moved to (316, 226)
Screenshot: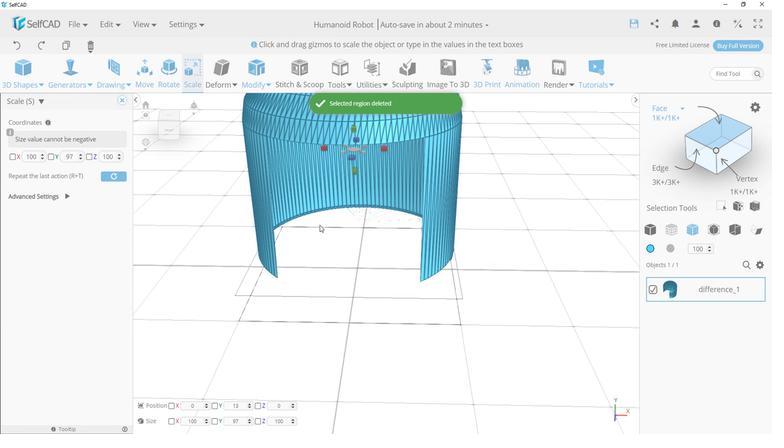 
Action: Mouse pressed right at (316, 226)
Screenshot: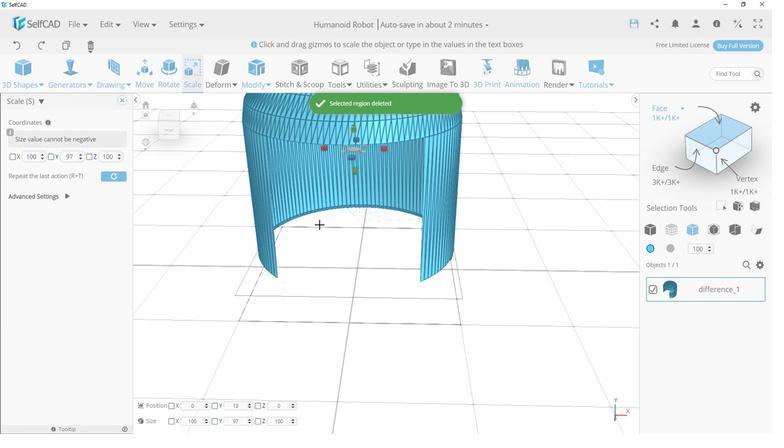 
Action: Mouse moved to (408, 226)
Screenshot: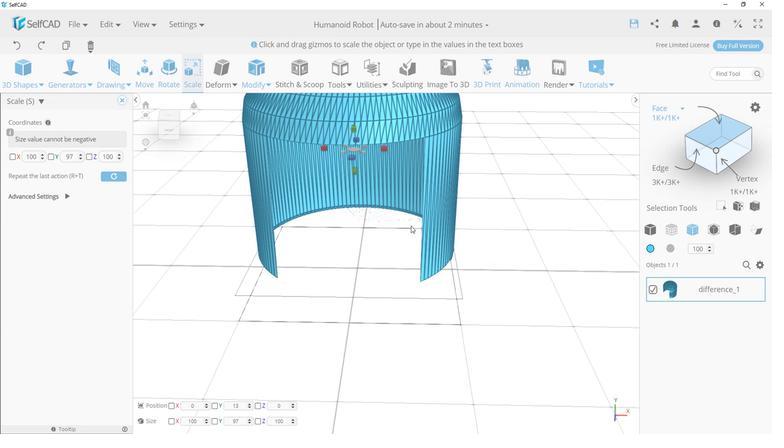 
Action: Mouse pressed right at (408, 226)
Screenshot: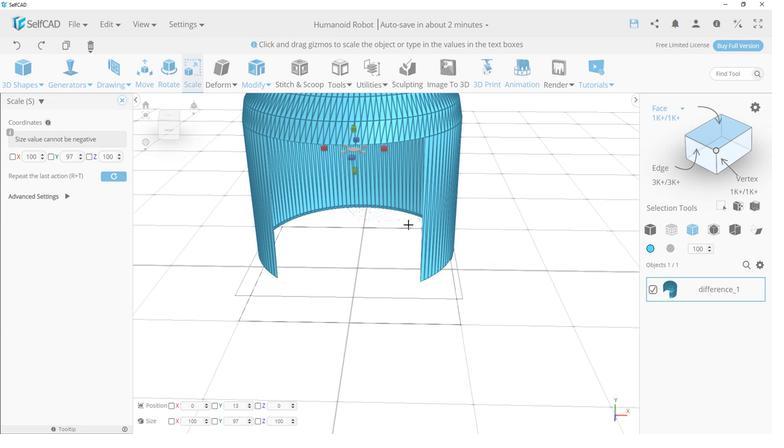 
Action: Mouse moved to (326, 261)
Screenshot: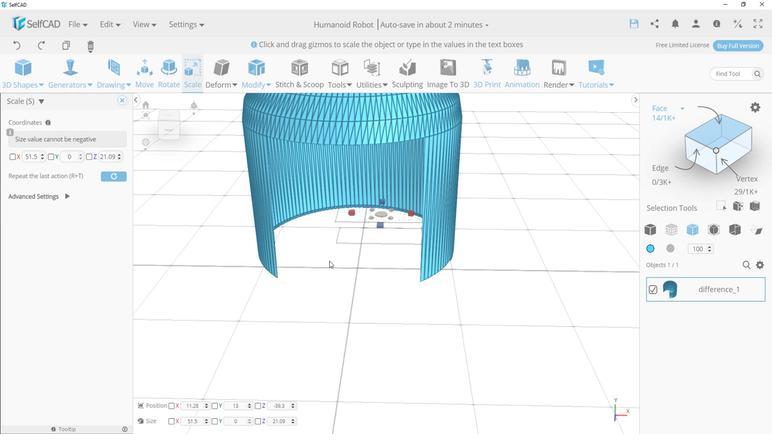 
Action: Key pressed <Key.delete><Key.enter>
Screenshot: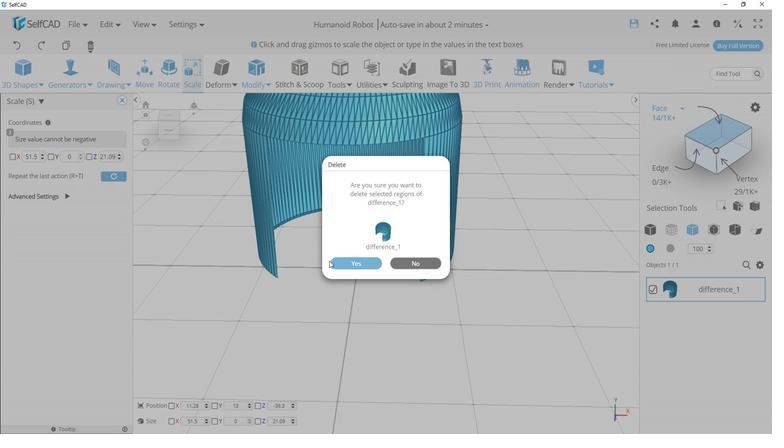 
Action: Mouse moved to (374, 218)
Screenshot: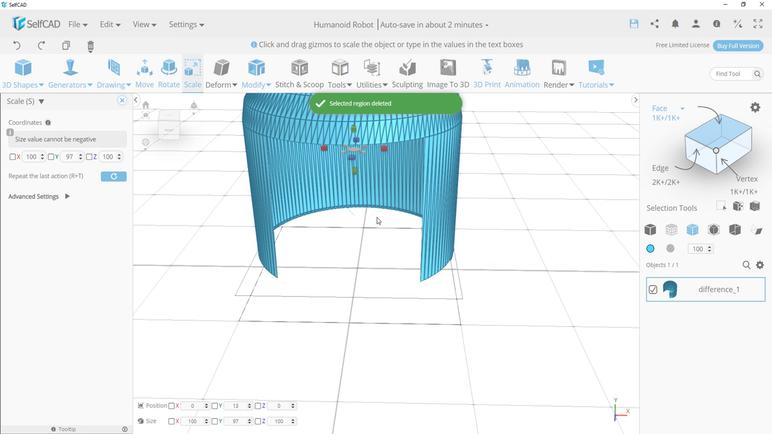 
Action: Mouse scrolled (374, 218) with delta (0, 0)
Screenshot: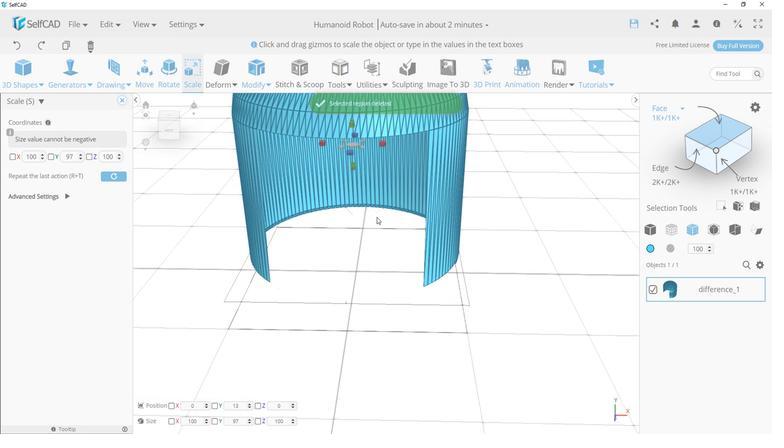 
Action: Mouse scrolled (374, 218) with delta (0, 0)
Screenshot: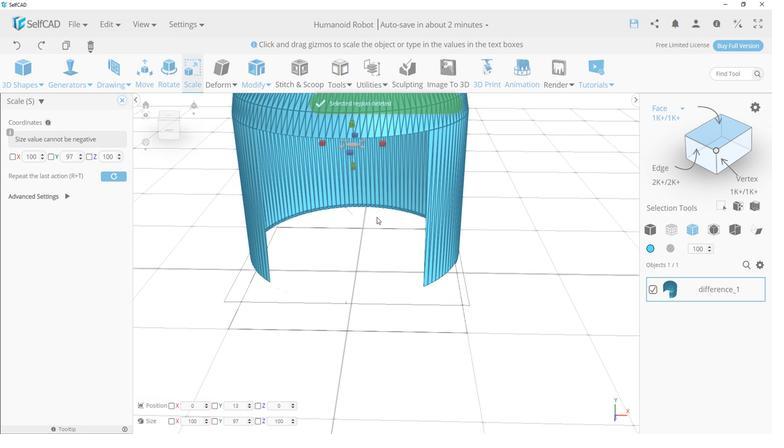 
Action: Mouse scrolled (374, 218) with delta (0, 0)
Screenshot: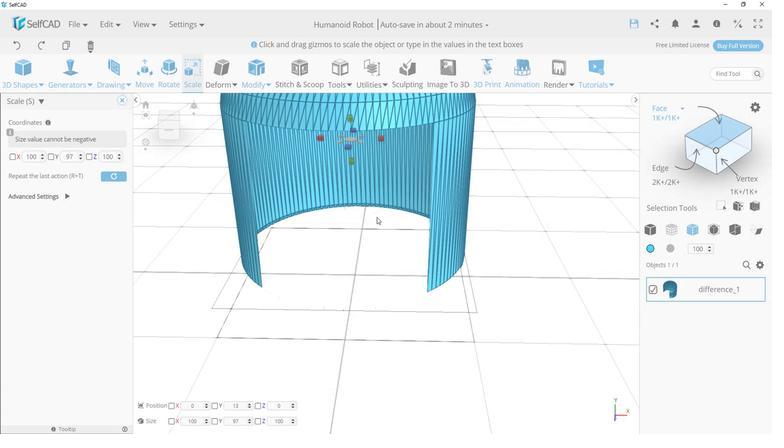 
Action: Mouse scrolled (374, 218) with delta (0, 0)
Screenshot: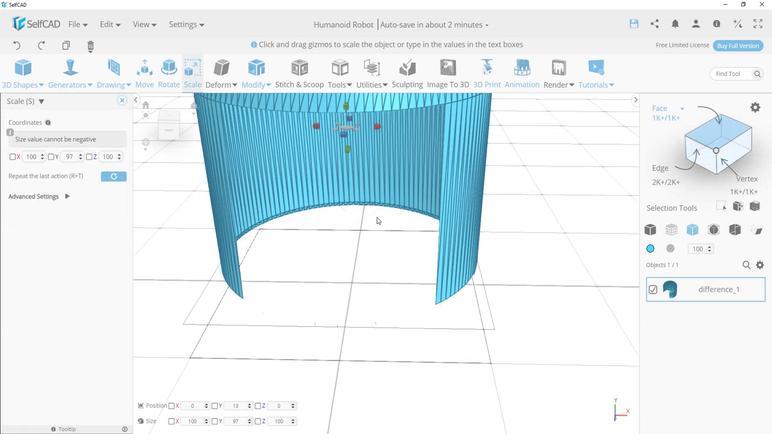 
Action: Mouse scrolled (374, 218) with delta (0, 0)
Screenshot: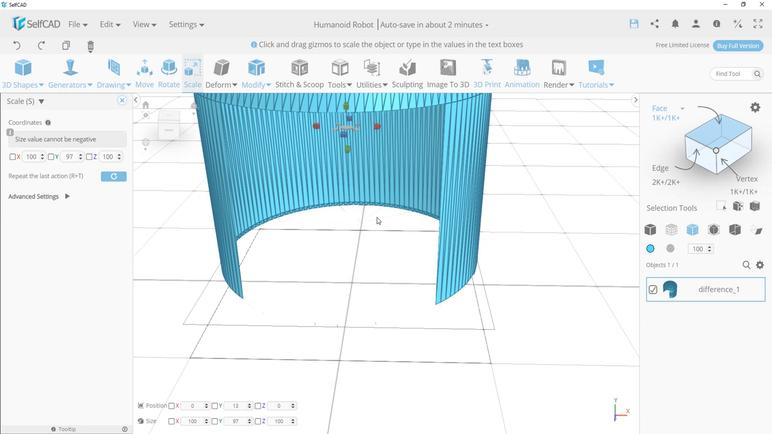 
Action: Mouse scrolled (374, 218) with delta (0, 0)
Screenshot: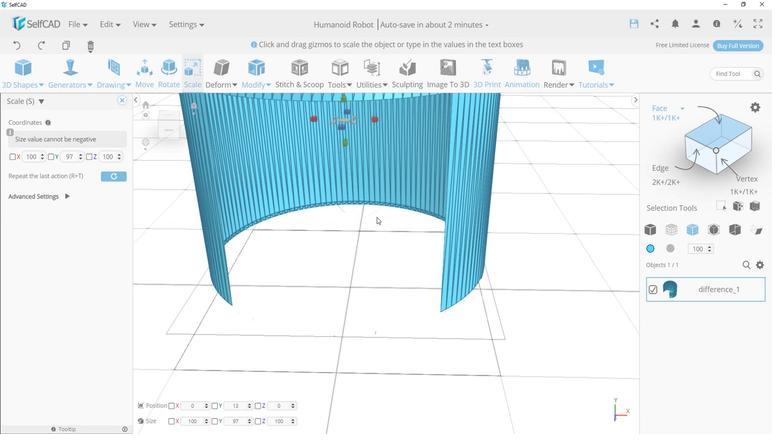 
Action: Mouse scrolled (374, 218) with delta (0, 0)
Screenshot: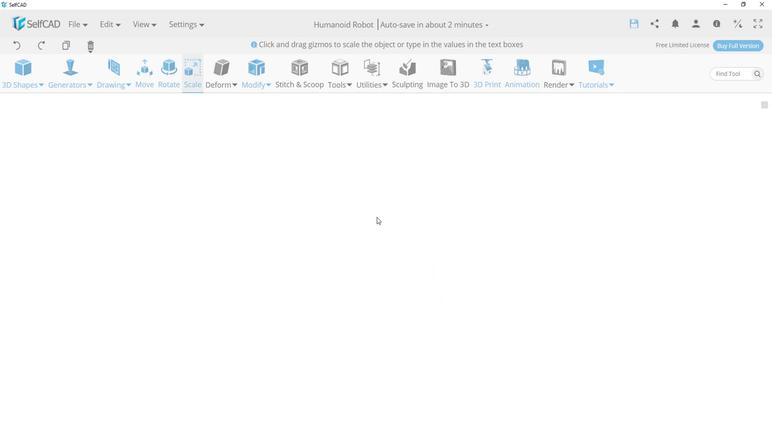 
Action: Mouse scrolled (374, 218) with delta (0, 0)
Screenshot: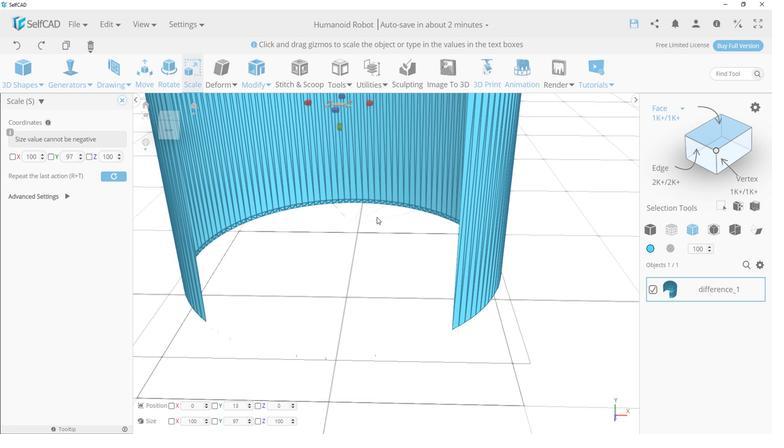
Action: Mouse scrolled (374, 218) with delta (0, 0)
Screenshot: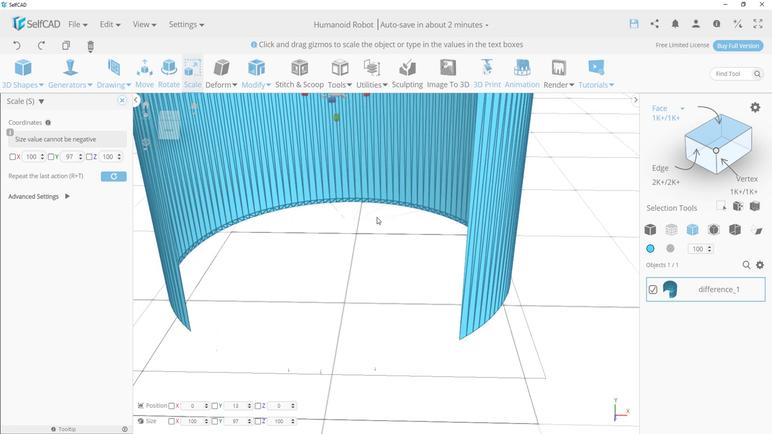 
Action: Mouse scrolled (374, 218) with delta (0, 0)
Screenshot: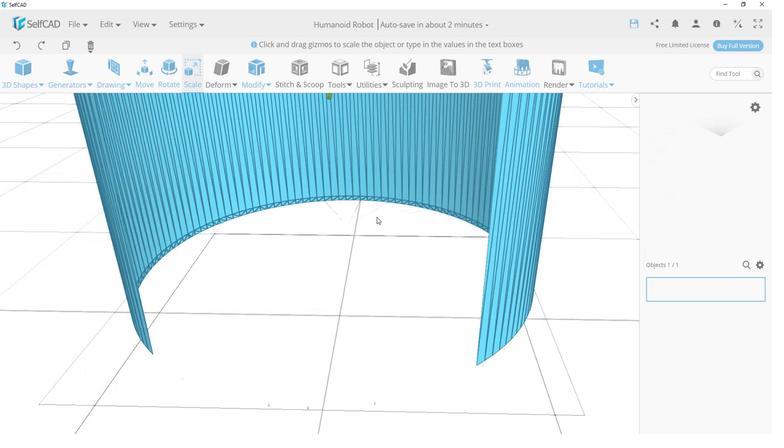
Action: Mouse scrolled (374, 218) with delta (0, 0)
Screenshot: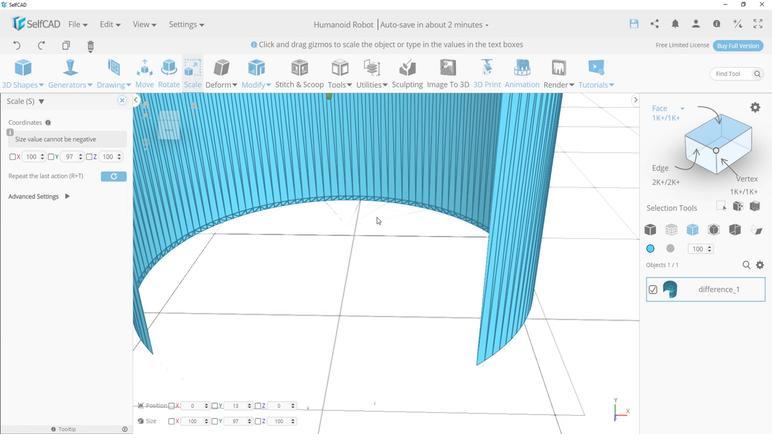 
Action: Mouse scrolled (374, 218) with delta (0, 0)
Screenshot: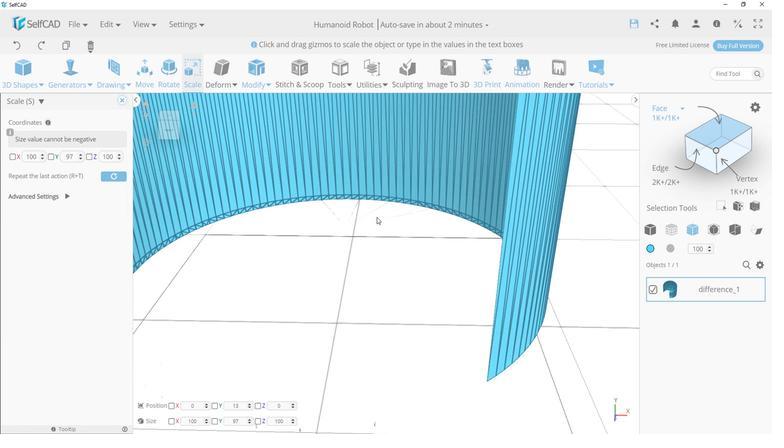 
Action: Mouse scrolled (374, 218) with delta (0, 0)
Screenshot: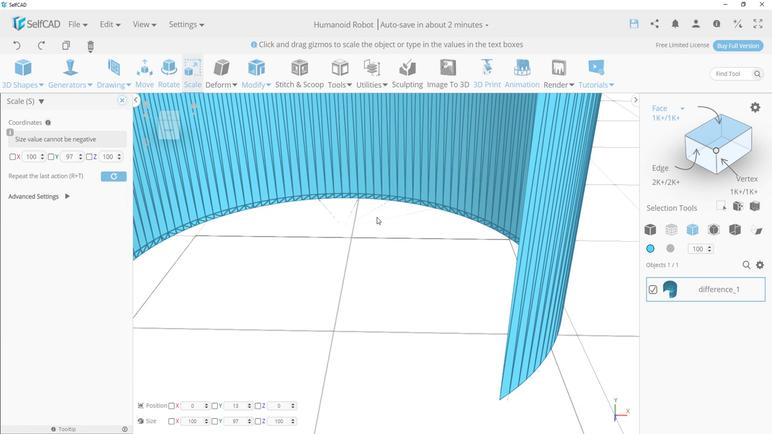 
Action: Mouse moved to (424, 229)
Screenshot: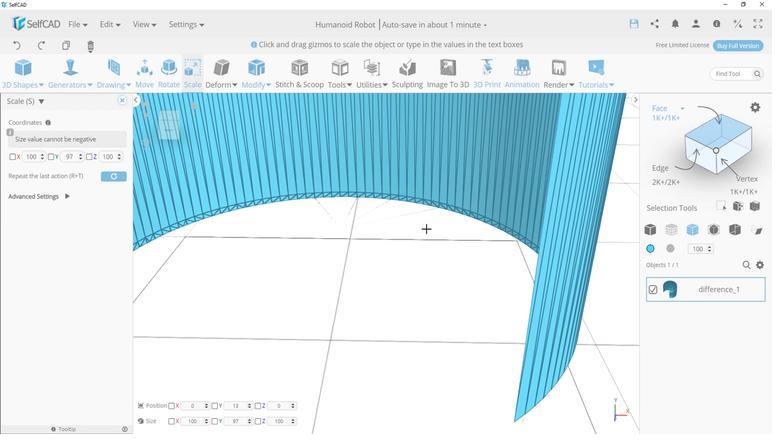 
Action: Mouse pressed right at (424, 229)
Screenshot: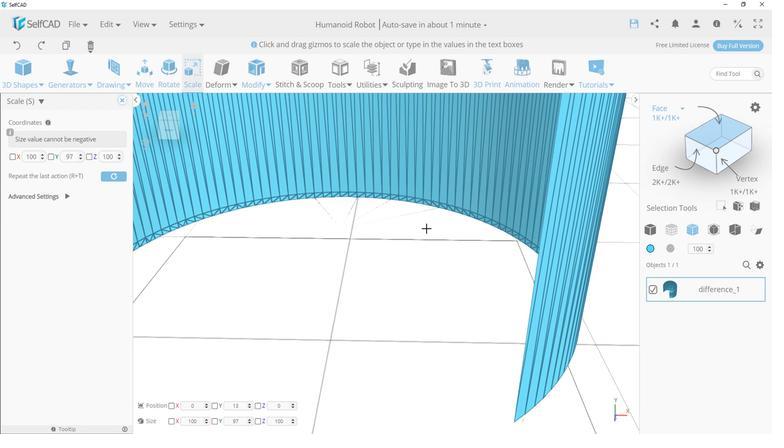 
Action: Mouse moved to (296, 214)
Screenshot: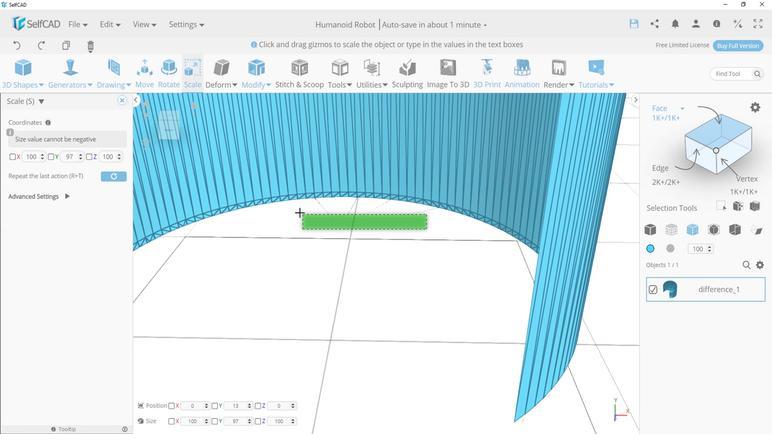 
Action: Key pressed <Key.delete><Key.enter>
Screenshot: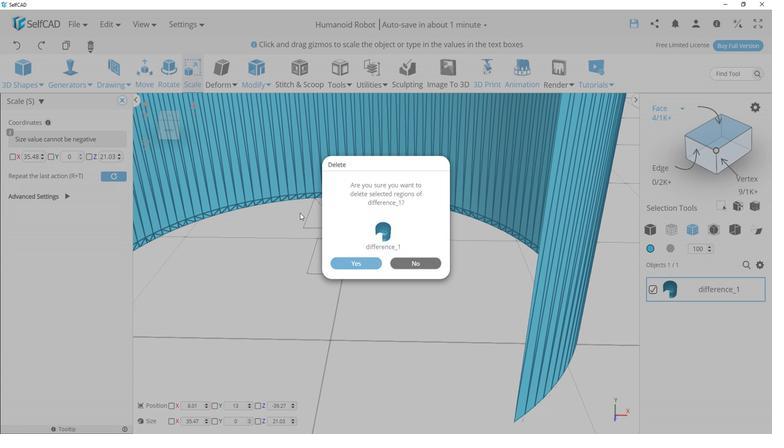 
Action: Mouse moved to (302, 216)
Screenshot: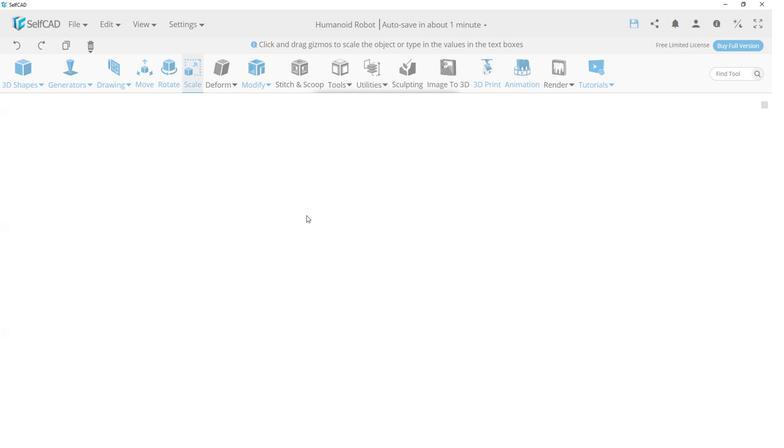 
Action: Mouse scrolled (302, 215) with delta (0, 0)
Screenshot: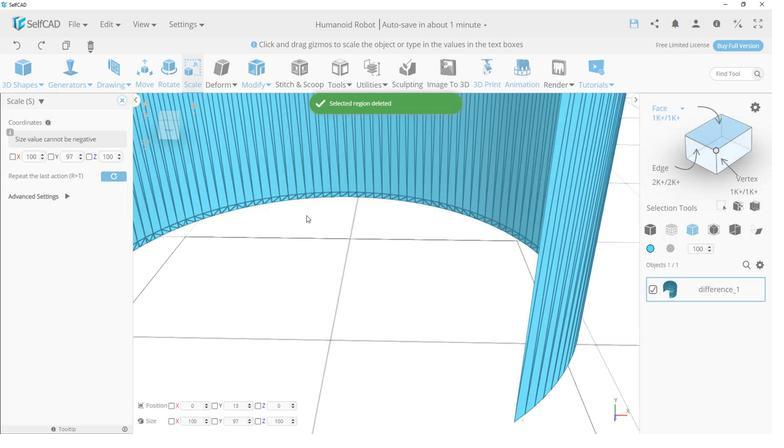 
Action: Mouse scrolled (302, 215) with delta (0, 0)
Screenshot: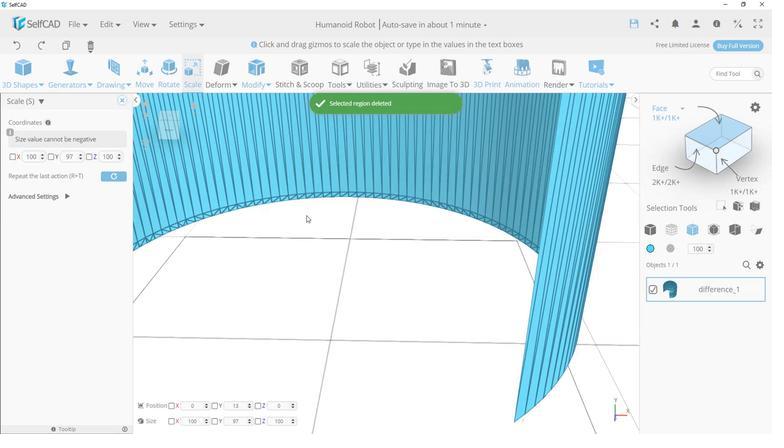 
Action: Mouse scrolled (302, 215) with delta (0, 0)
Screenshot: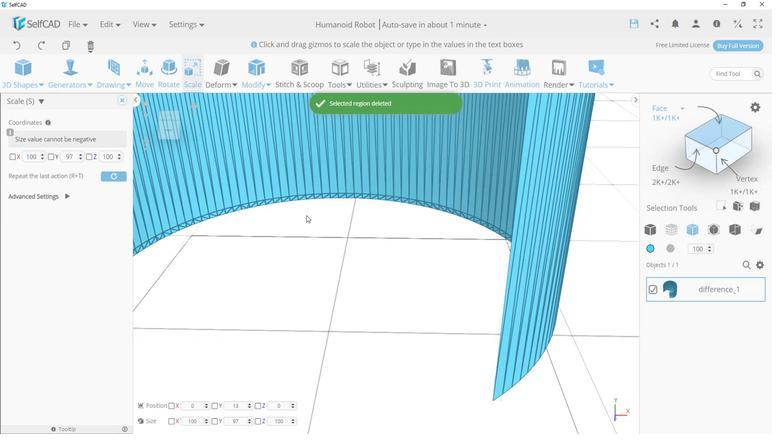 
Action: Mouse moved to (302, 215)
Screenshot: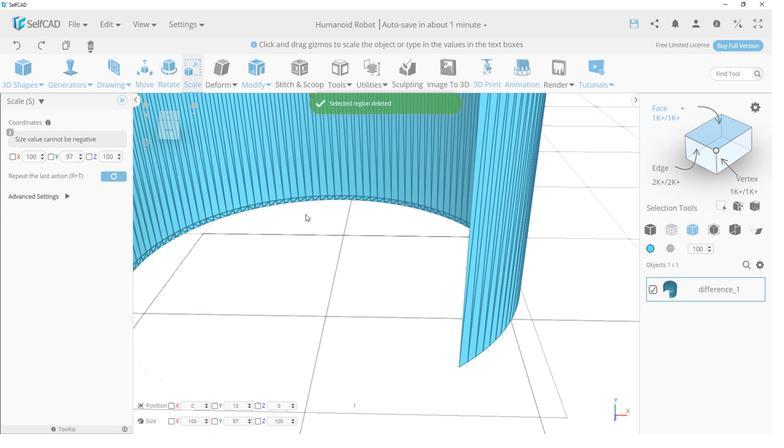 
Action: Mouse scrolled (302, 214) with delta (0, 0)
Screenshot: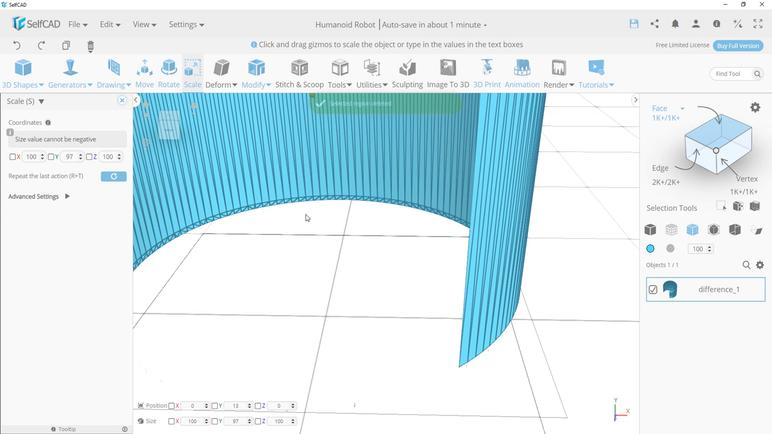 
Action: Mouse scrolled (302, 214) with delta (0, 0)
Screenshot: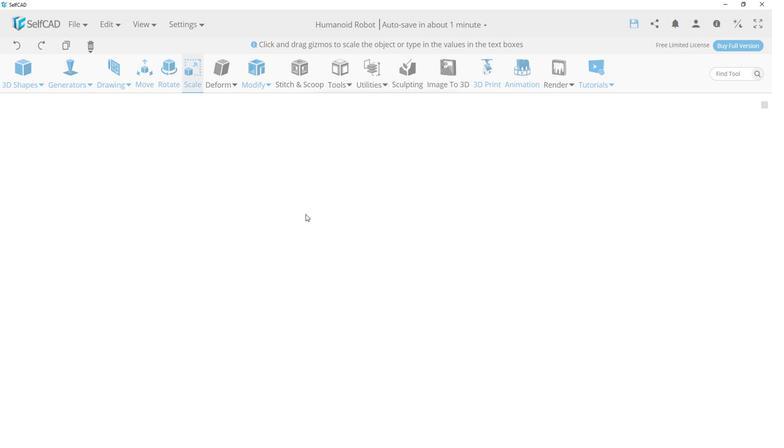 
Action: Mouse scrolled (302, 214) with delta (0, 0)
Screenshot: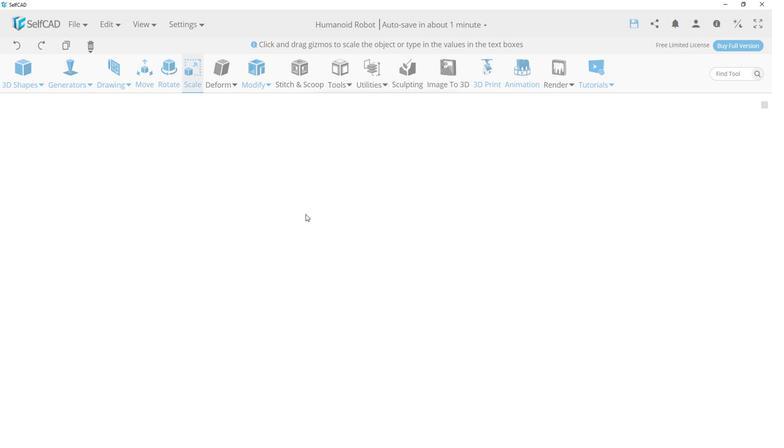 
Action: Mouse scrolled (302, 214) with delta (0, 0)
Screenshot: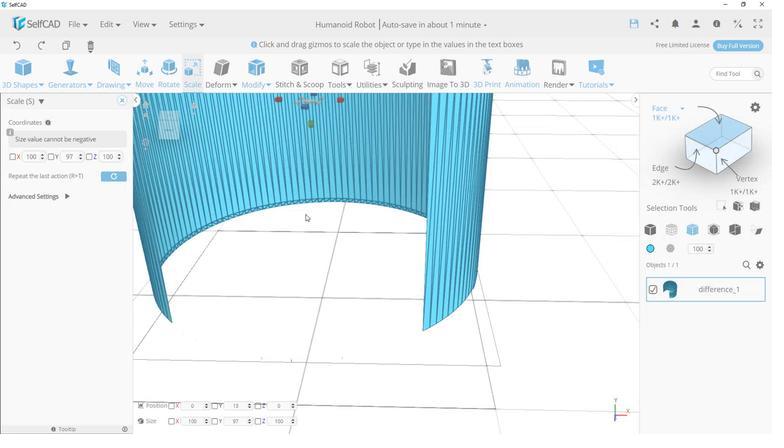 
Action: Mouse moved to (249, 232)
Screenshot: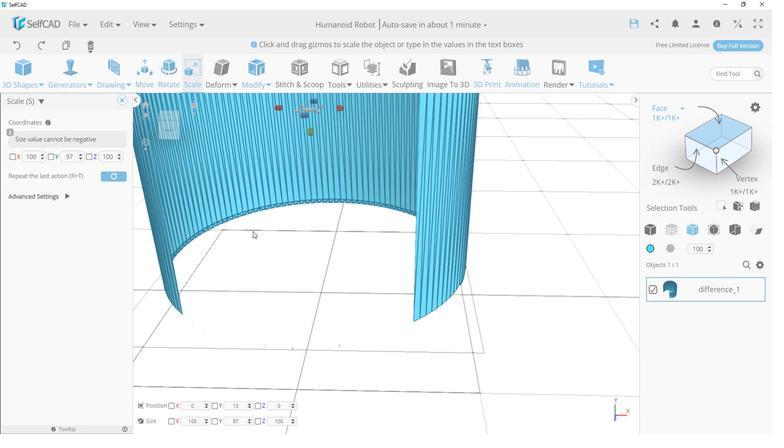 
Action: Mouse pressed left at (249, 232)
Screenshot: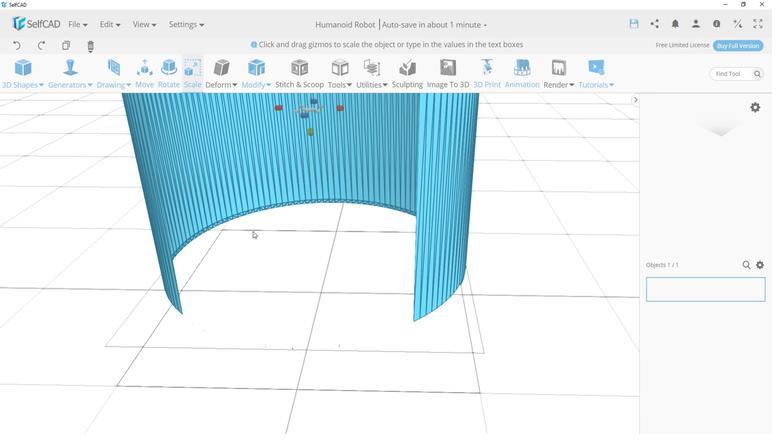 
Action: Mouse moved to (294, 238)
Screenshot: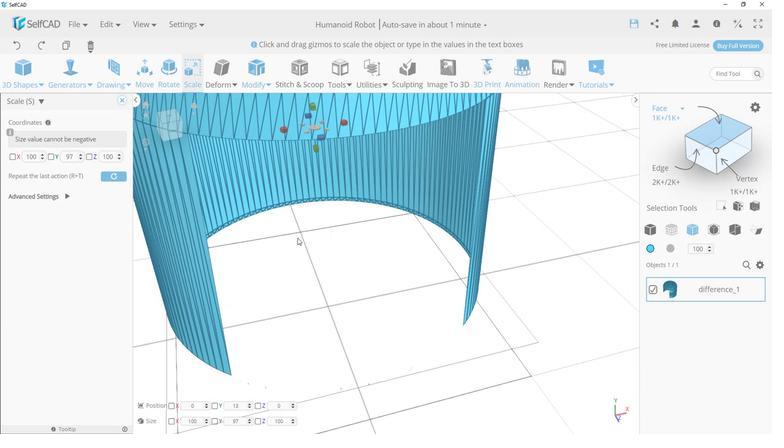 
Action: Mouse scrolled (294, 238) with delta (0, 0)
Screenshot: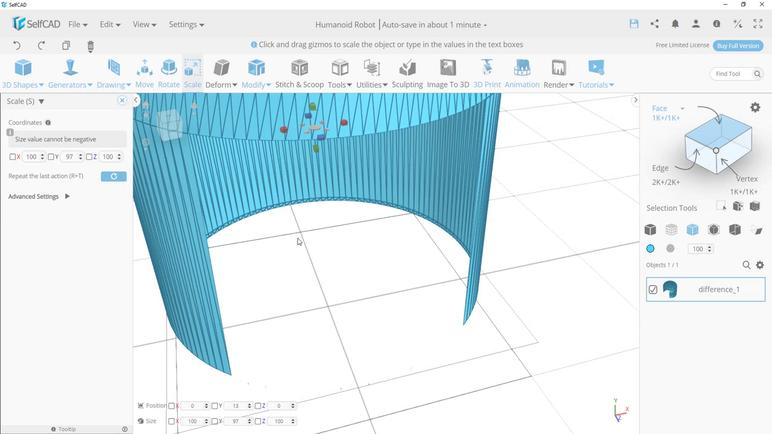 
Action: Mouse scrolled (294, 238) with delta (0, 0)
Screenshot: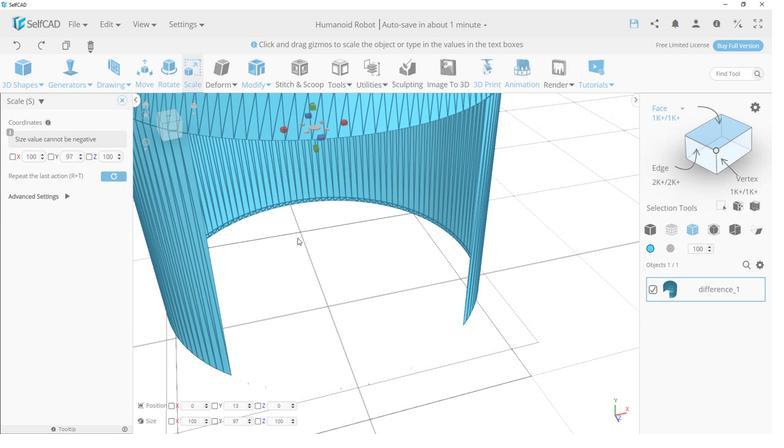 
Action: Mouse scrolled (294, 238) with delta (0, 0)
Screenshot: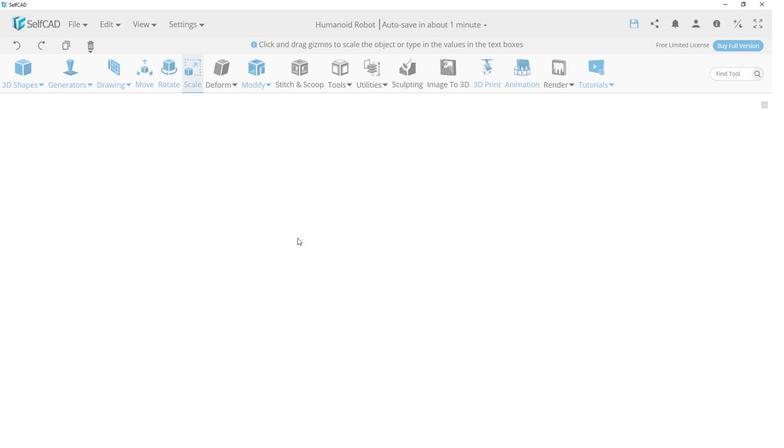 
Action: Mouse scrolled (294, 238) with delta (0, 0)
Screenshot: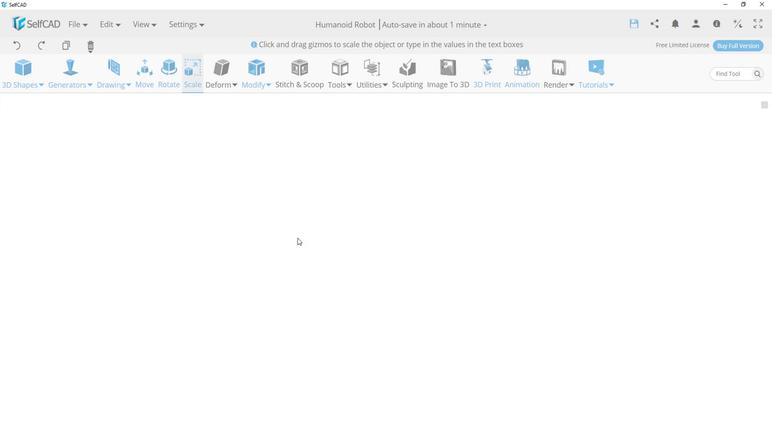 
Action: Mouse scrolled (294, 238) with delta (0, 0)
Screenshot: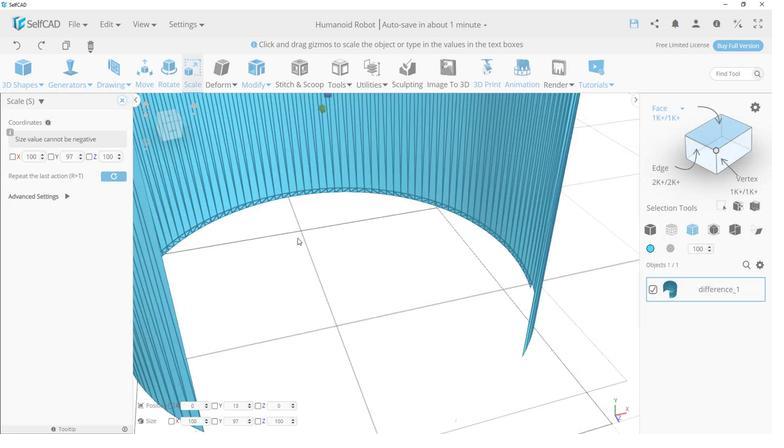 
Action: Mouse scrolled (294, 238) with delta (0, 0)
Screenshot: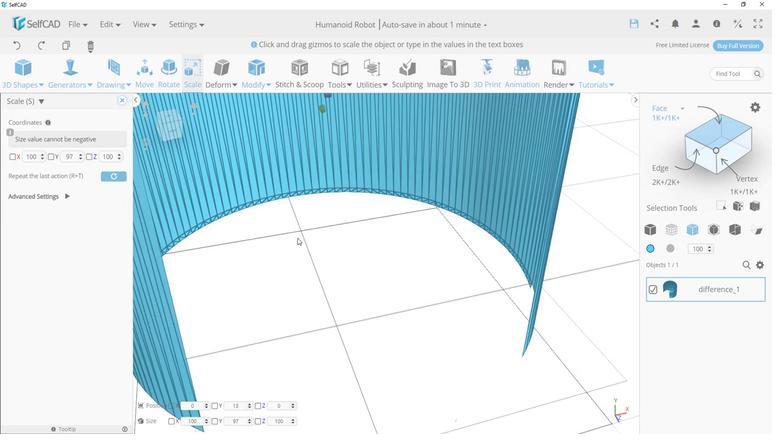 
Action: Mouse scrolled (294, 238) with delta (0, 0)
Screenshot: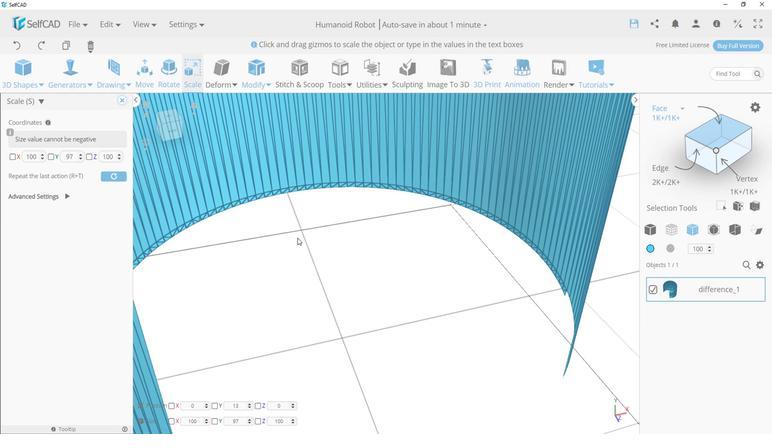 
Action: Mouse scrolled (294, 238) with delta (0, 0)
Screenshot: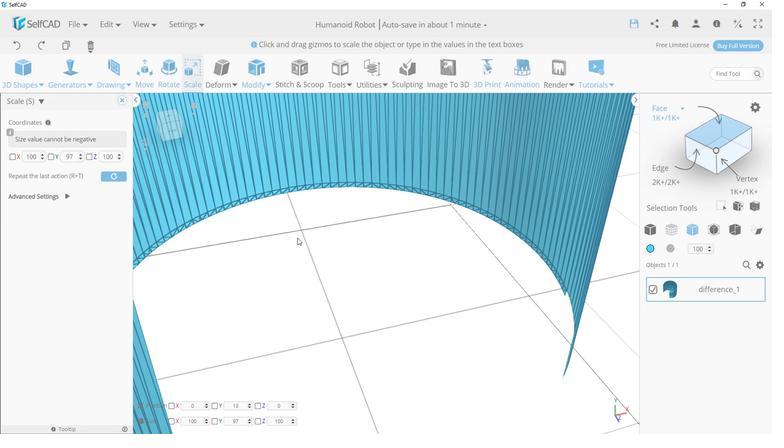 
Action: Mouse scrolled (294, 238) with delta (0, 0)
Screenshot: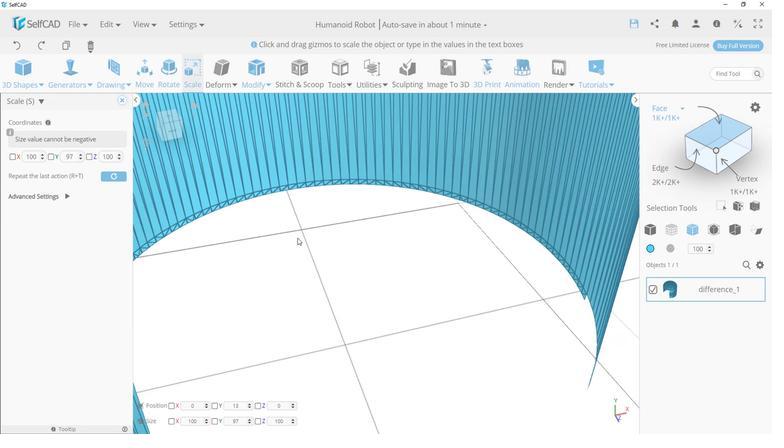 
Action: Mouse scrolled (294, 238) with delta (0, 0)
Screenshot: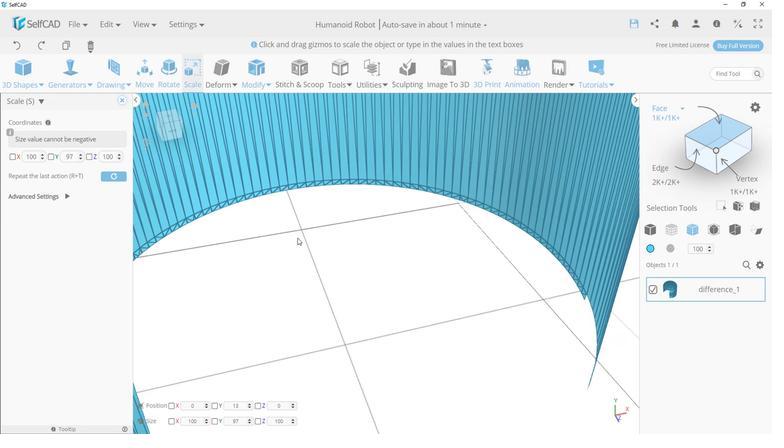 
Action: Mouse scrolled (294, 238) with delta (0, 0)
Screenshot: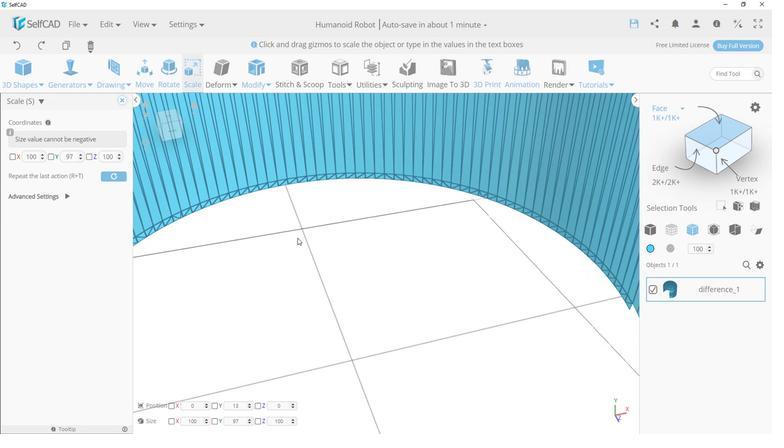 
Action: Mouse scrolled (294, 238) with delta (0, 0)
Screenshot: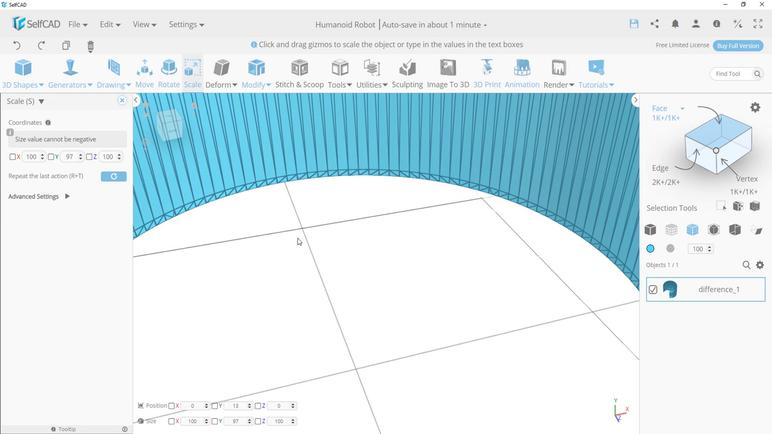 
Action: Mouse scrolled (294, 238) with delta (0, 0)
Screenshot: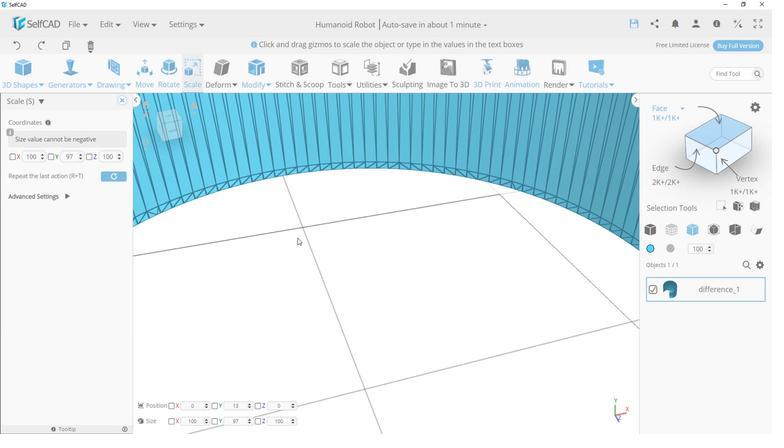 
Action: Mouse scrolled (294, 238) with delta (0, 0)
Screenshot: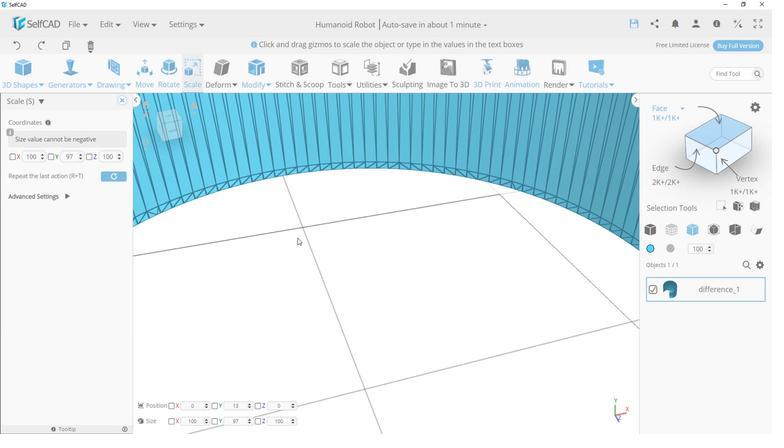 
Action: Mouse scrolled (294, 238) with delta (0, 0)
Screenshot: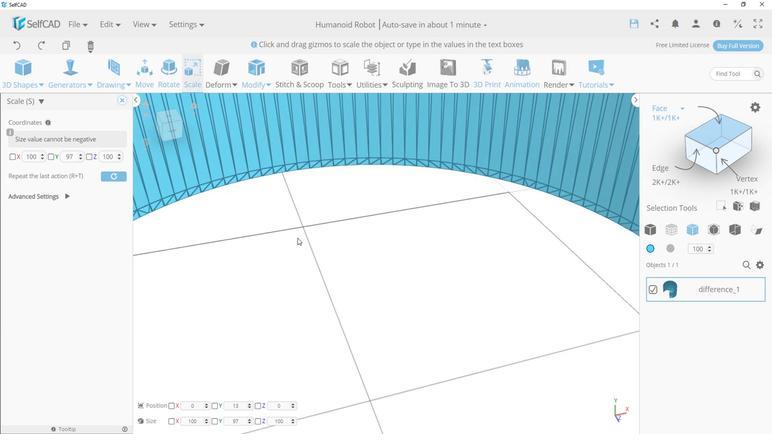 
Action: Mouse scrolled (294, 238) with delta (0, 0)
